 Task: Look for space in Fitchburg, United States from 10th June, 2023 to 25th June, 2023 for 4 adults in price range Rs.10000 to Rs.15000. Place can be private room with 4 bedrooms having 4 beds and 4 bathrooms. Property type can be house, flat, guest house, hotel. Amenities needed are: wifi, TV, free parkinig on premises, gym, breakfast. Booking option can be shelf check-in. Required host language is English.
Action: Mouse moved to (546, 122)
Screenshot: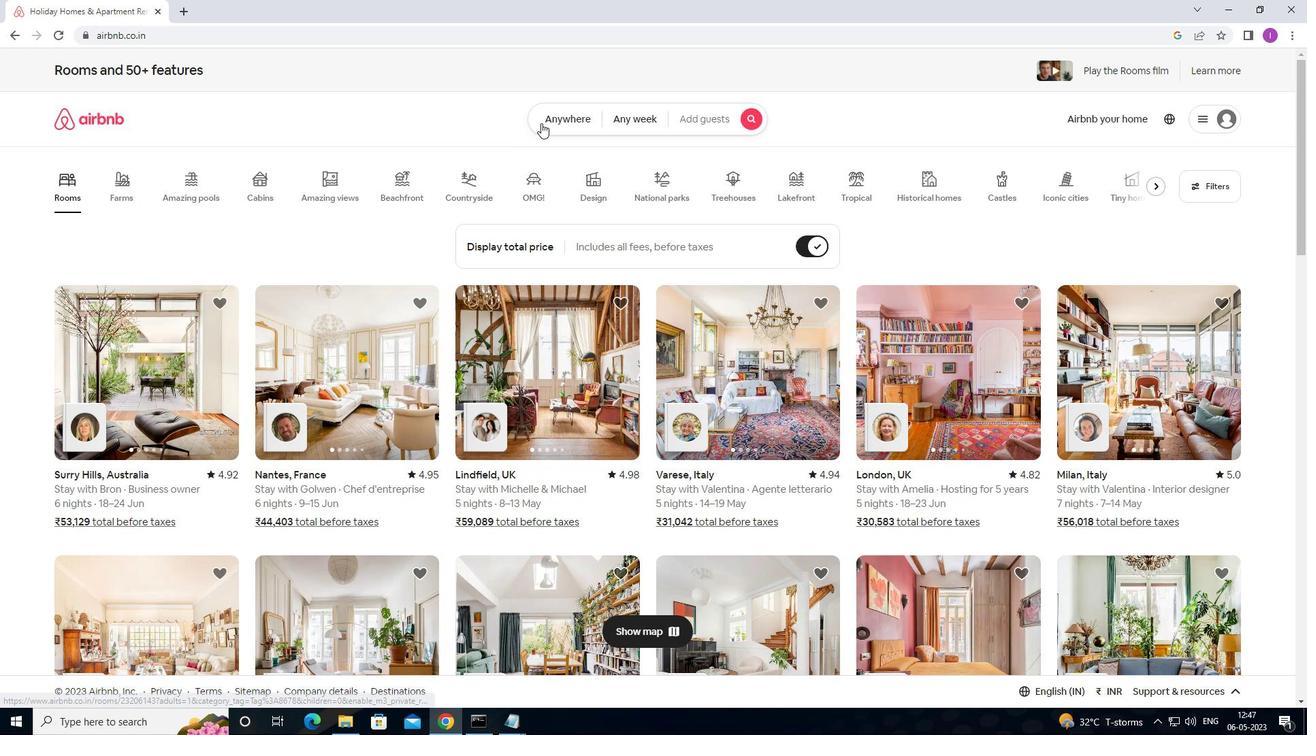 
Action: Mouse pressed left at (546, 122)
Screenshot: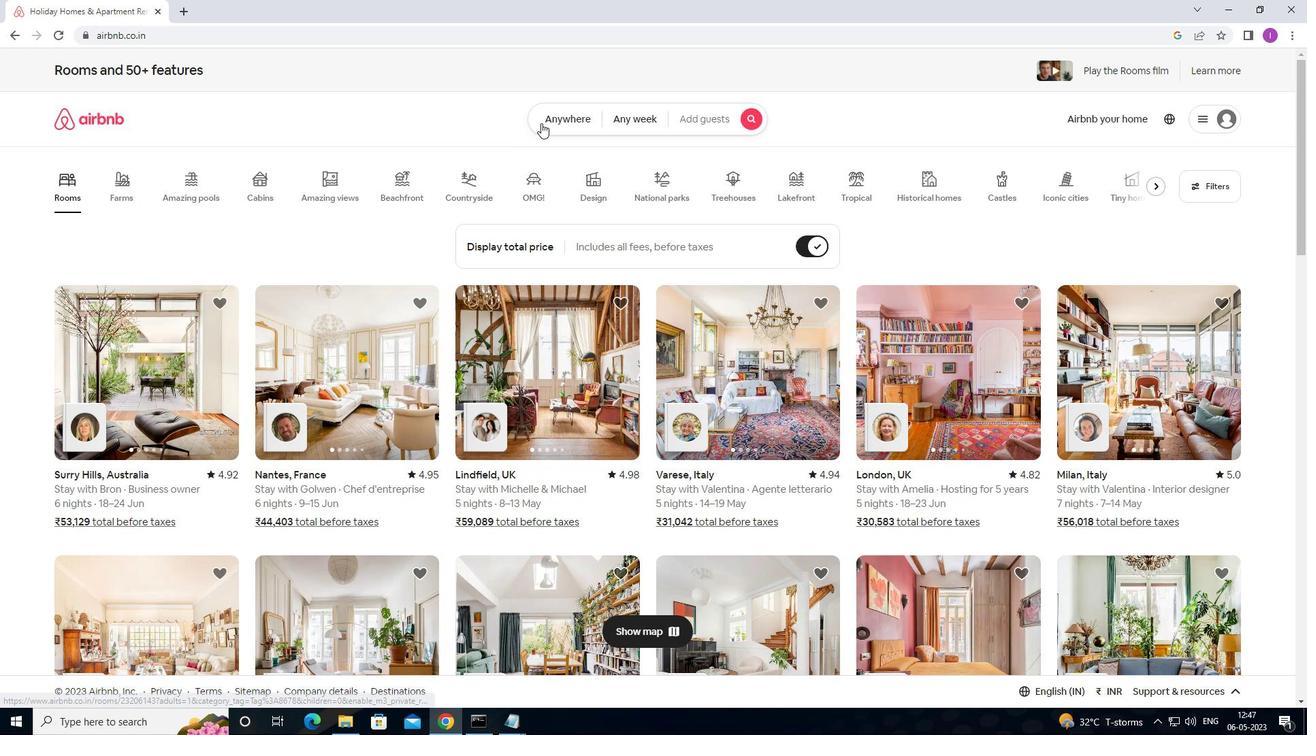 
Action: Mouse moved to (409, 172)
Screenshot: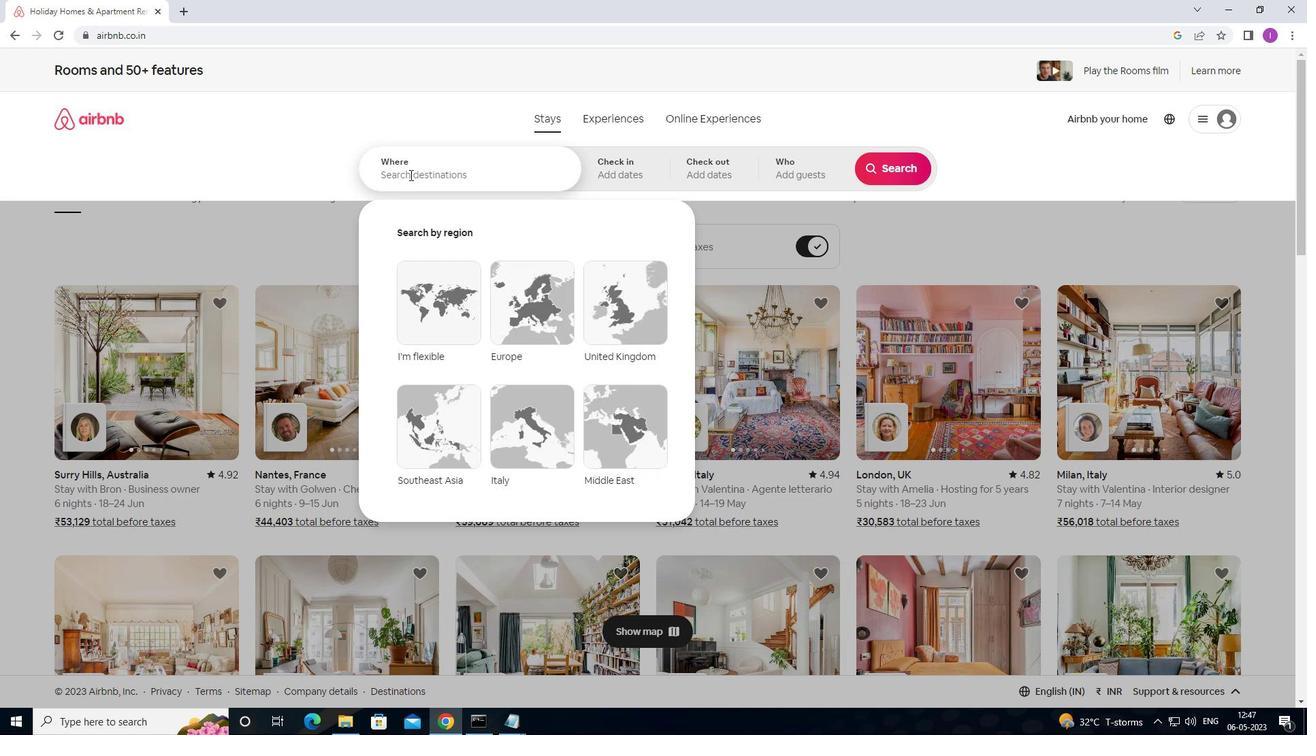 
Action: Mouse pressed left at (409, 172)
Screenshot: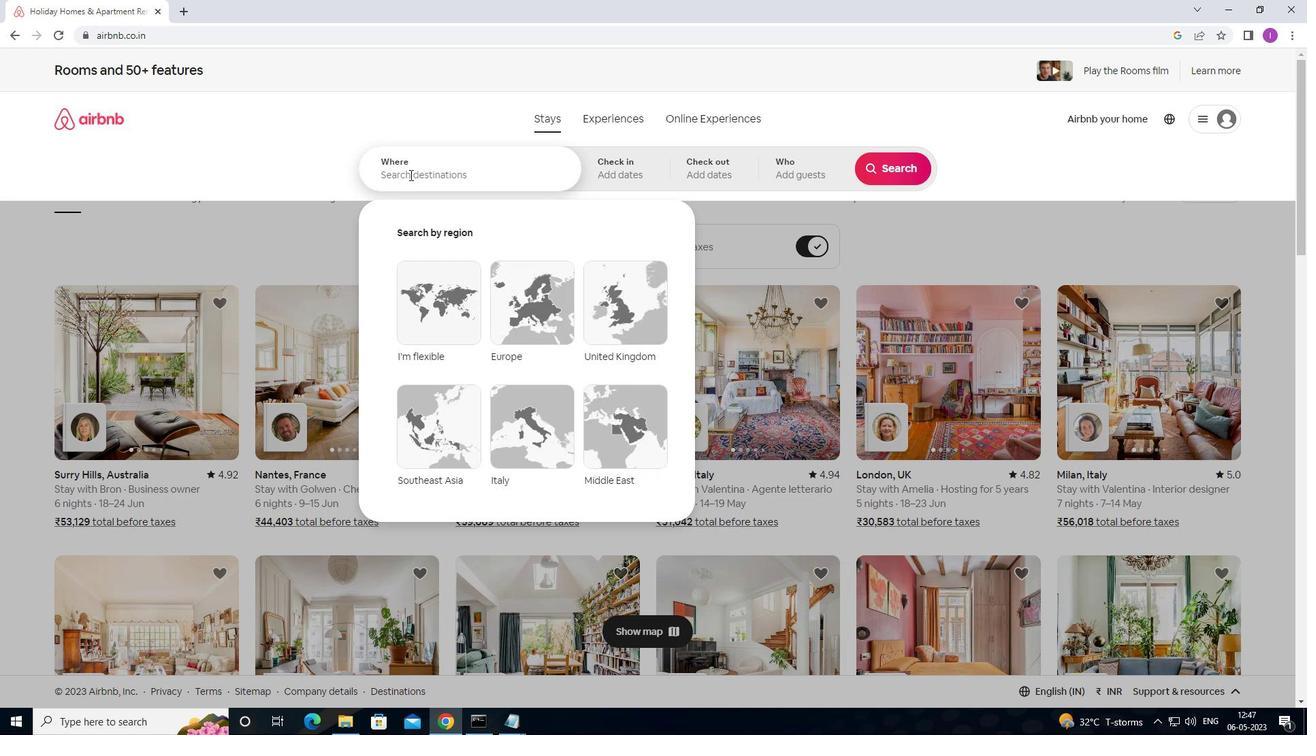 
Action: Mouse moved to (524, 196)
Screenshot: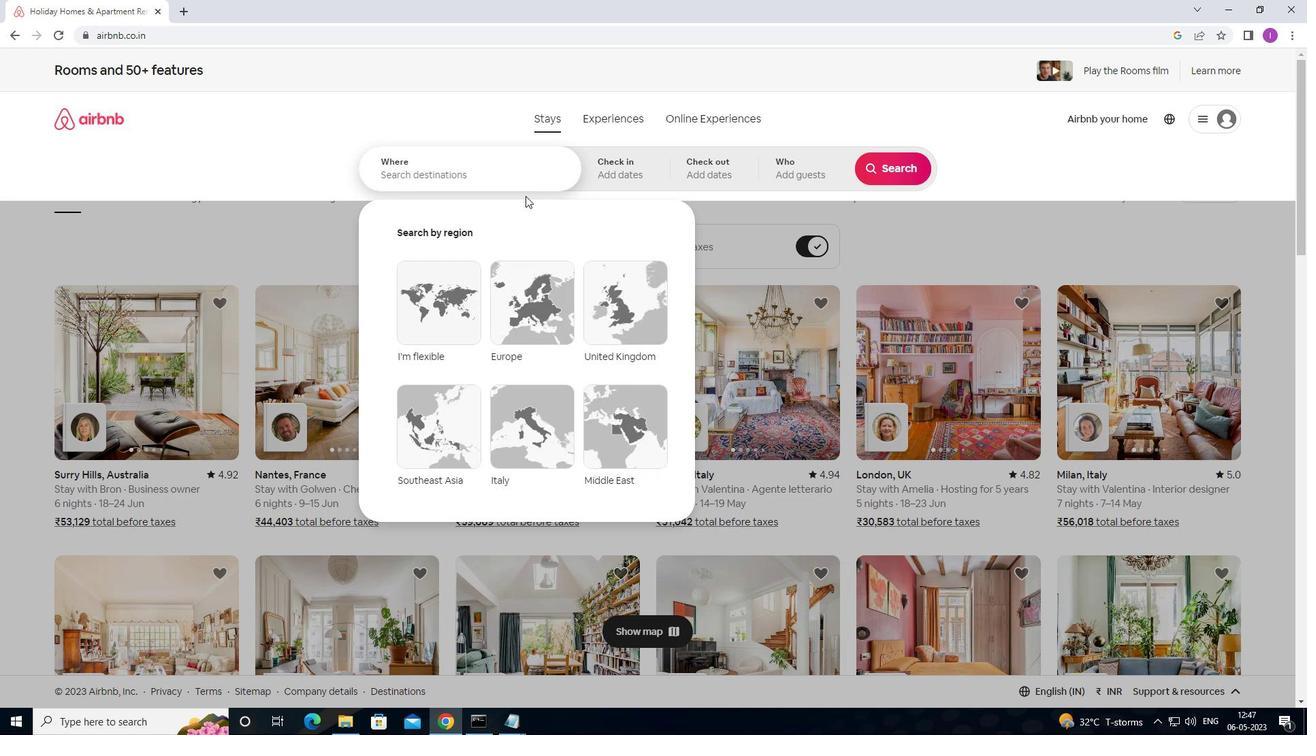 
Action: Key pressed <Key.shift><Key.shift><Key.shift><Key.shift><Key.shift><Key.shift><Key.shift><Key.shift><Key.shift><Key.shift><Key.shift><Key.shift><Key.shift><Key.shift>FITCHBURG,<Key.shift>UNITED<Key.space><Key.shift>STATES
Screenshot: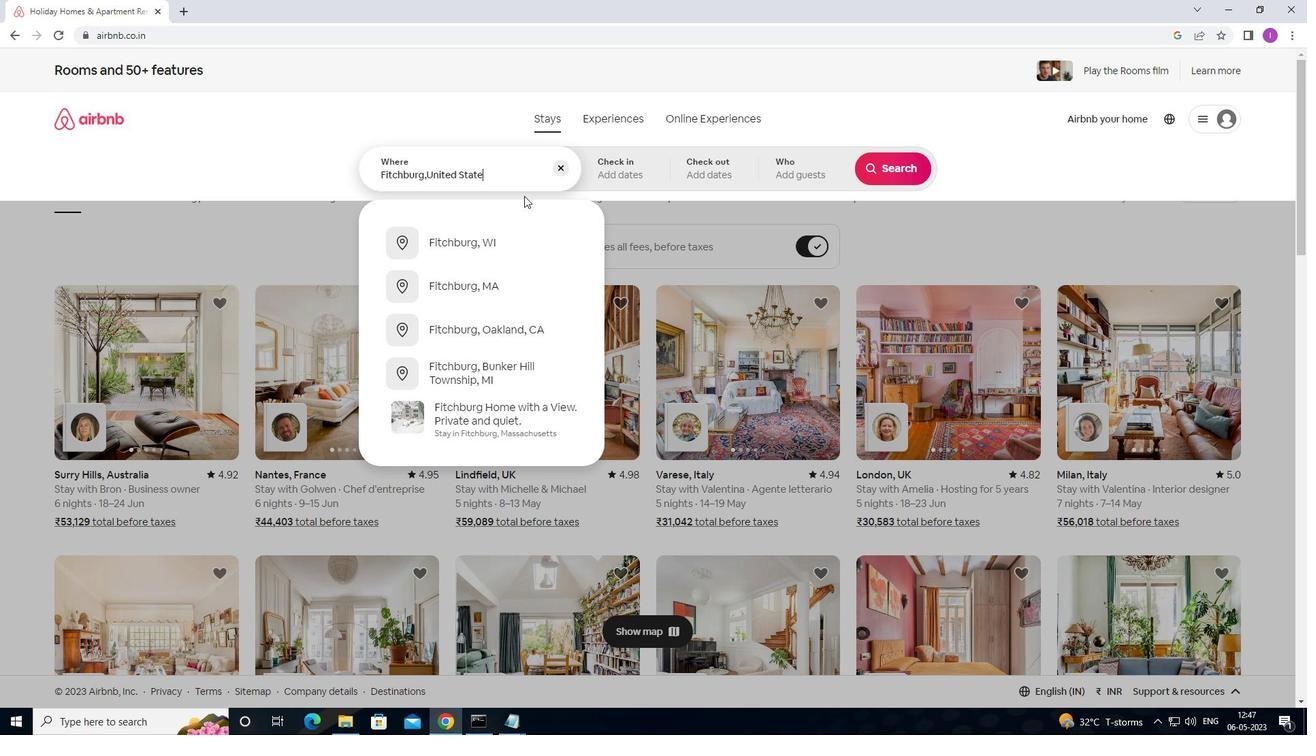 
Action: Mouse moved to (611, 164)
Screenshot: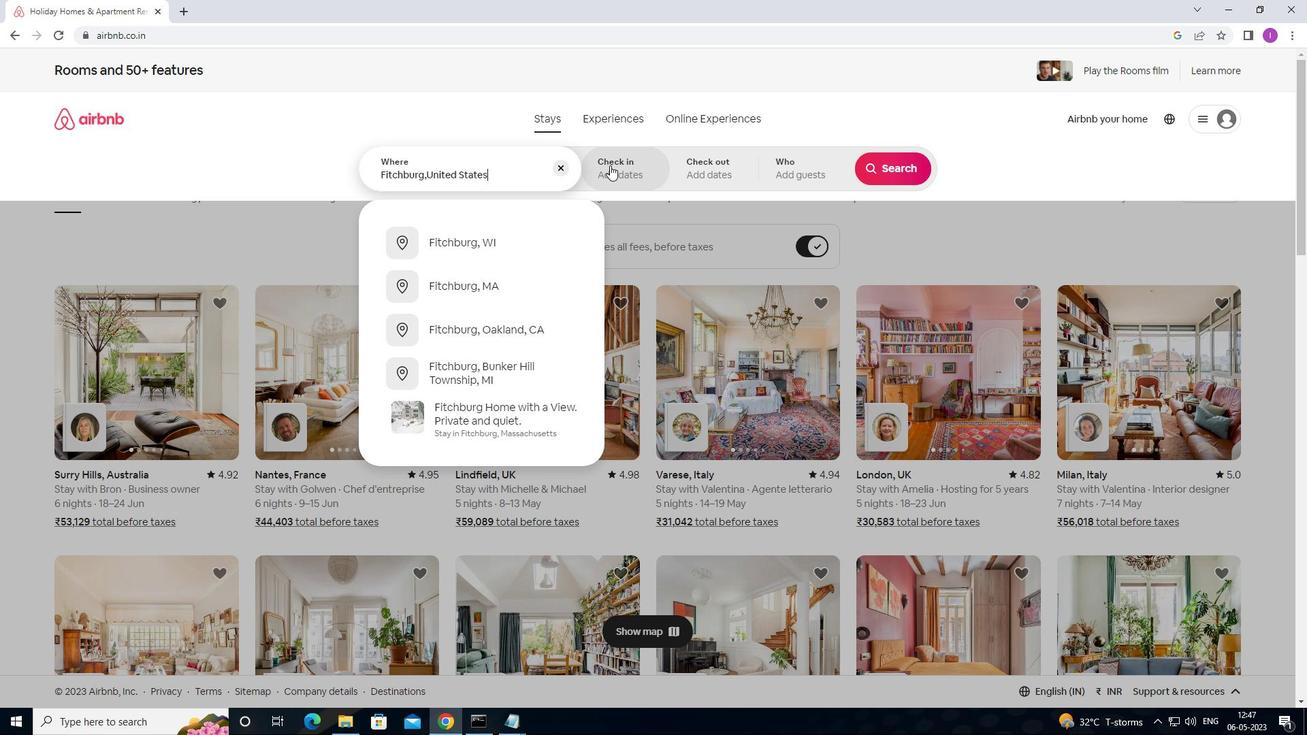 
Action: Mouse pressed left at (611, 164)
Screenshot: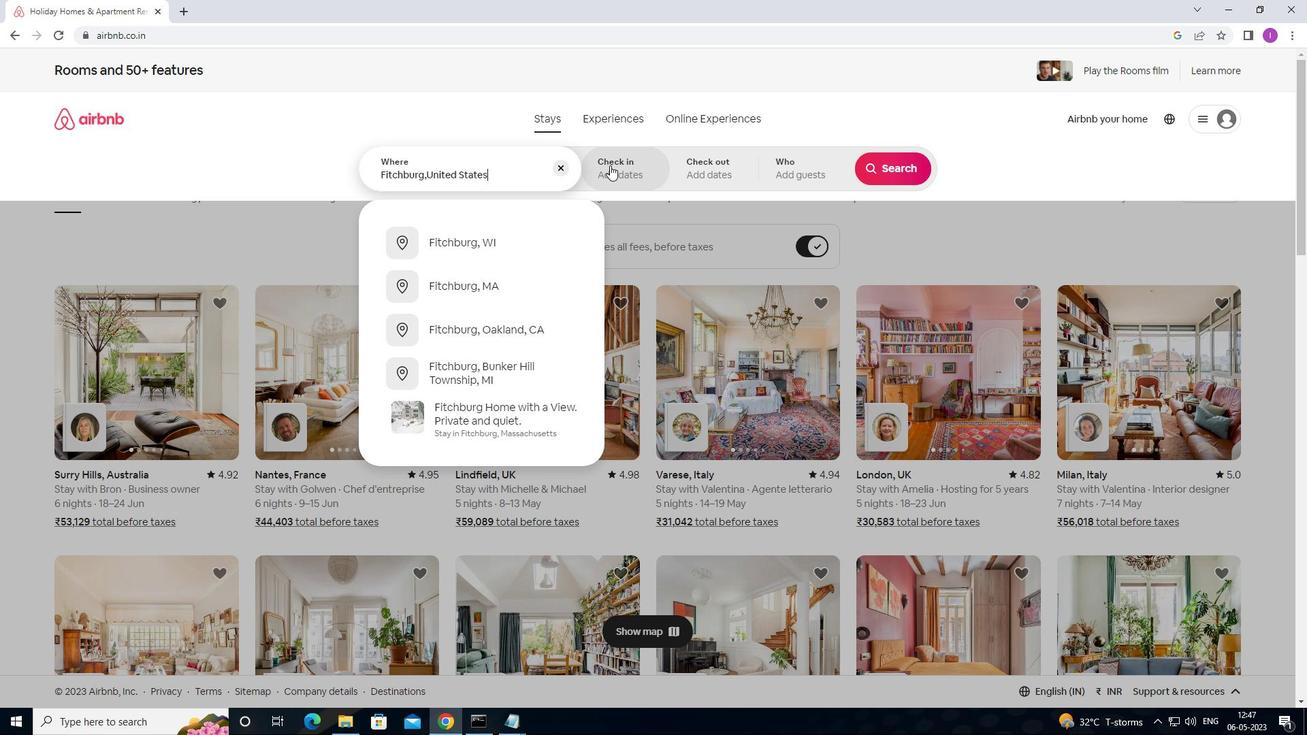 
Action: Mouse moved to (882, 367)
Screenshot: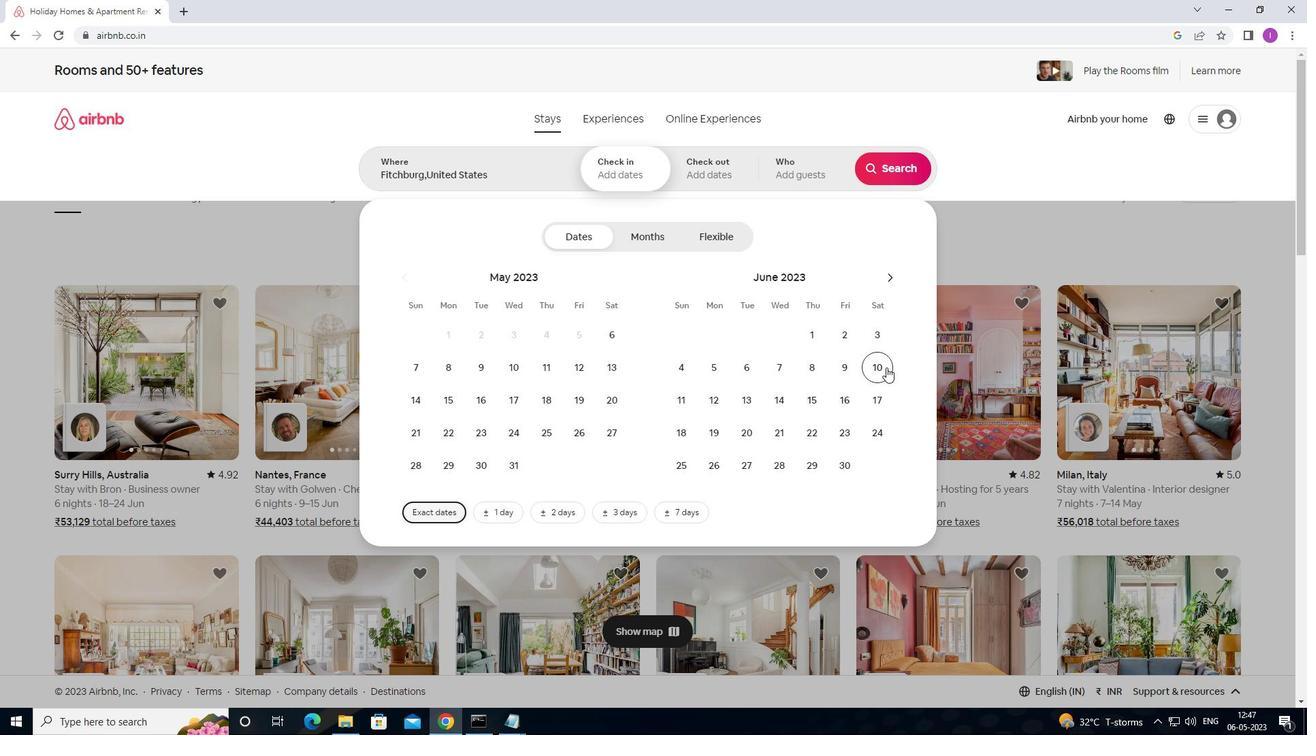 
Action: Mouse pressed left at (882, 367)
Screenshot: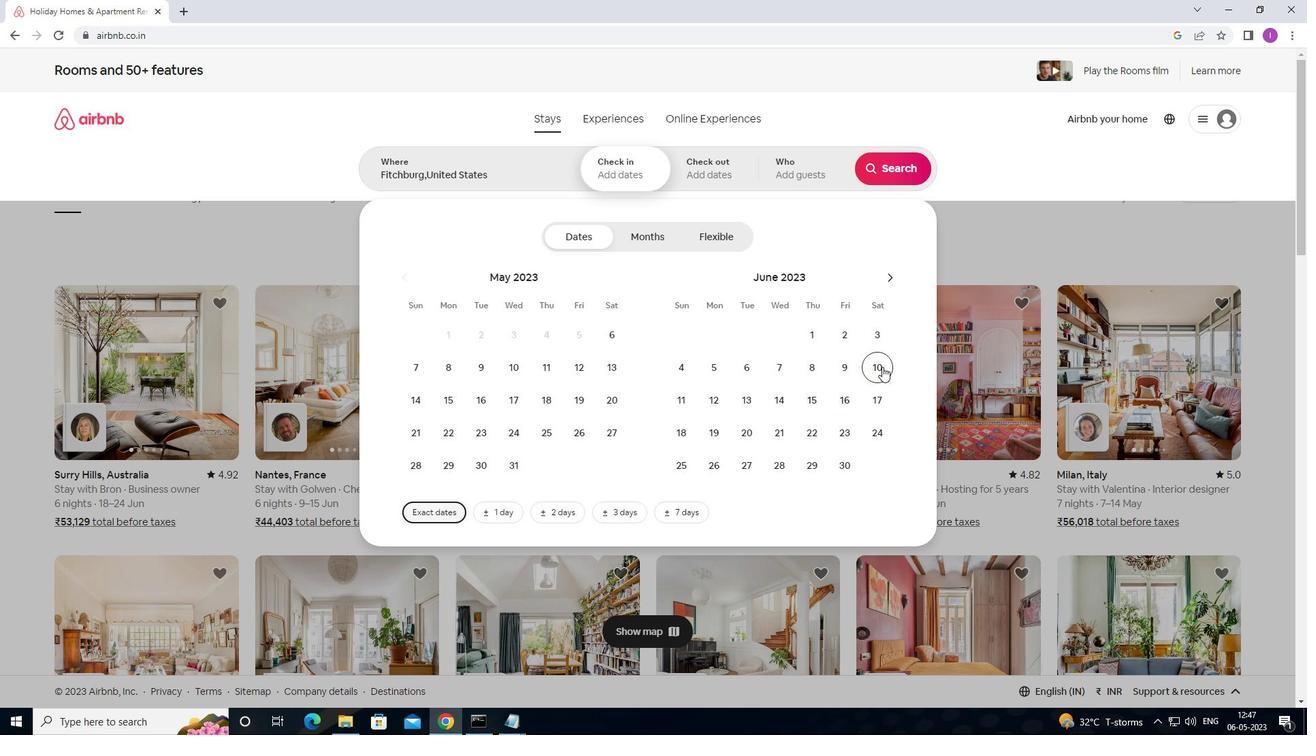 
Action: Mouse moved to (686, 472)
Screenshot: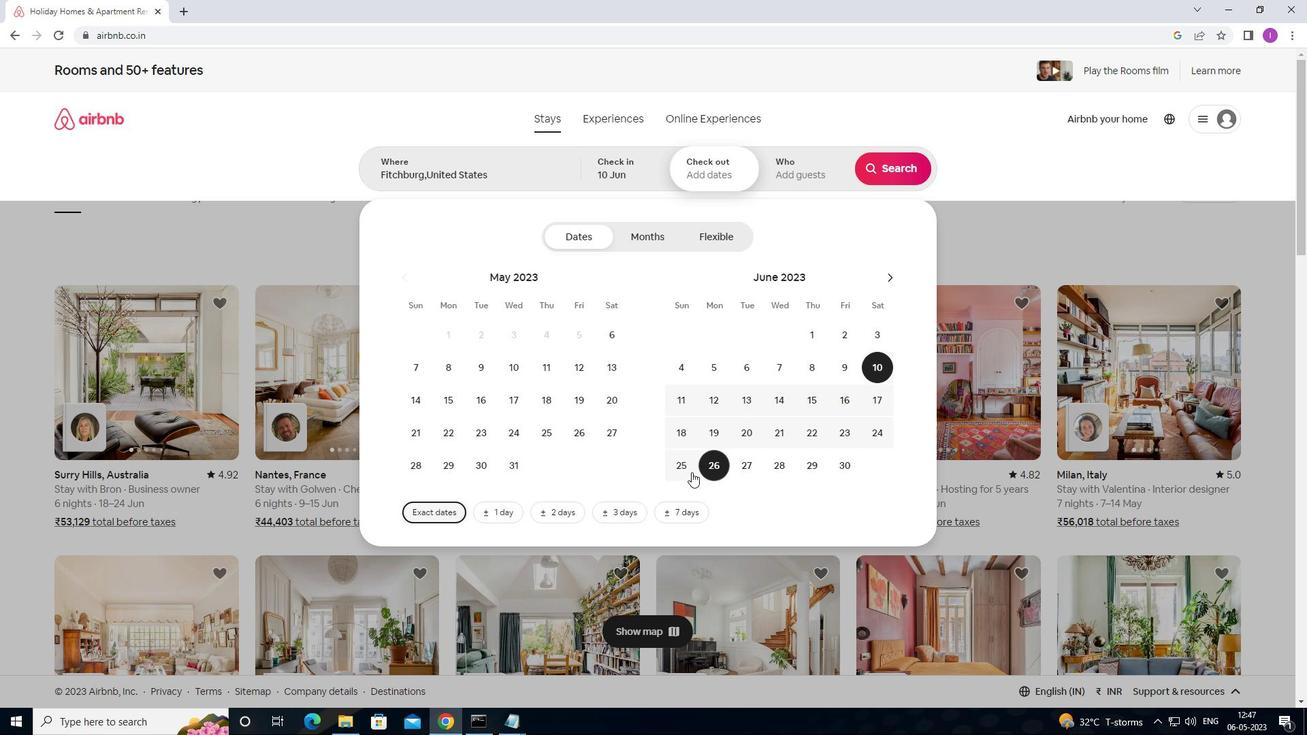 
Action: Mouse pressed left at (686, 472)
Screenshot: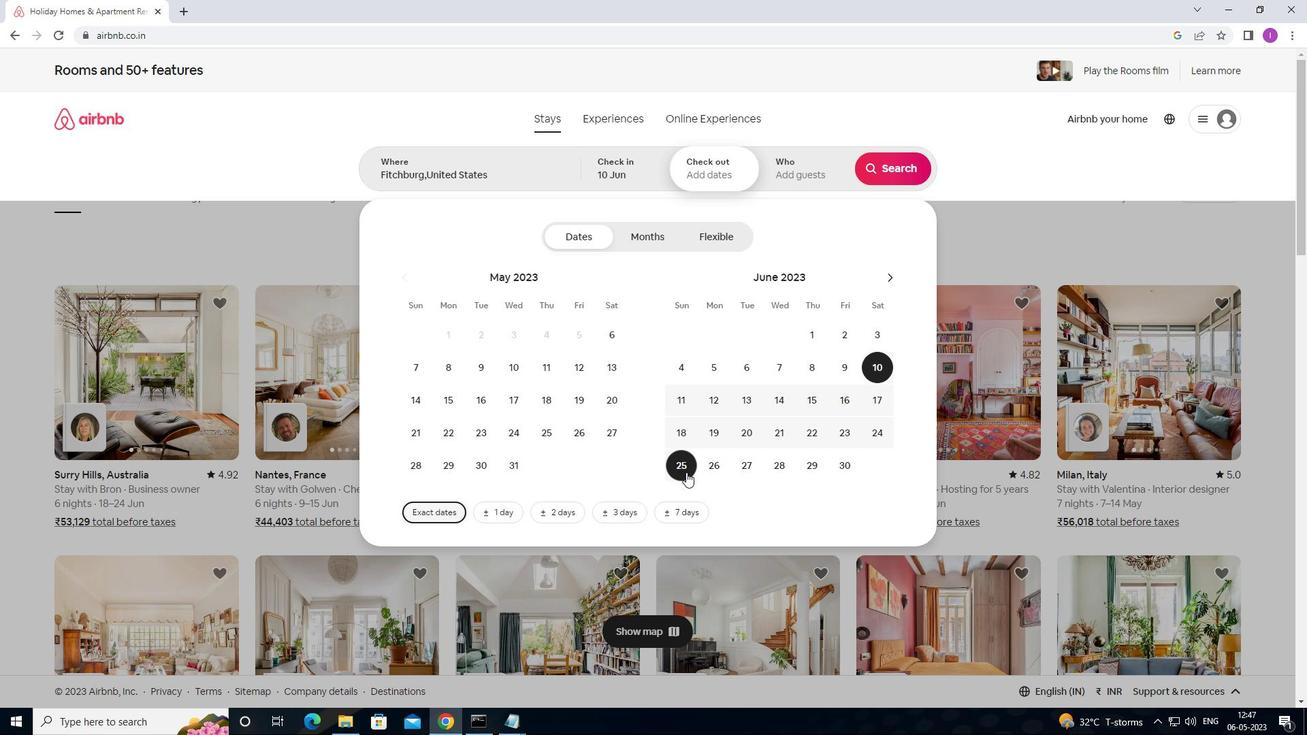 
Action: Mouse moved to (798, 179)
Screenshot: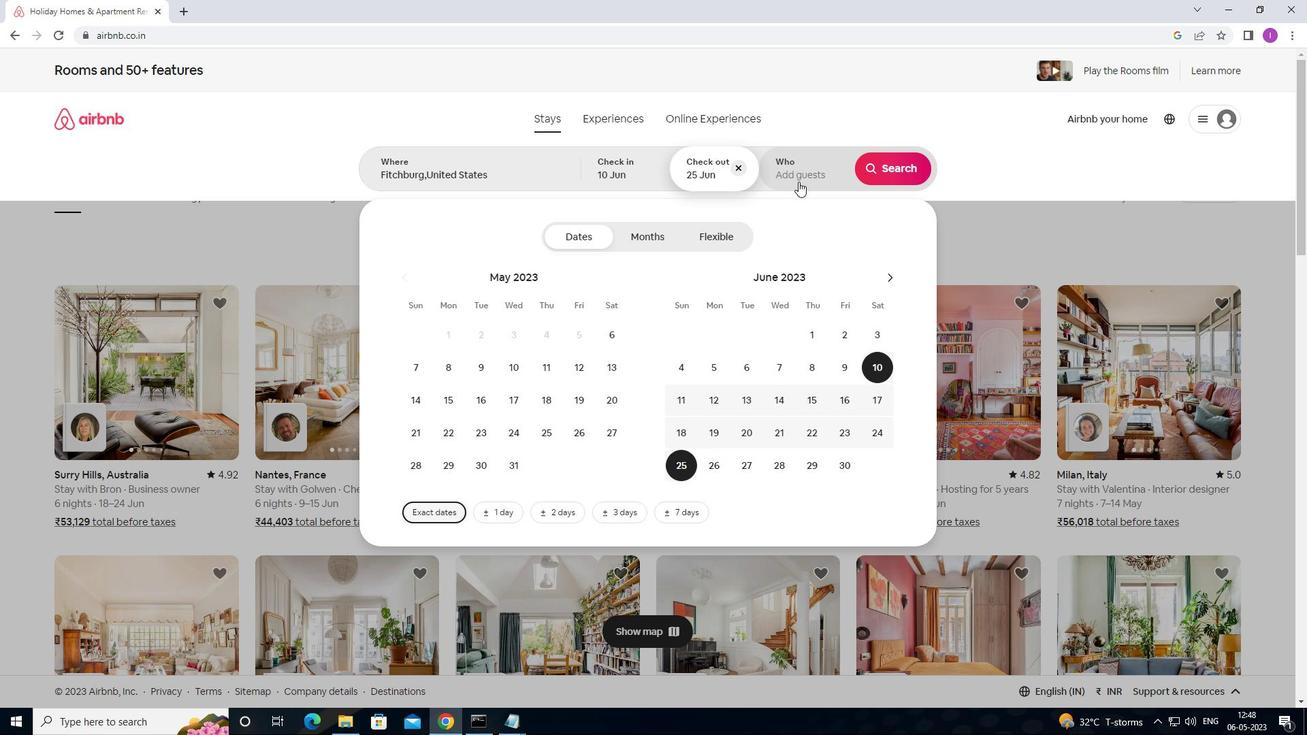 
Action: Mouse pressed left at (798, 179)
Screenshot: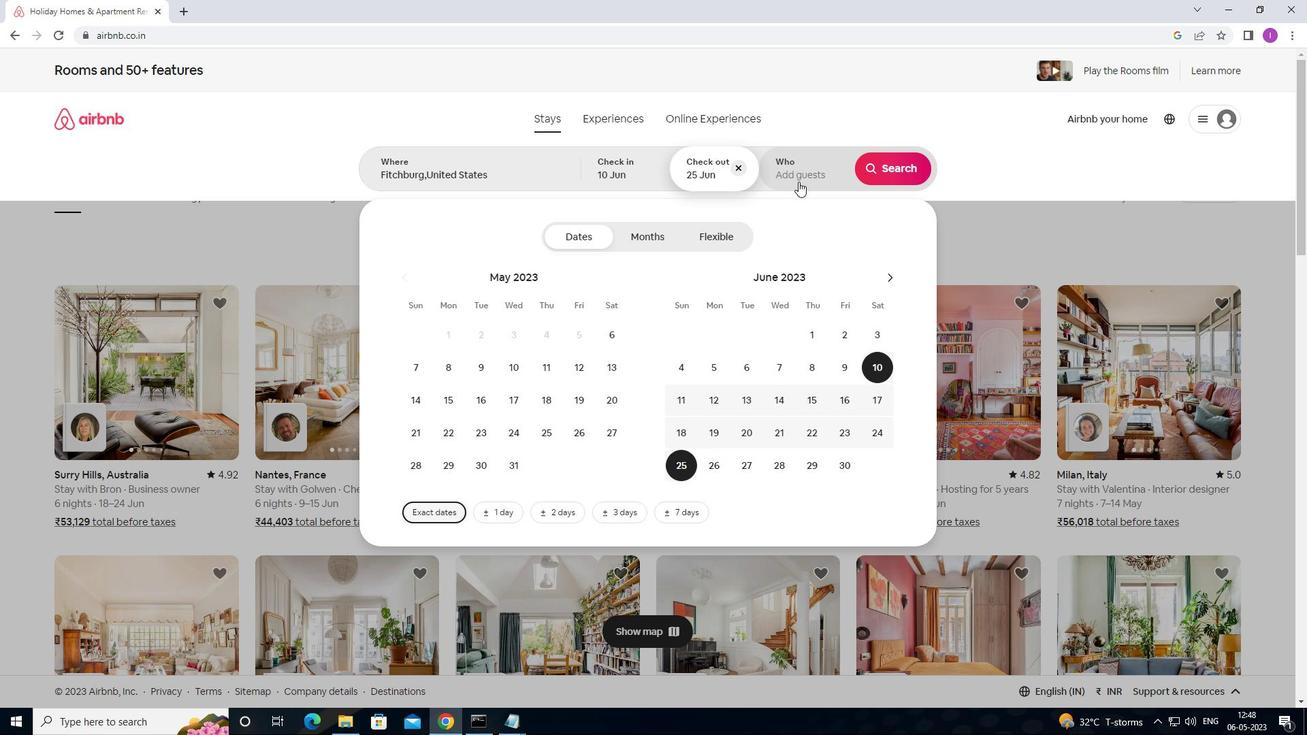 
Action: Mouse moved to (898, 245)
Screenshot: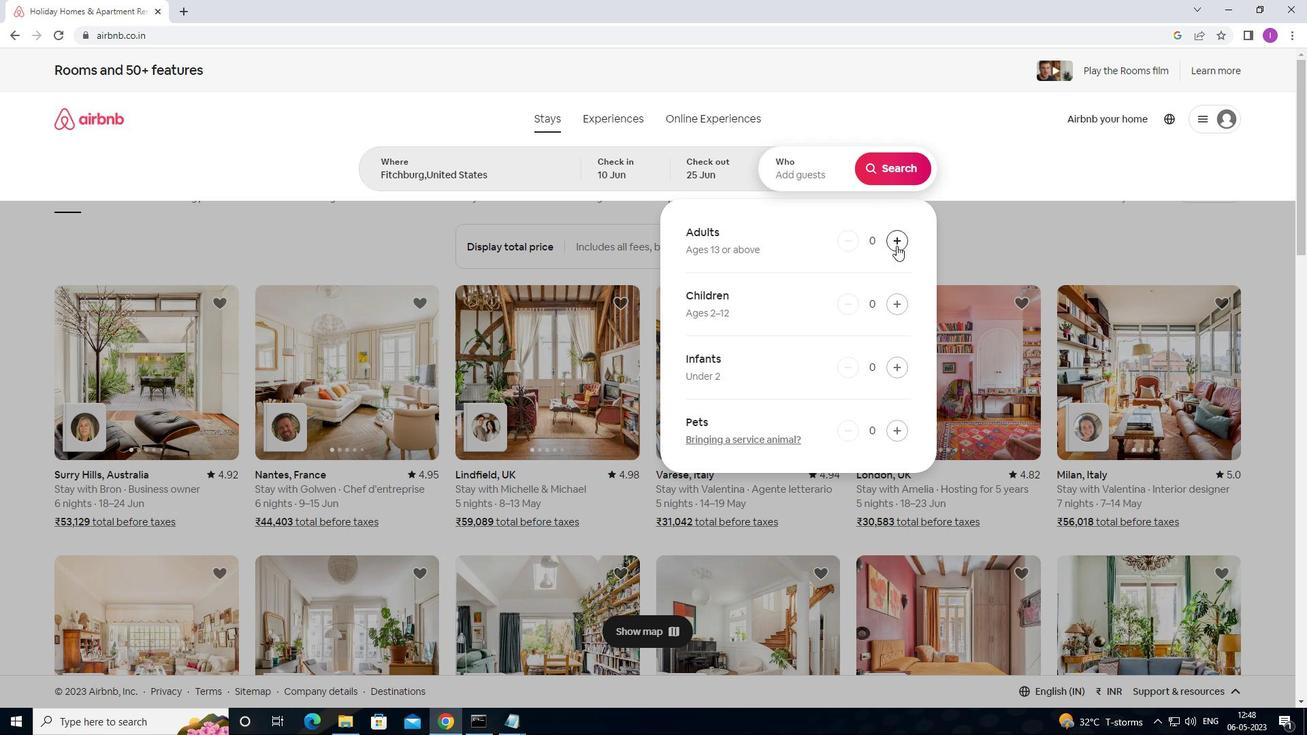 
Action: Mouse pressed left at (898, 245)
Screenshot: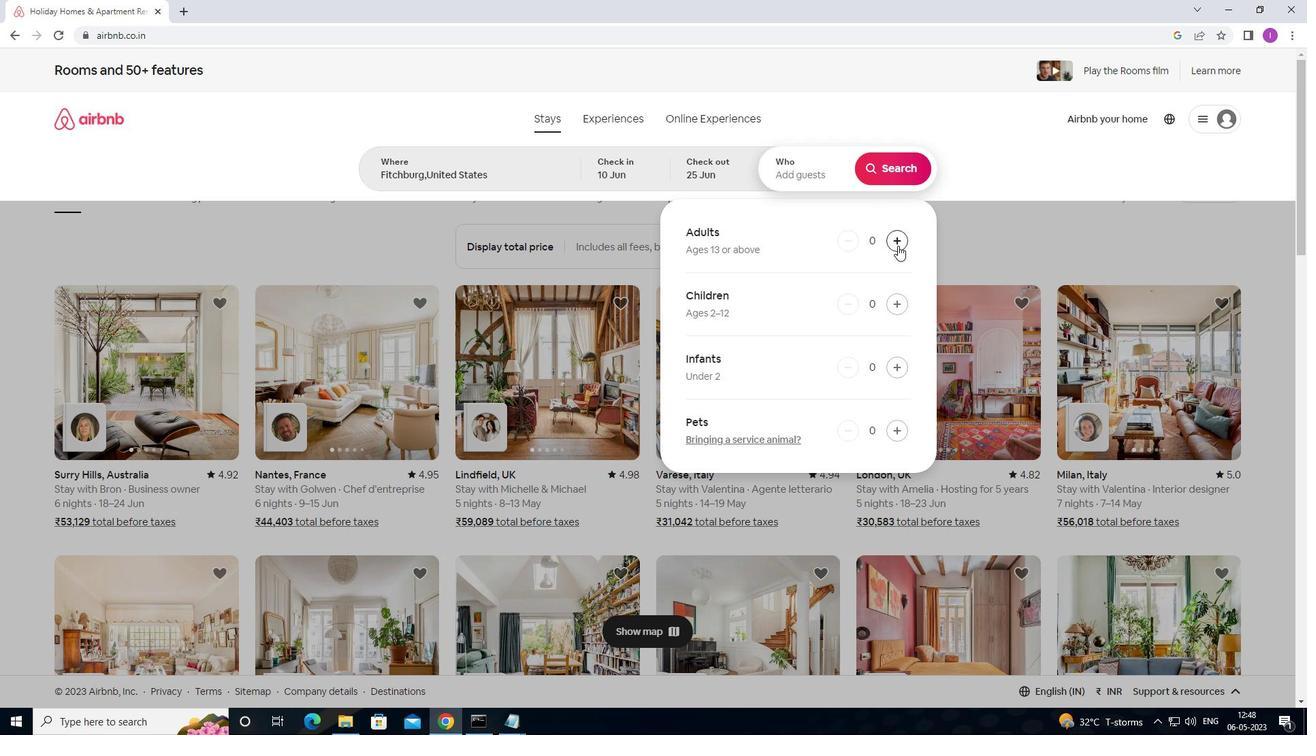 
Action: Mouse moved to (899, 245)
Screenshot: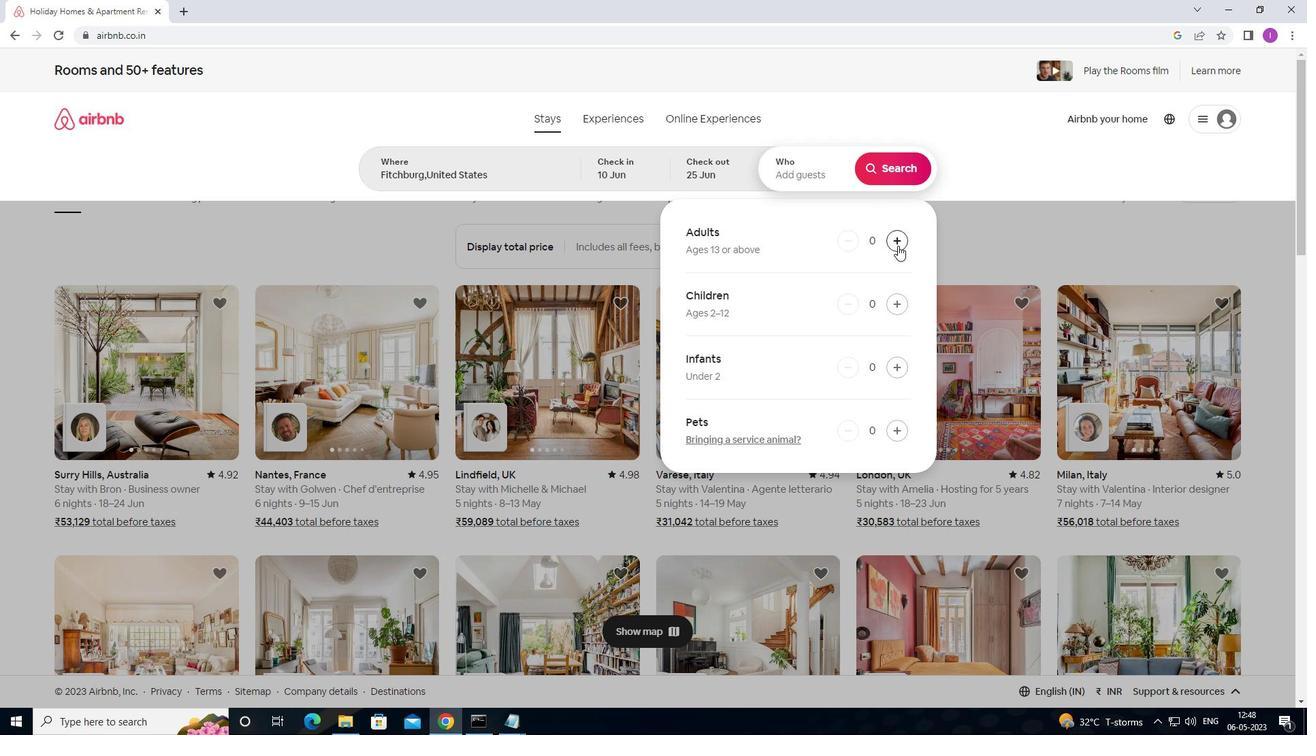 
Action: Mouse pressed left at (899, 245)
Screenshot: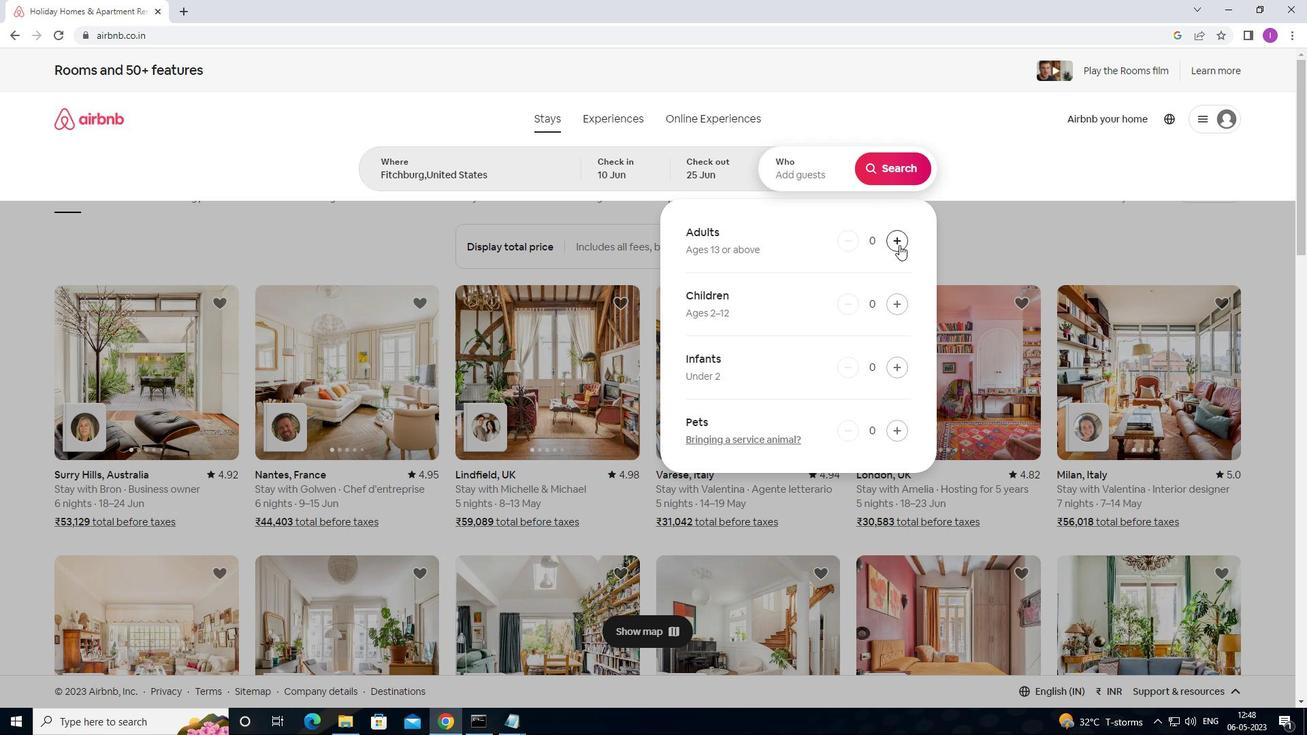 
Action: Mouse pressed left at (899, 245)
Screenshot: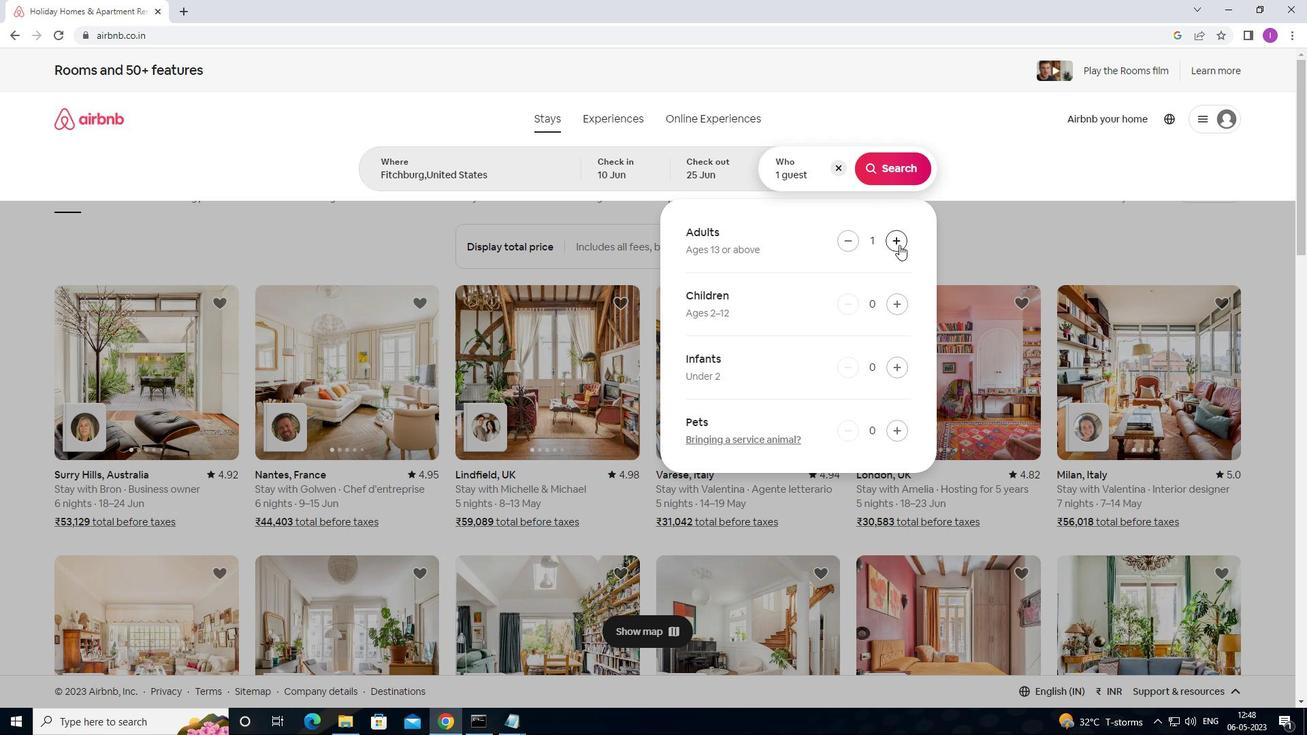 
Action: Mouse pressed left at (899, 245)
Screenshot: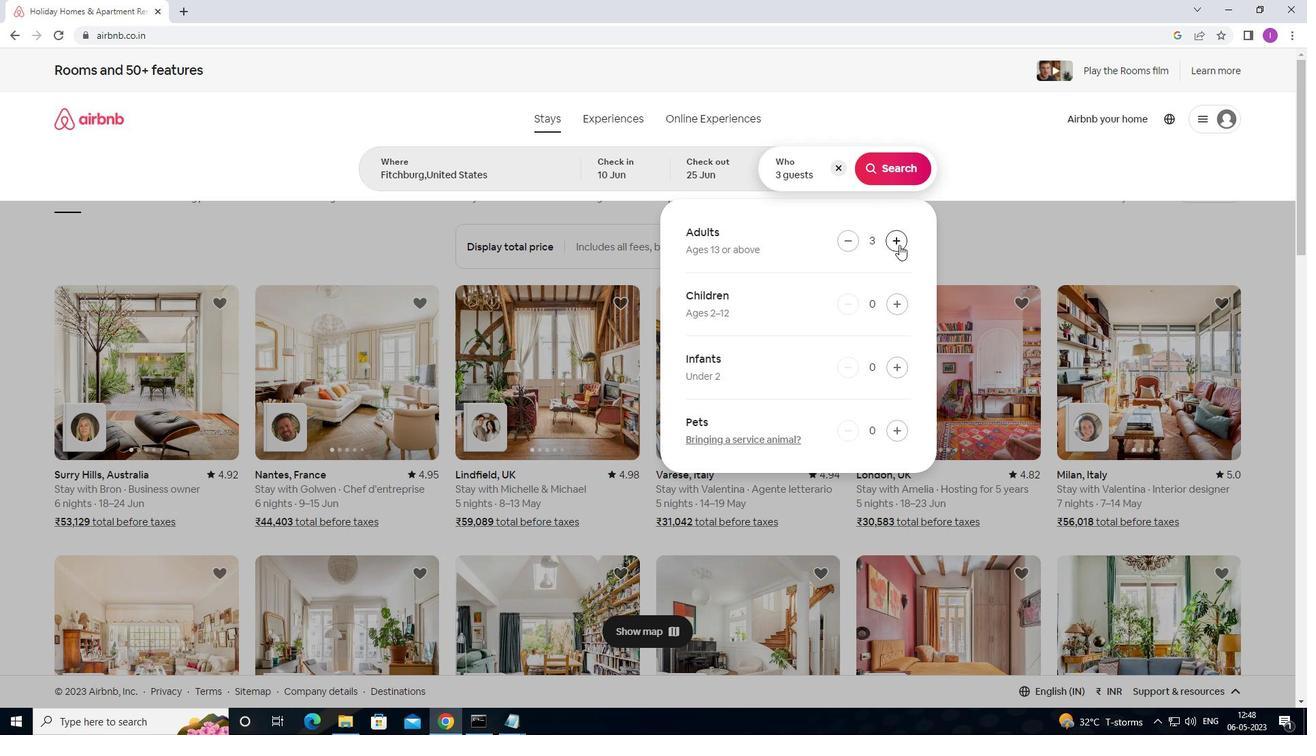 
Action: Mouse moved to (885, 162)
Screenshot: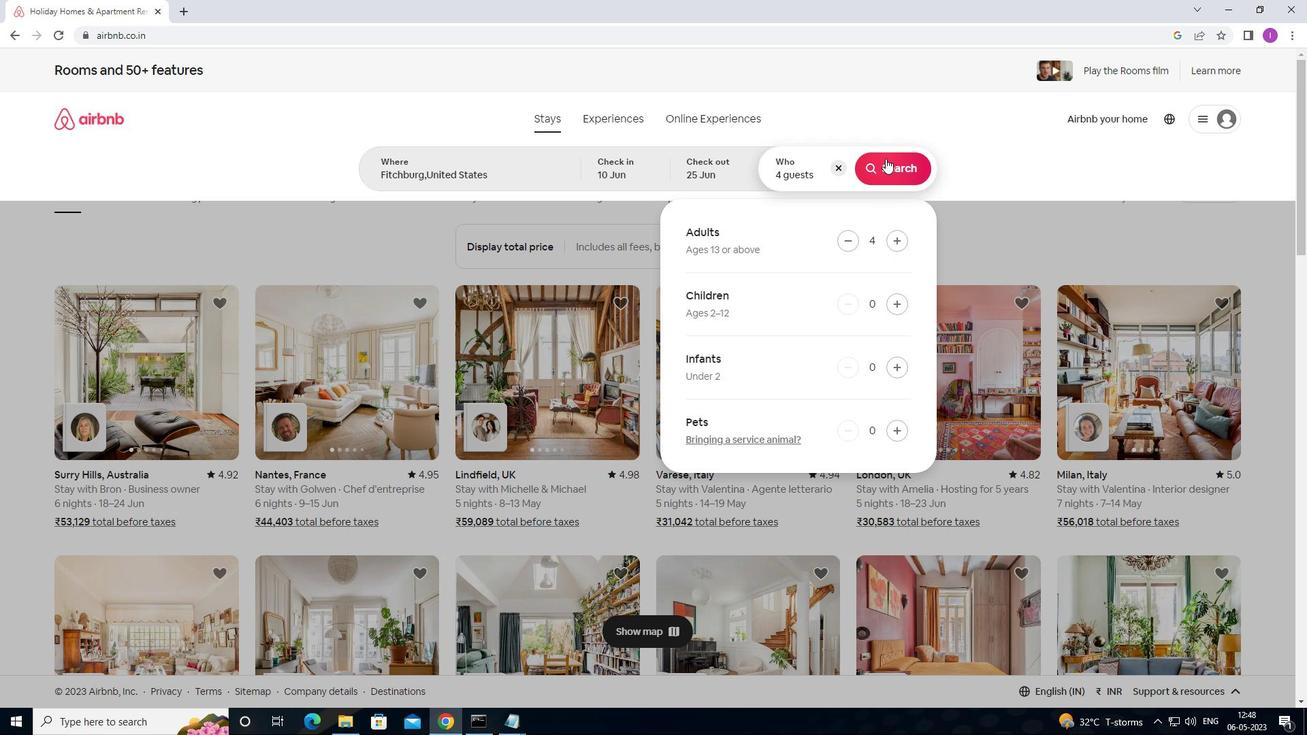 
Action: Mouse pressed left at (885, 162)
Screenshot: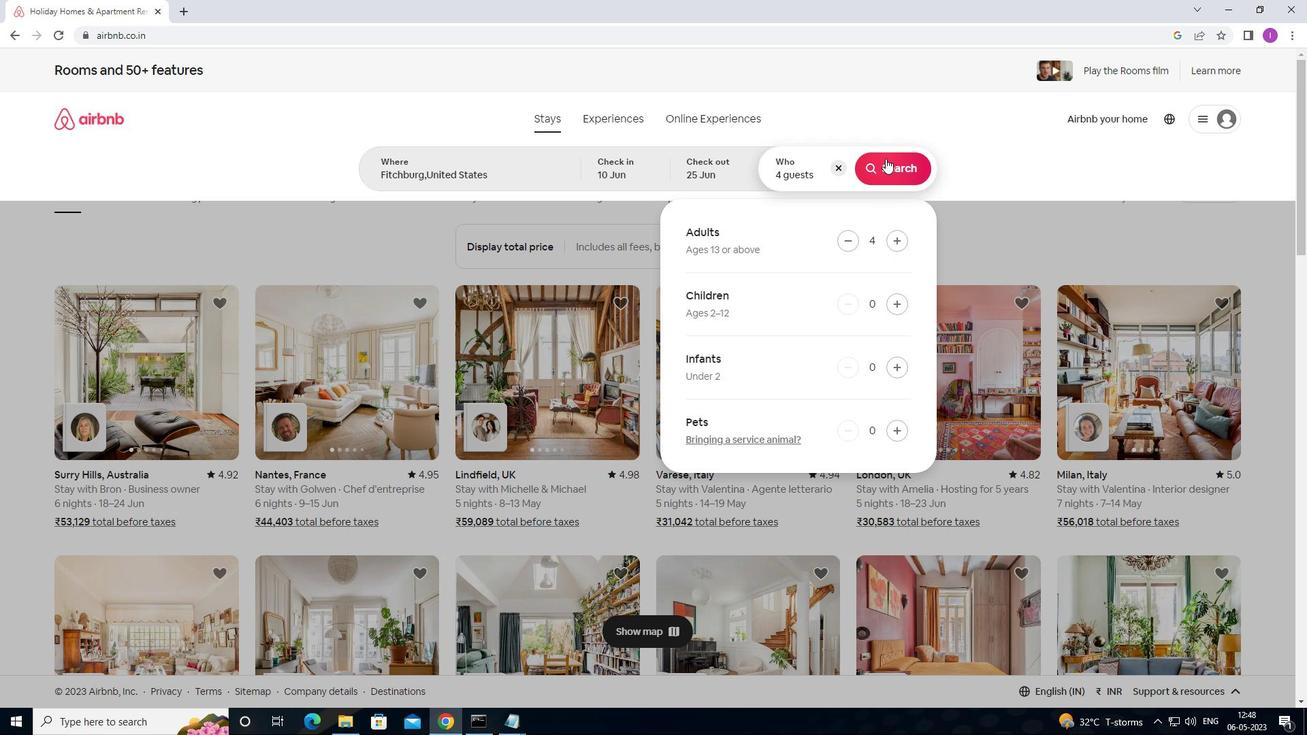 
Action: Mouse moved to (1224, 131)
Screenshot: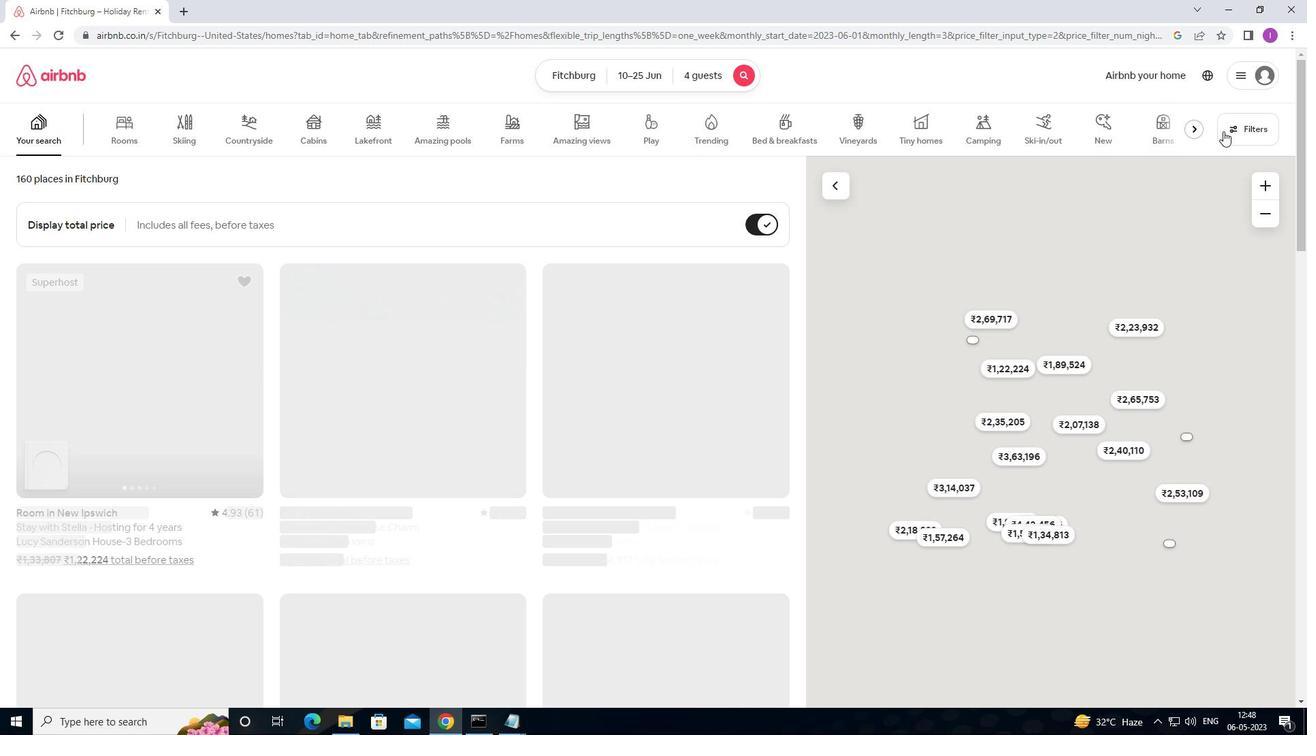 
Action: Mouse pressed left at (1224, 131)
Screenshot: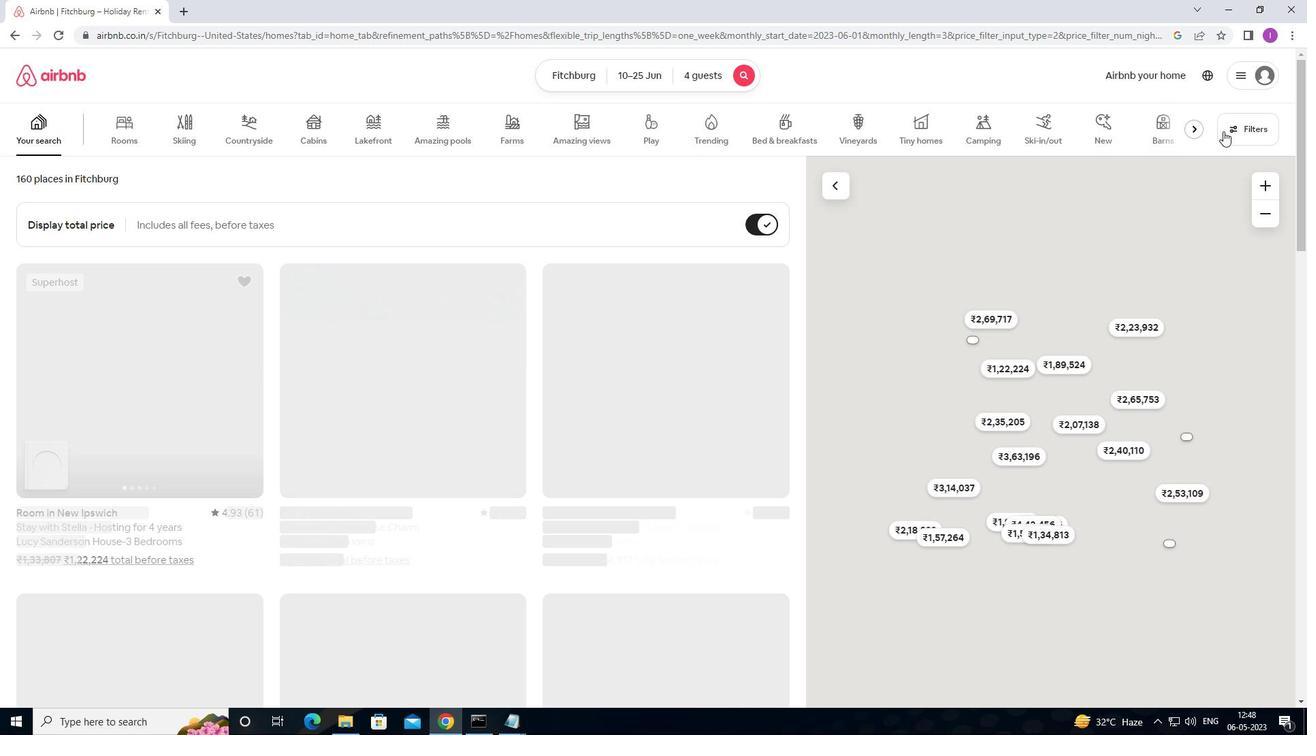 
Action: Mouse moved to (518, 467)
Screenshot: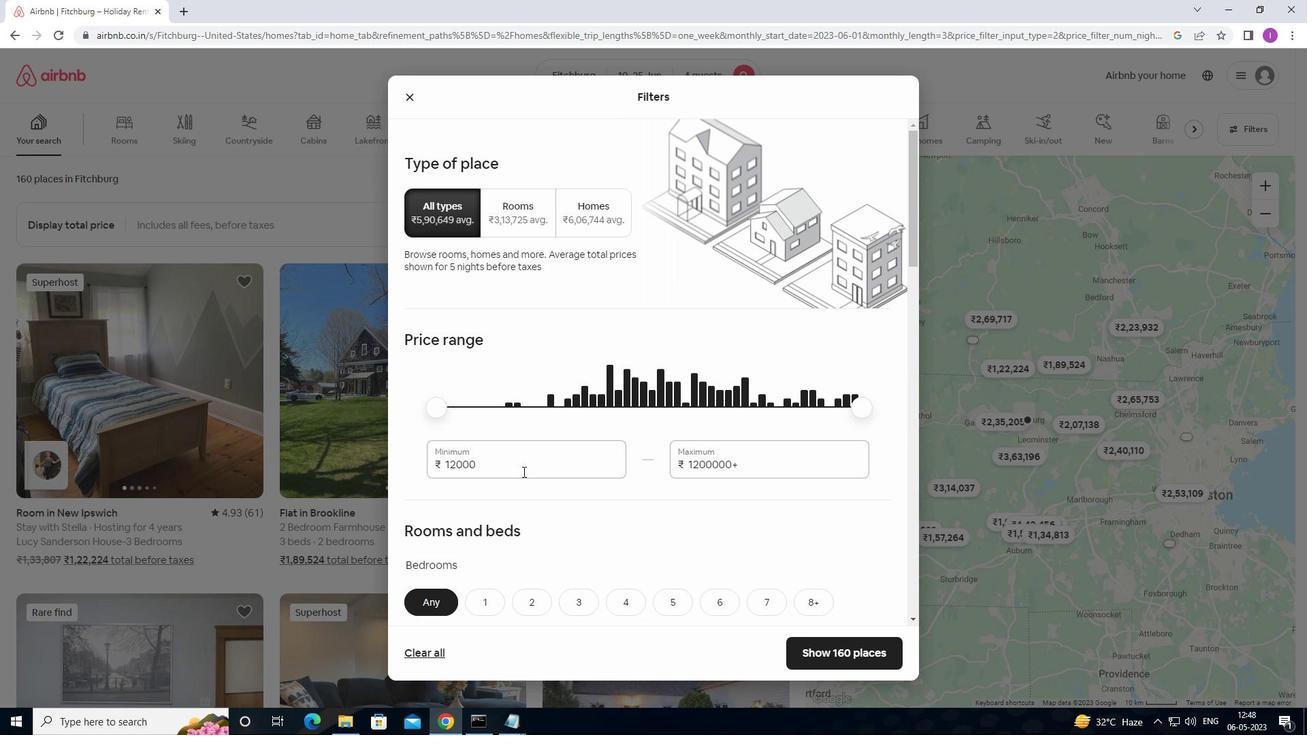 
Action: Mouse pressed left at (518, 467)
Screenshot: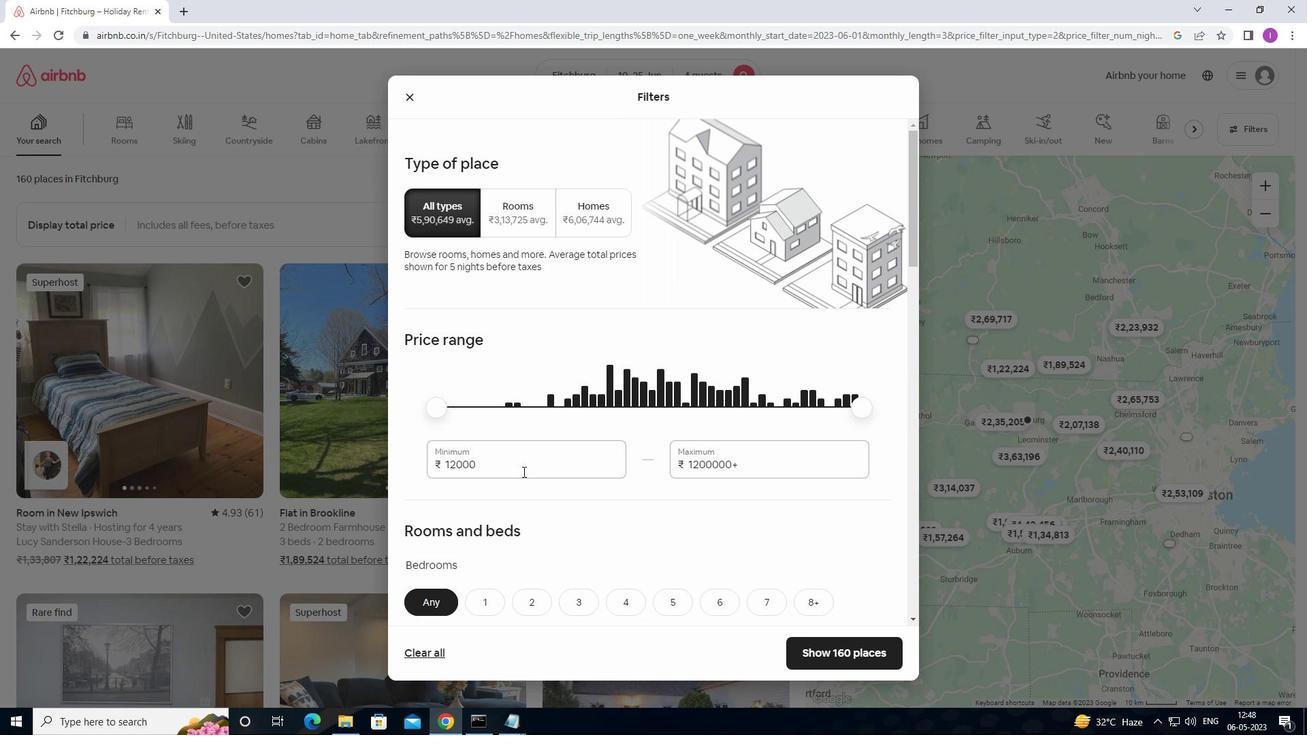 
Action: Mouse moved to (770, 407)
Screenshot: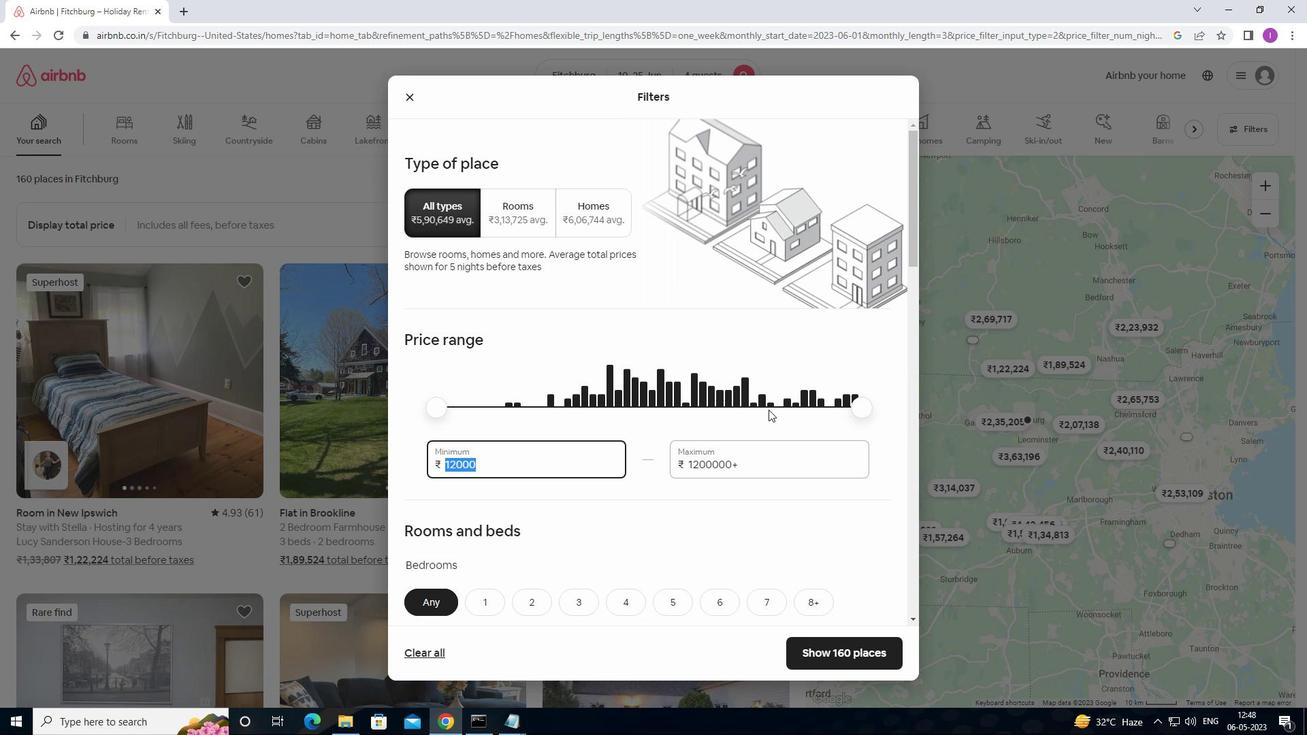 
Action: Key pressed 1
Screenshot: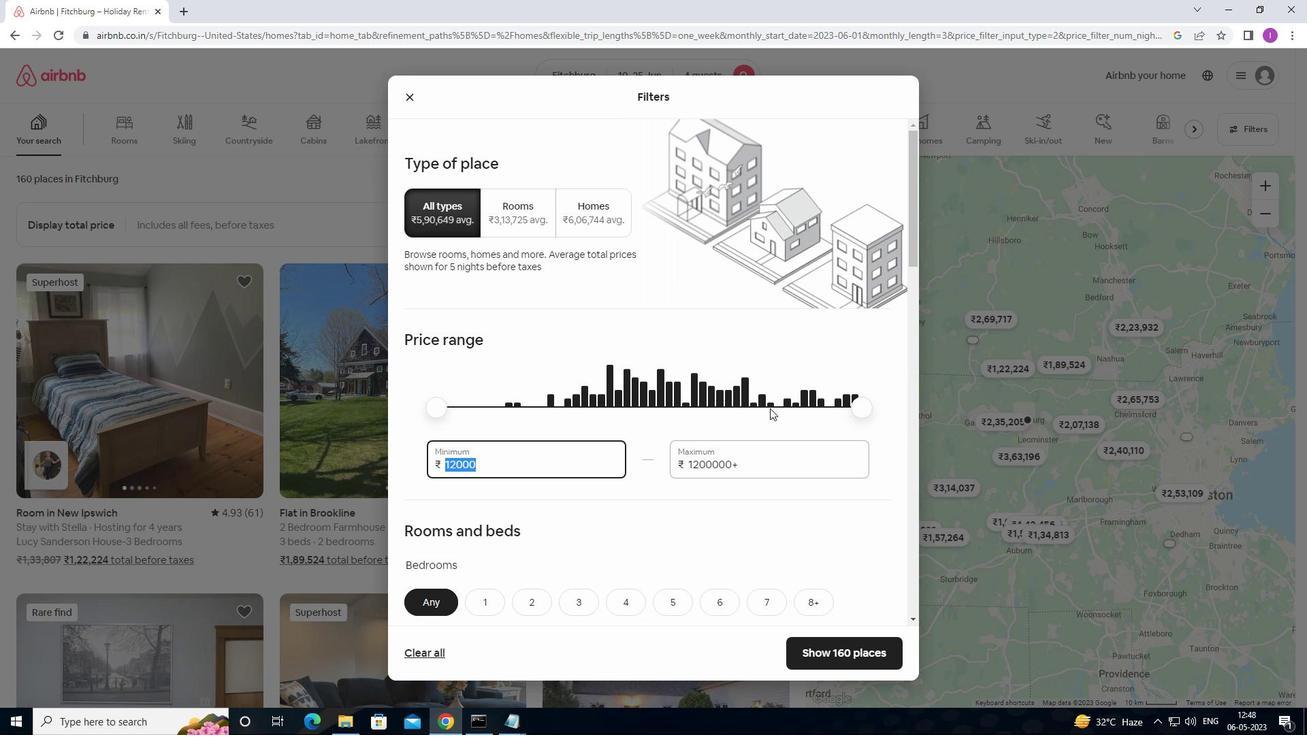 
Action: Mouse moved to (772, 406)
Screenshot: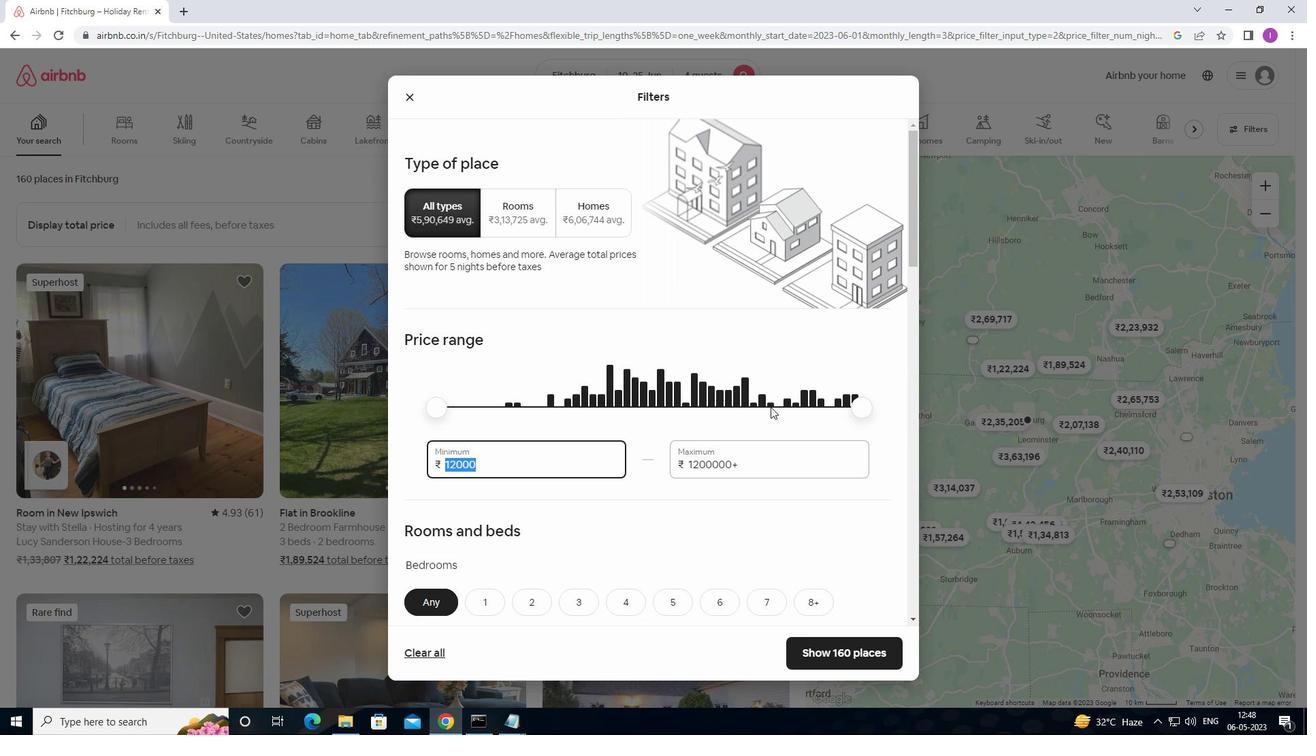 
Action: Key pressed 0
Screenshot: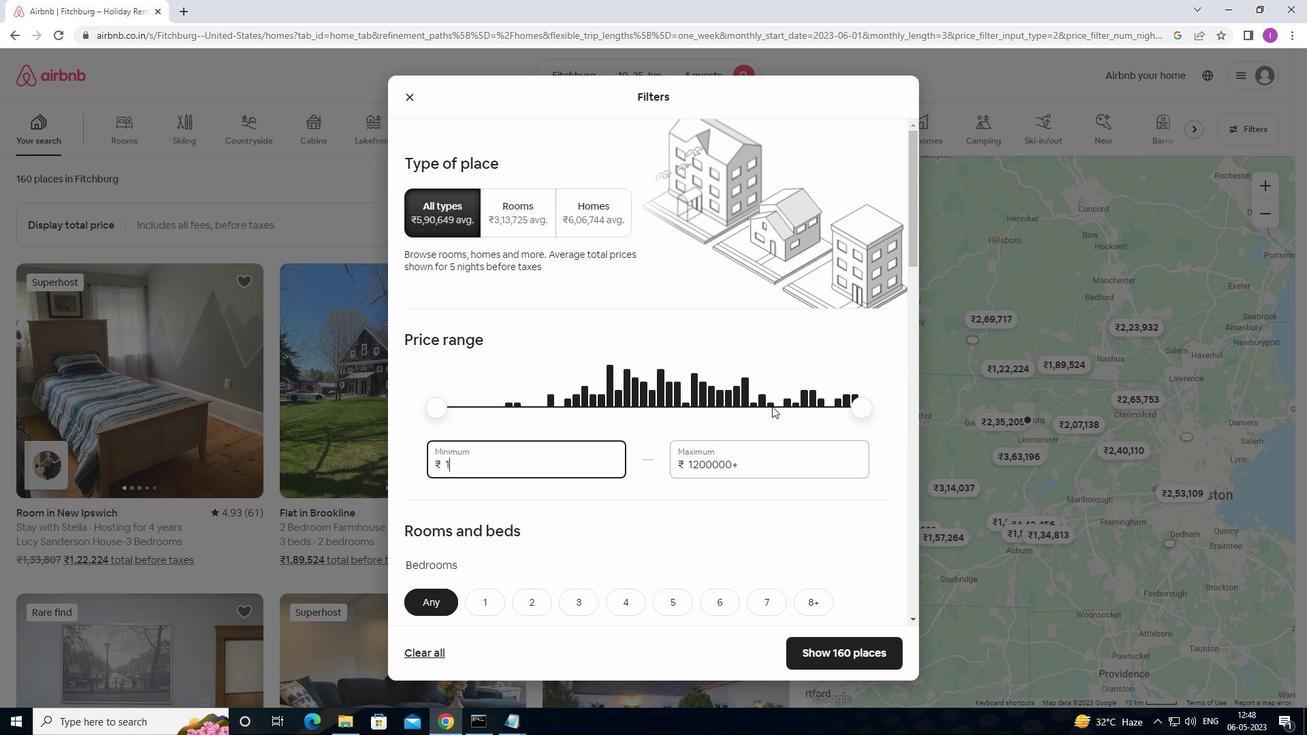 
Action: Mouse moved to (772, 405)
Screenshot: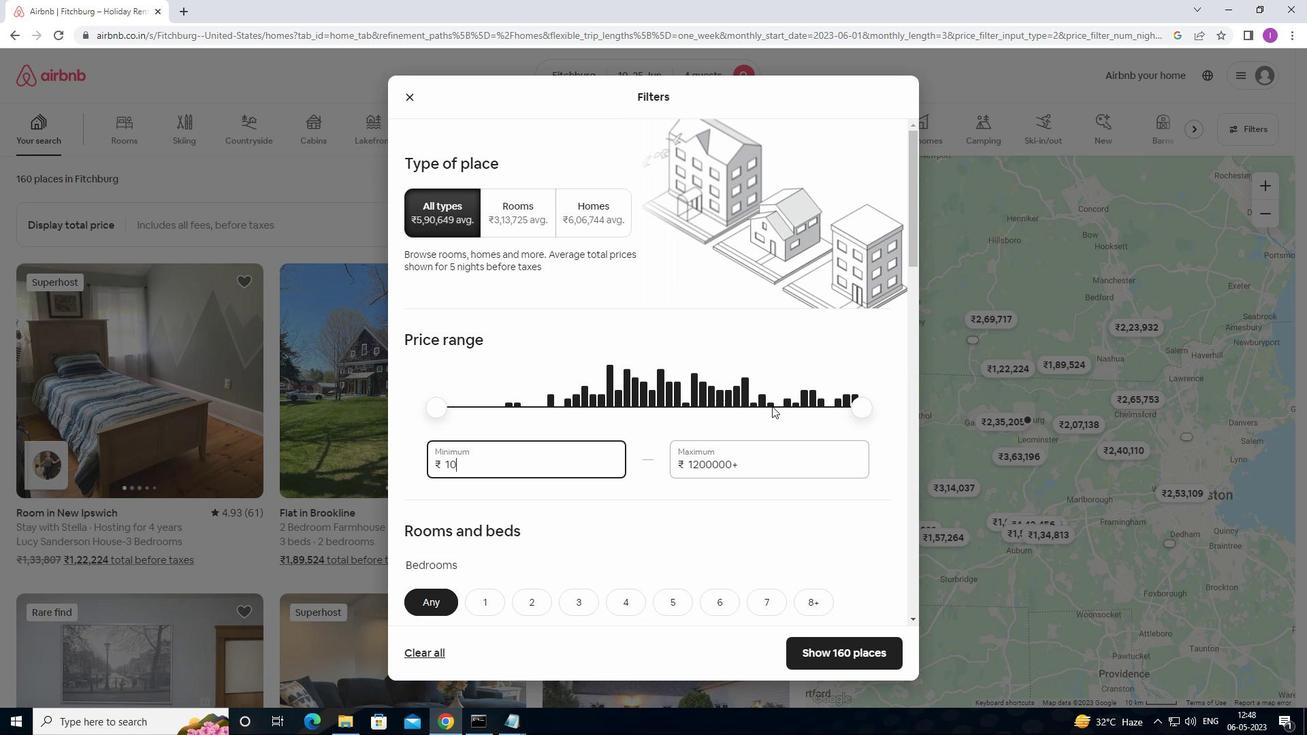 
Action: Key pressed 0
Screenshot: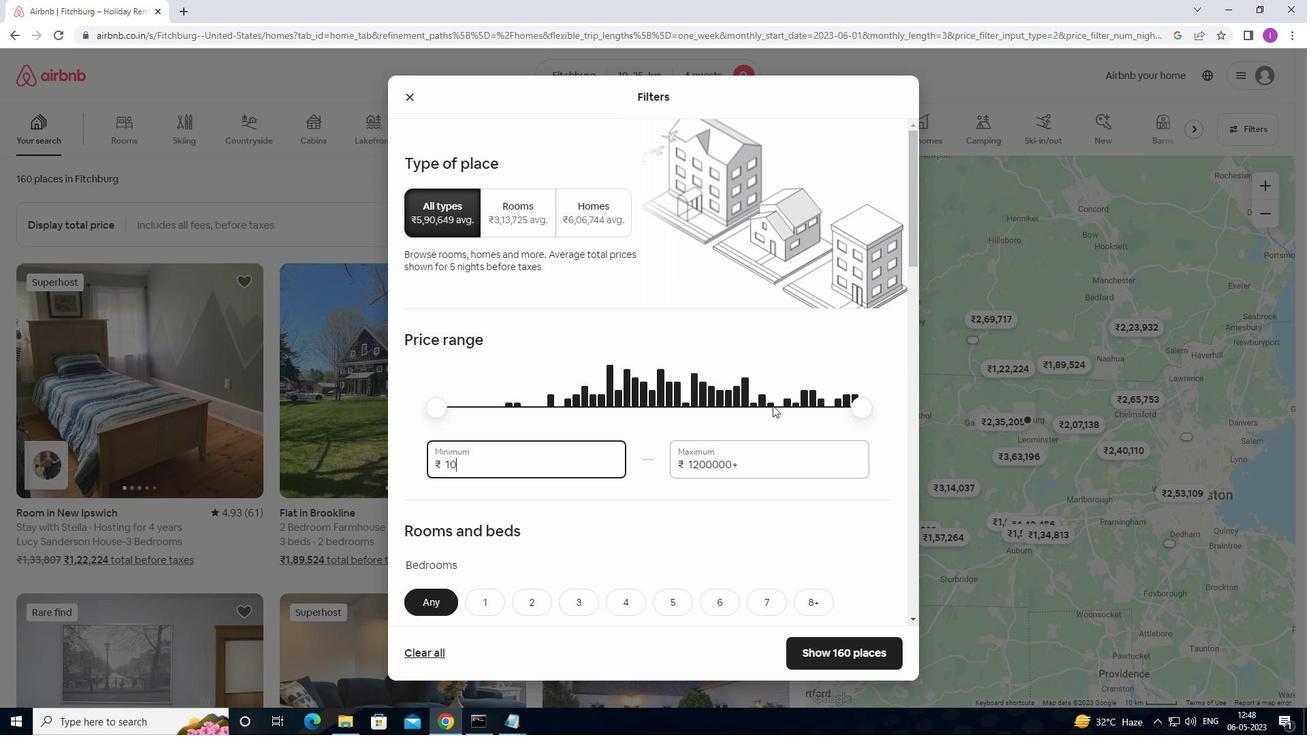 
Action: Mouse moved to (776, 403)
Screenshot: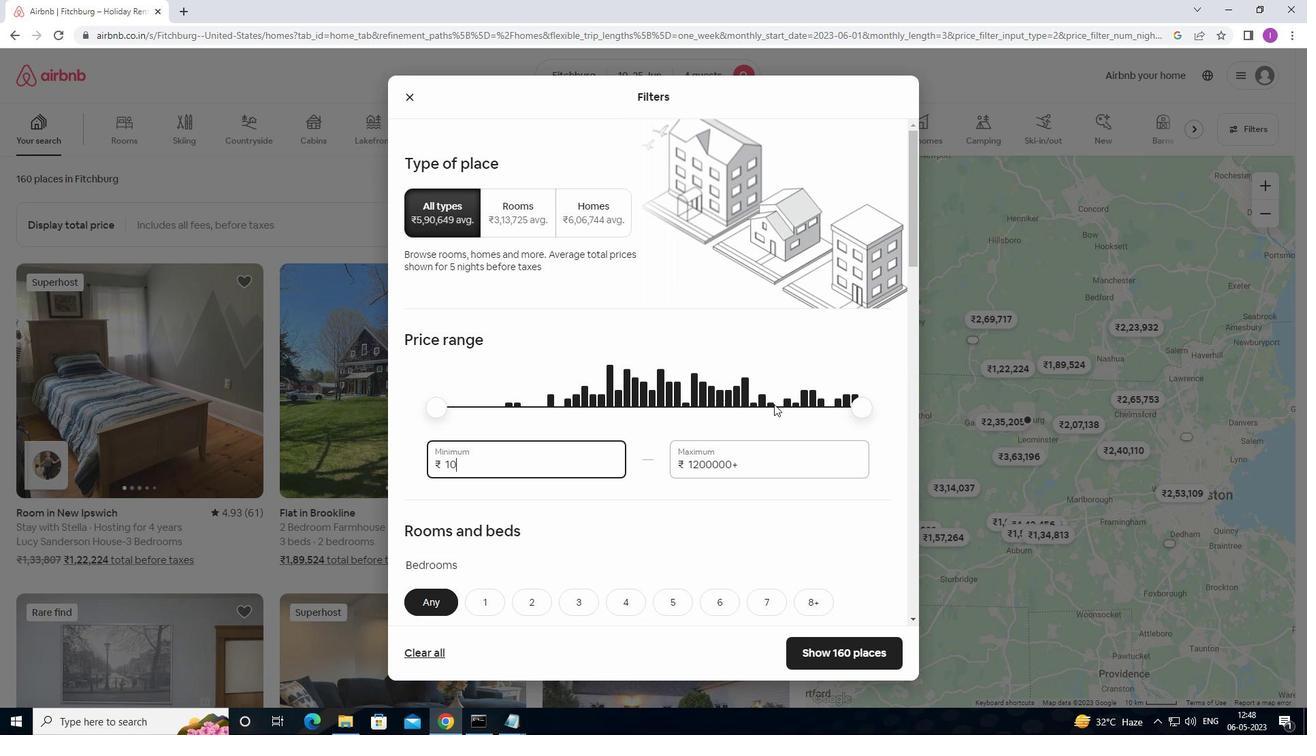 
Action: Key pressed 0
Screenshot: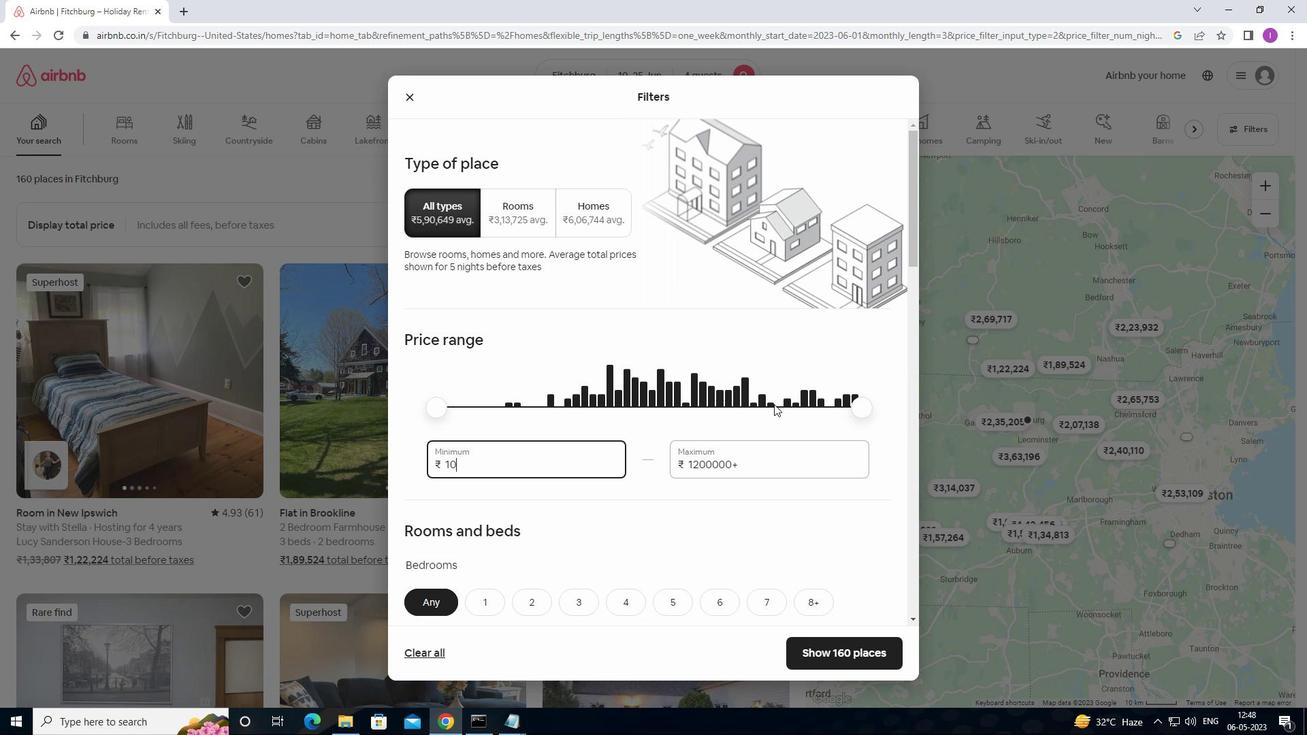 
Action: Mouse moved to (777, 401)
Screenshot: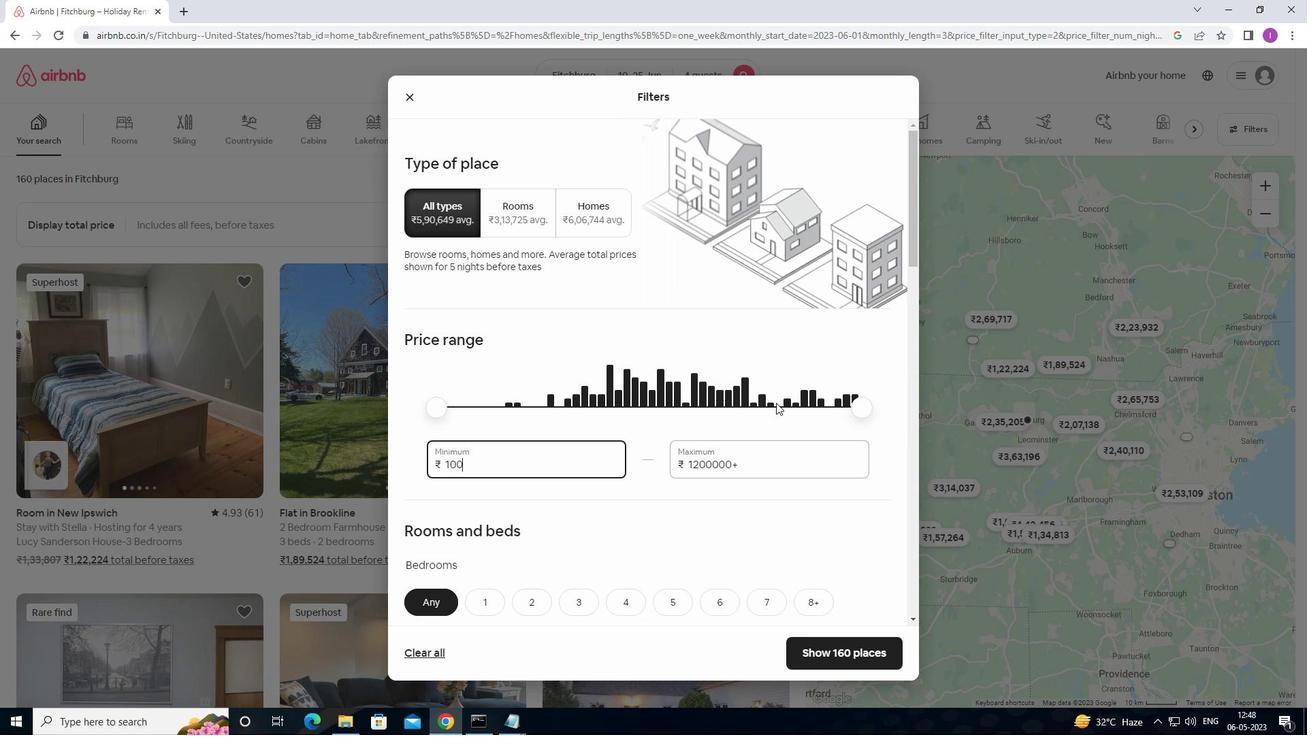 
Action: Key pressed 0
Screenshot: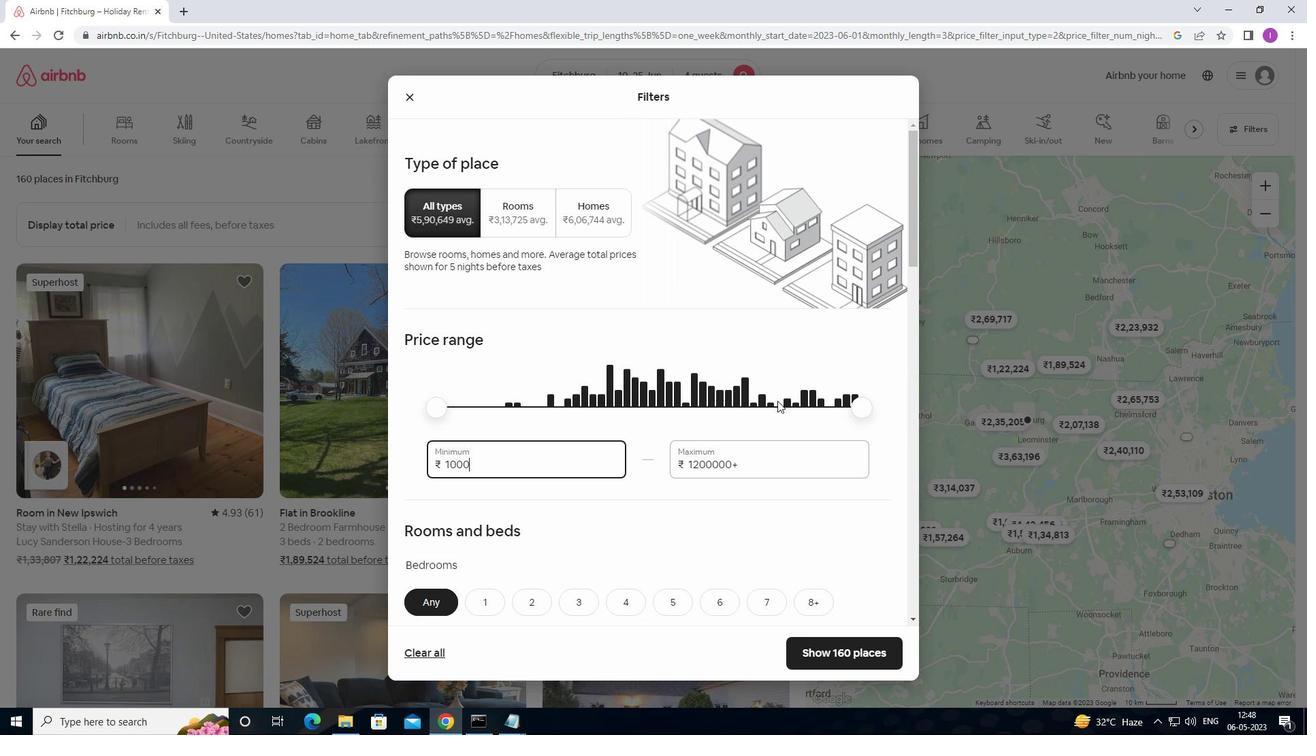 
Action: Mouse moved to (763, 465)
Screenshot: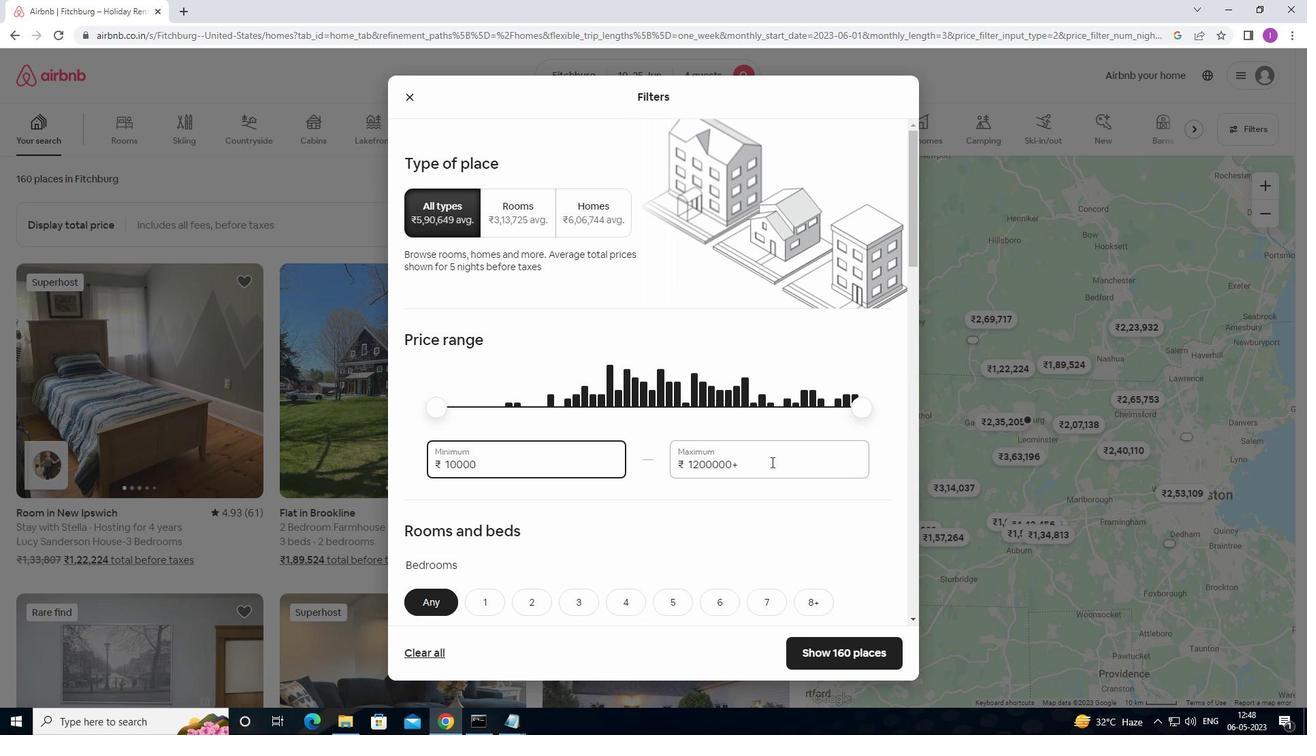 
Action: Mouse pressed left at (763, 465)
Screenshot: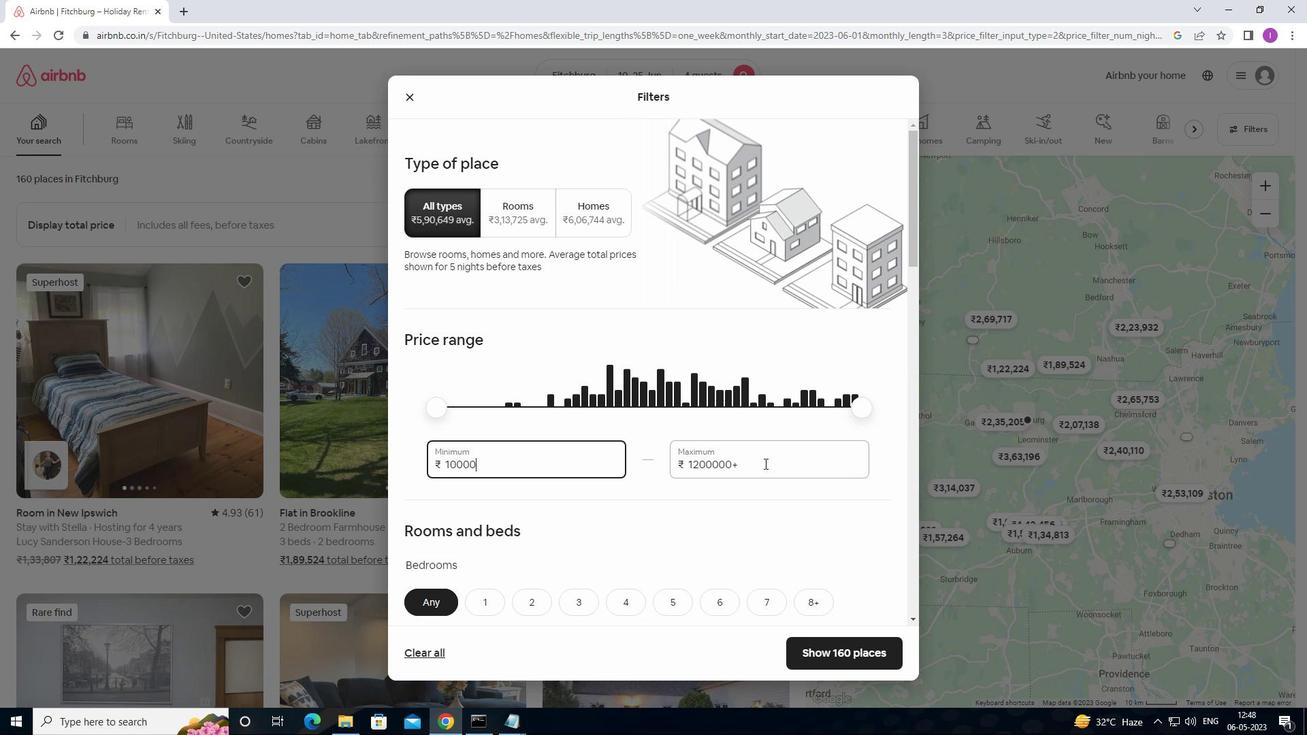 
Action: Mouse moved to (1037, 434)
Screenshot: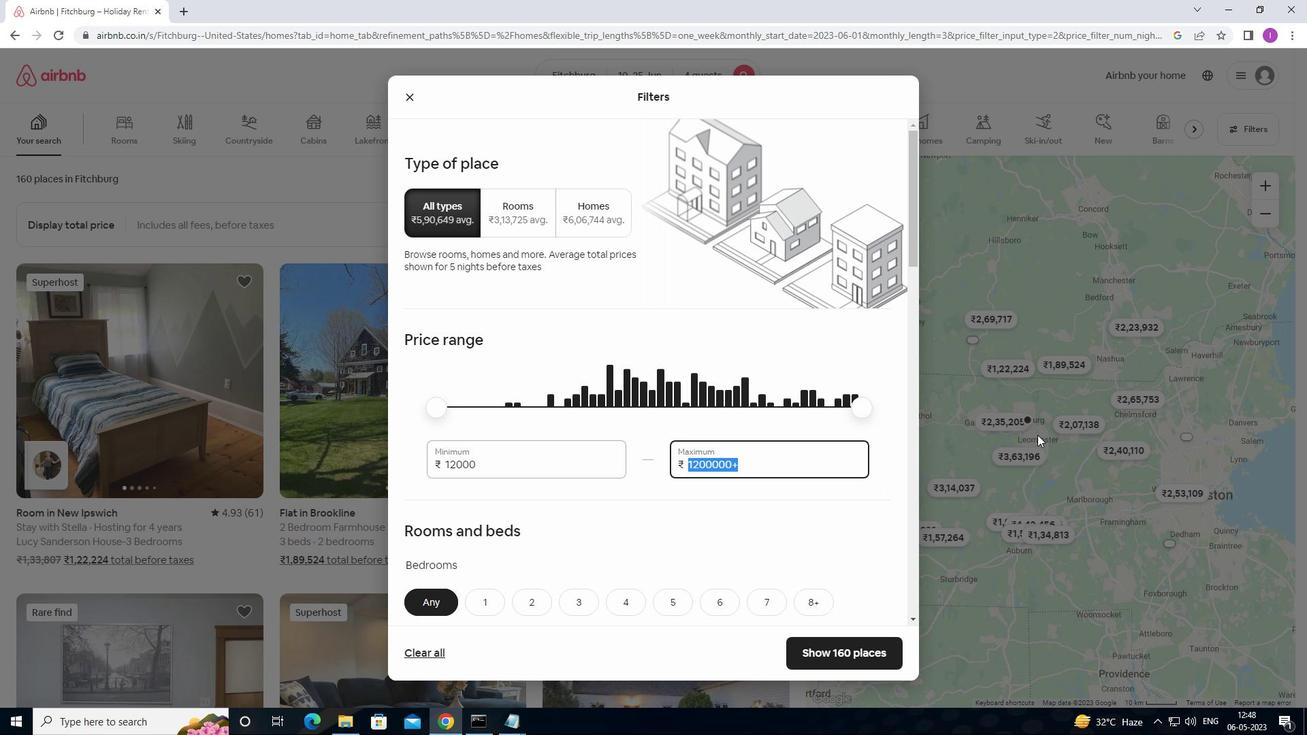 
Action: Key pressed 1
Screenshot: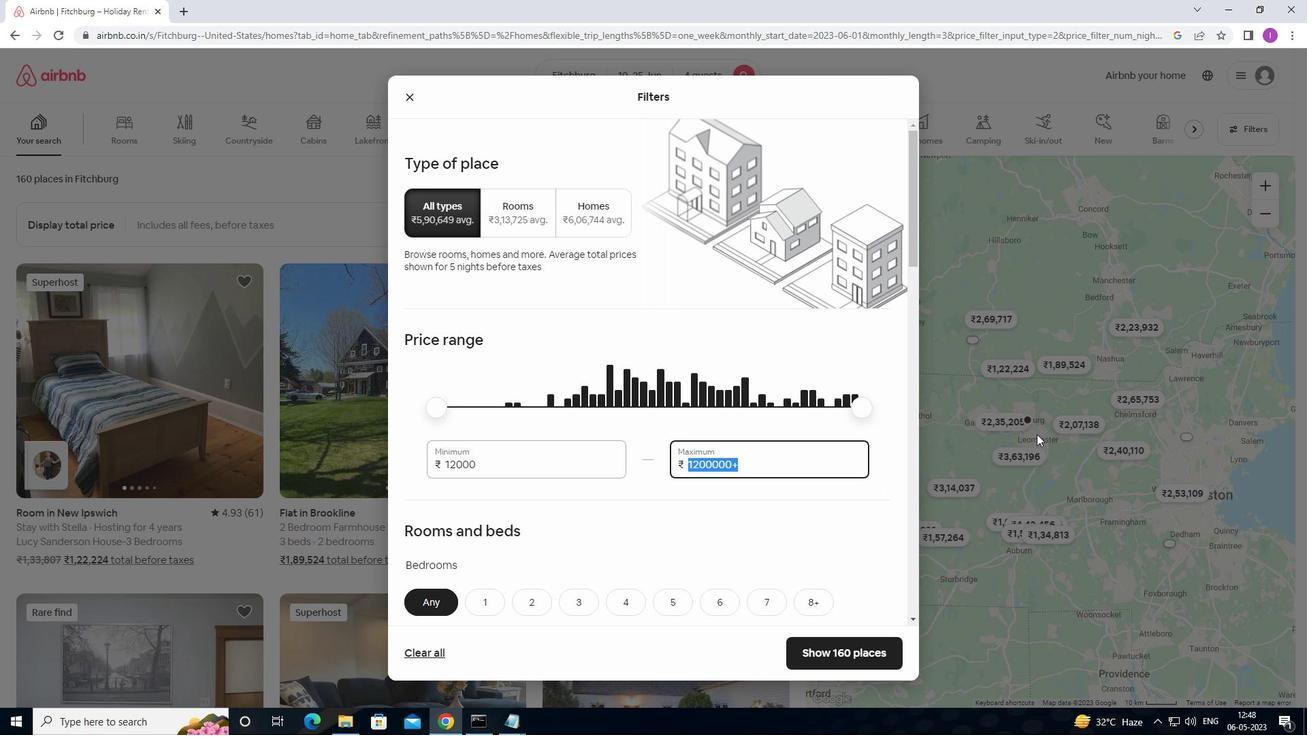 
Action: Mouse moved to (1035, 429)
Screenshot: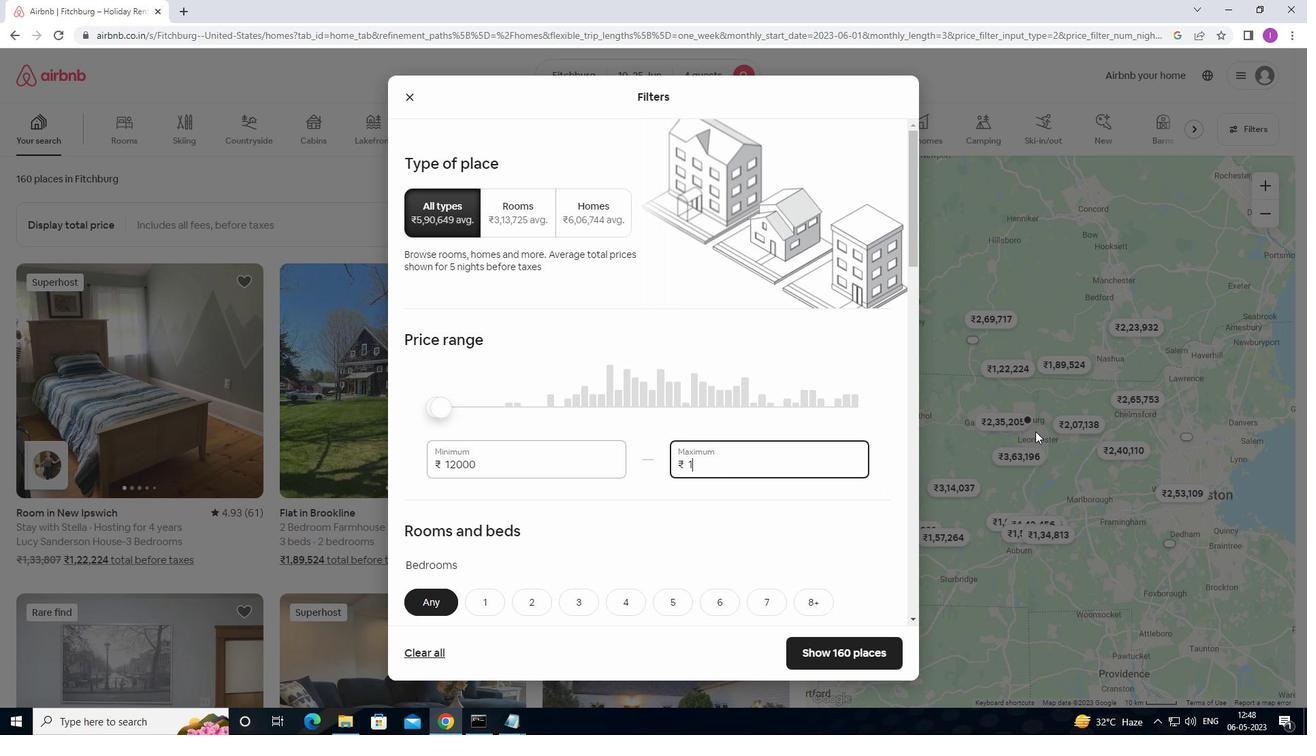 
Action: Key pressed 5
Screenshot: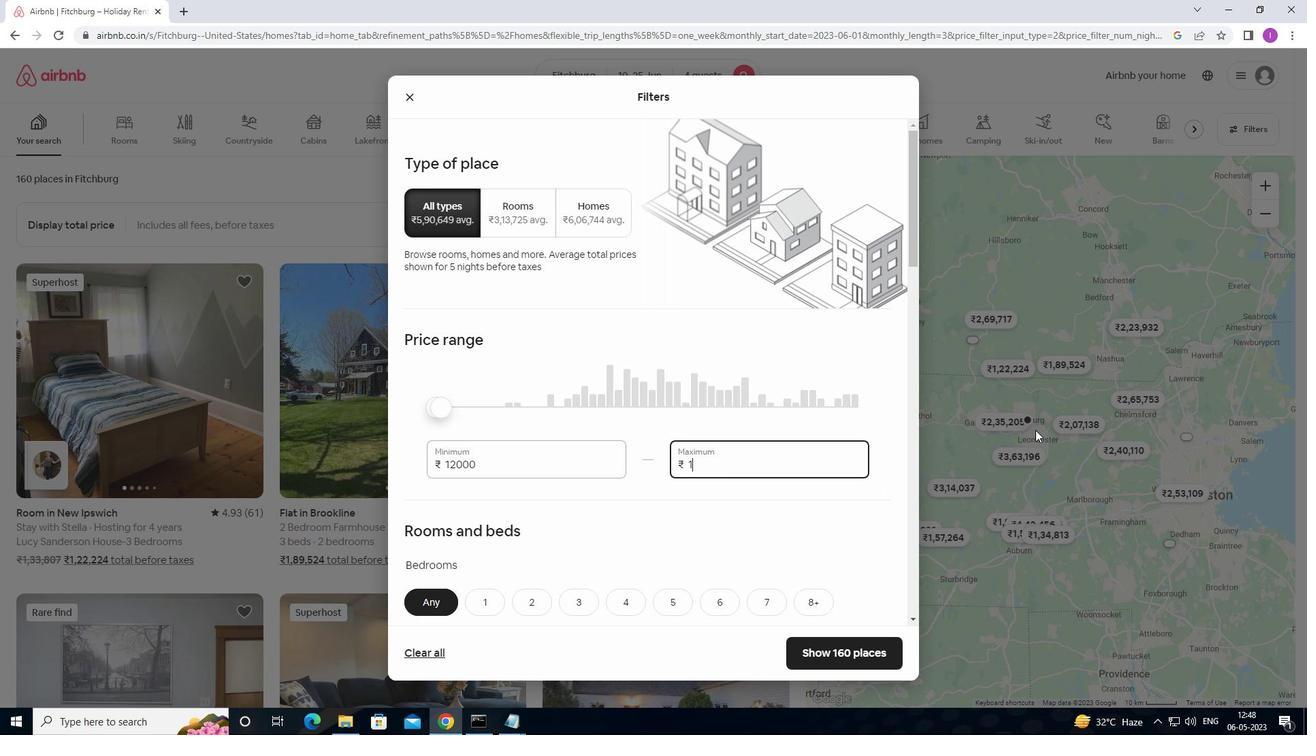 
Action: Mouse moved to (1035, 429)
Screenshot: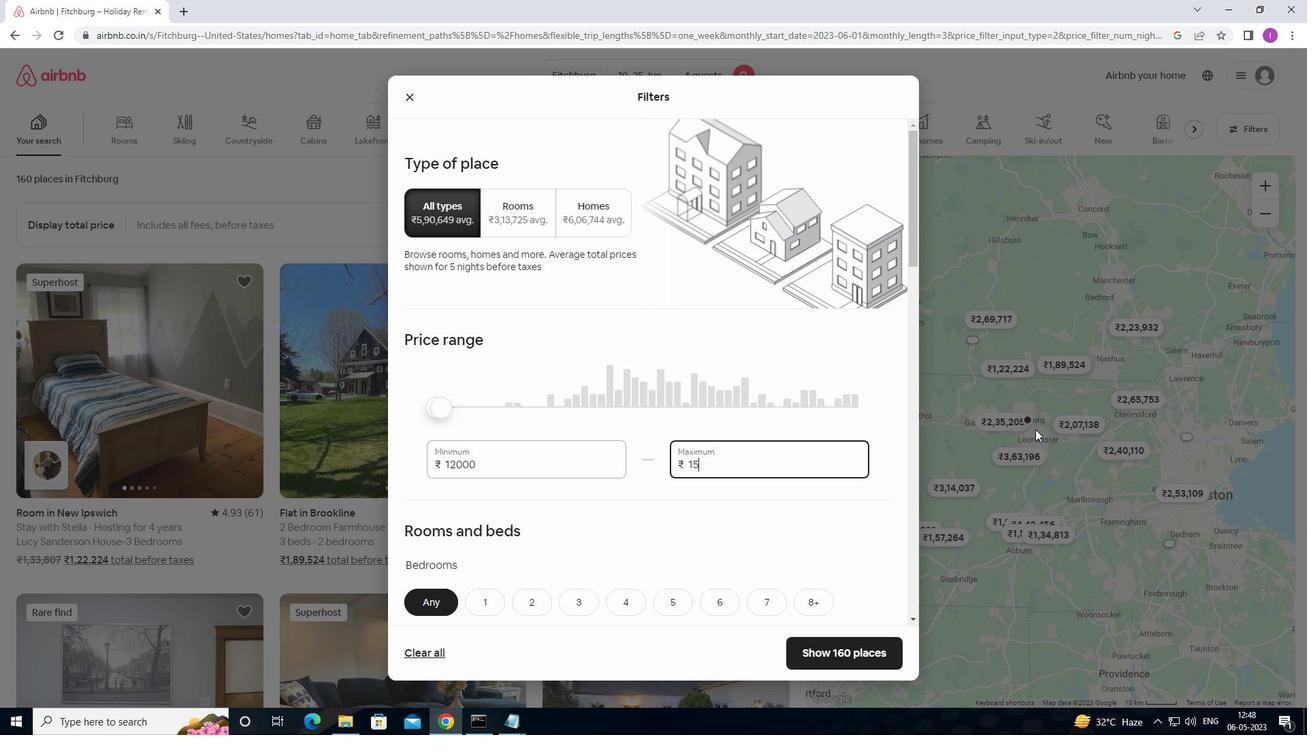 
Action: Key pressed 00
Screenshot: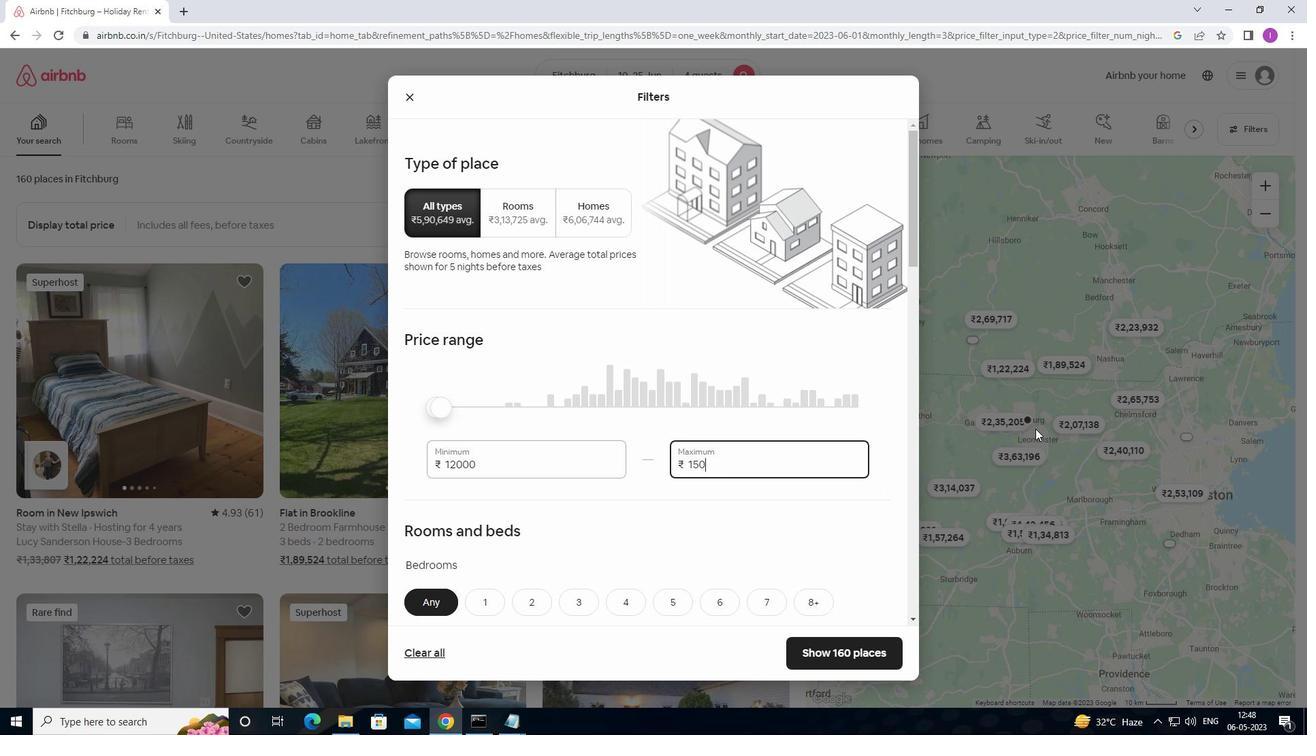 
Action: Mouse moved to (1035, 428)
Screenshot: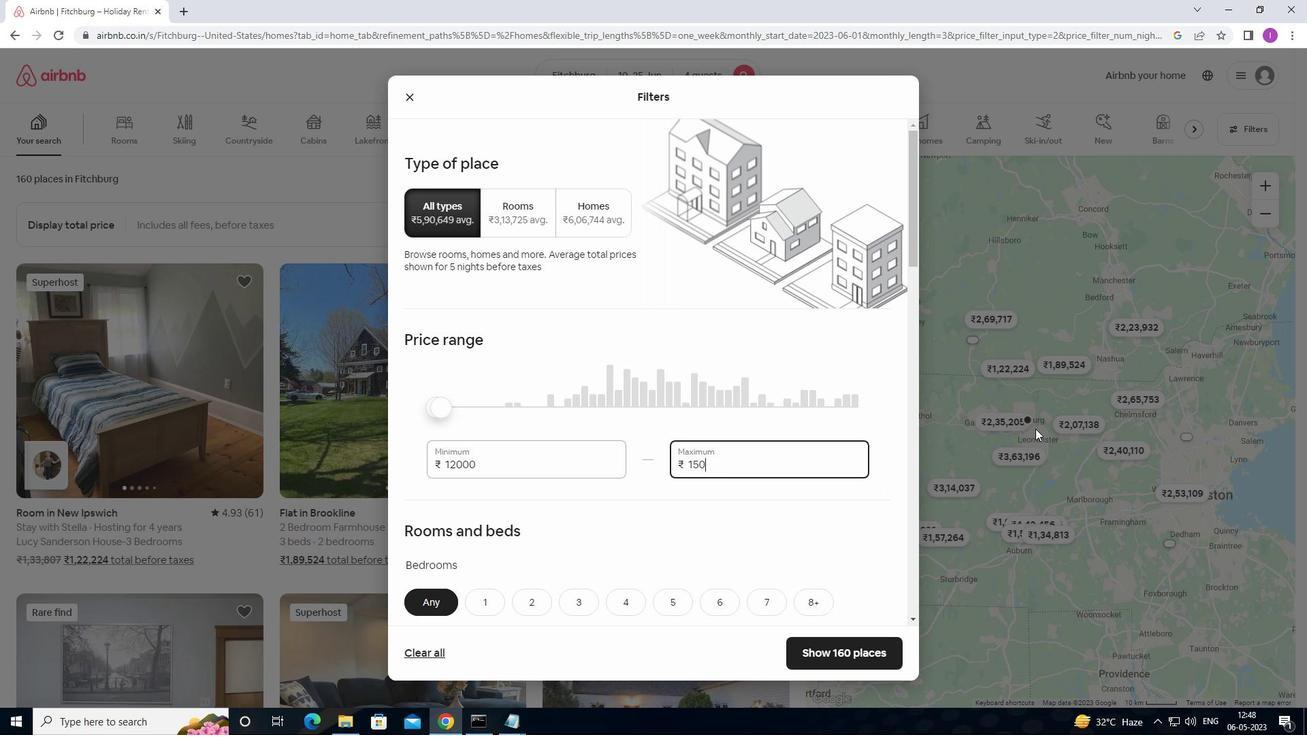 
Action: Key pressed 0
Screenshot: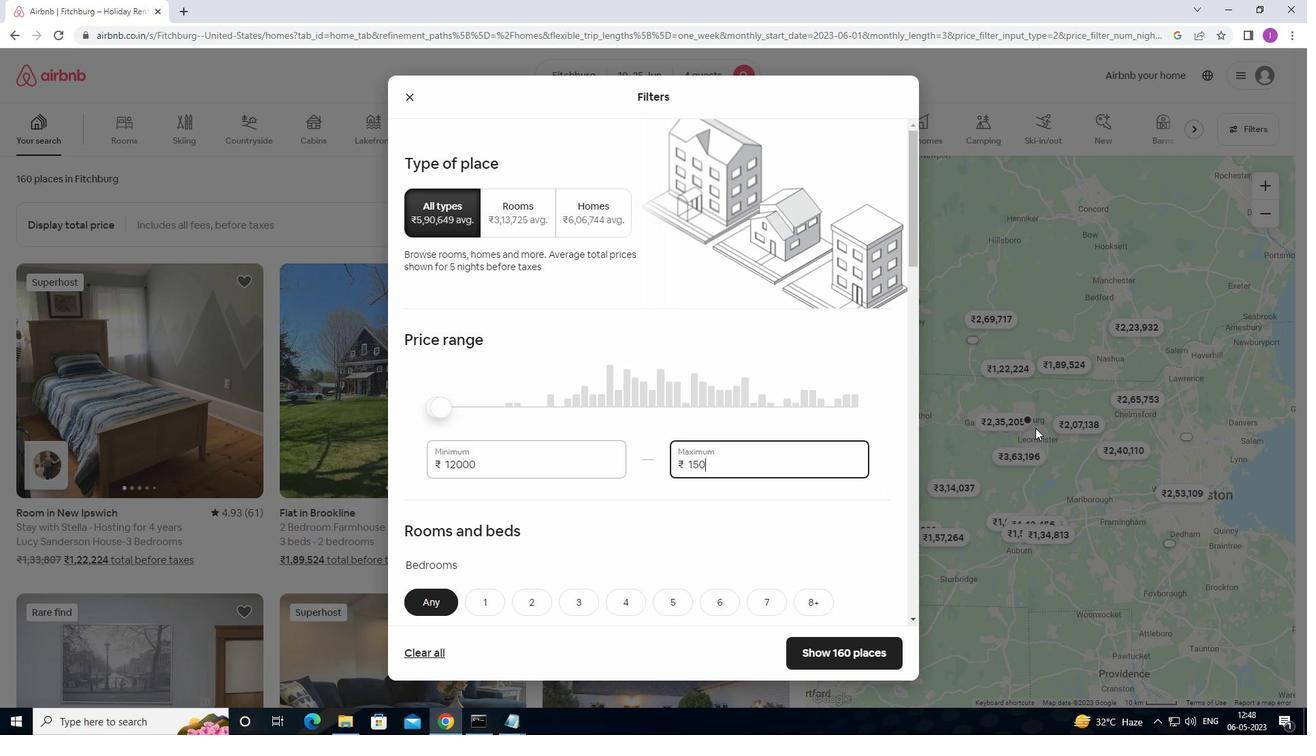 
Action: Mouse moved to (919, 484)
Screenshot: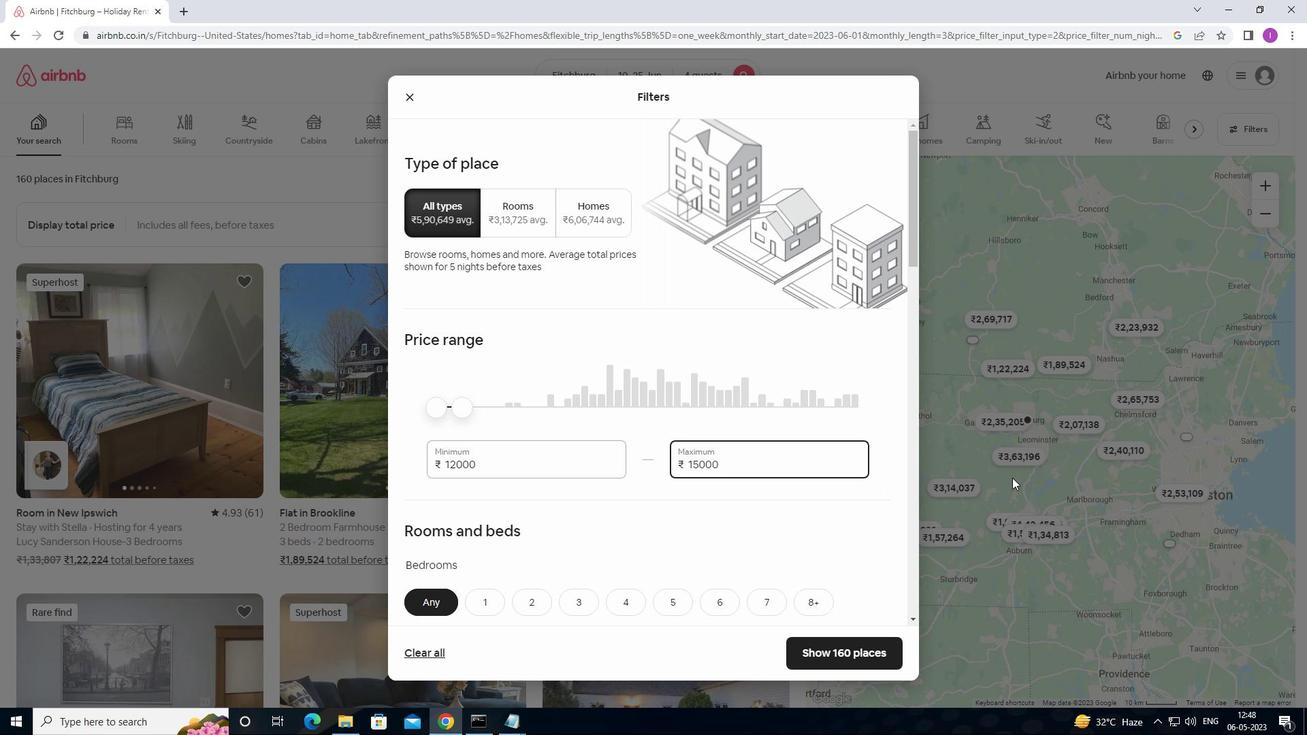 
Action: Mouse scrolled (919, 483) with delta (0, 0)
Screenshot: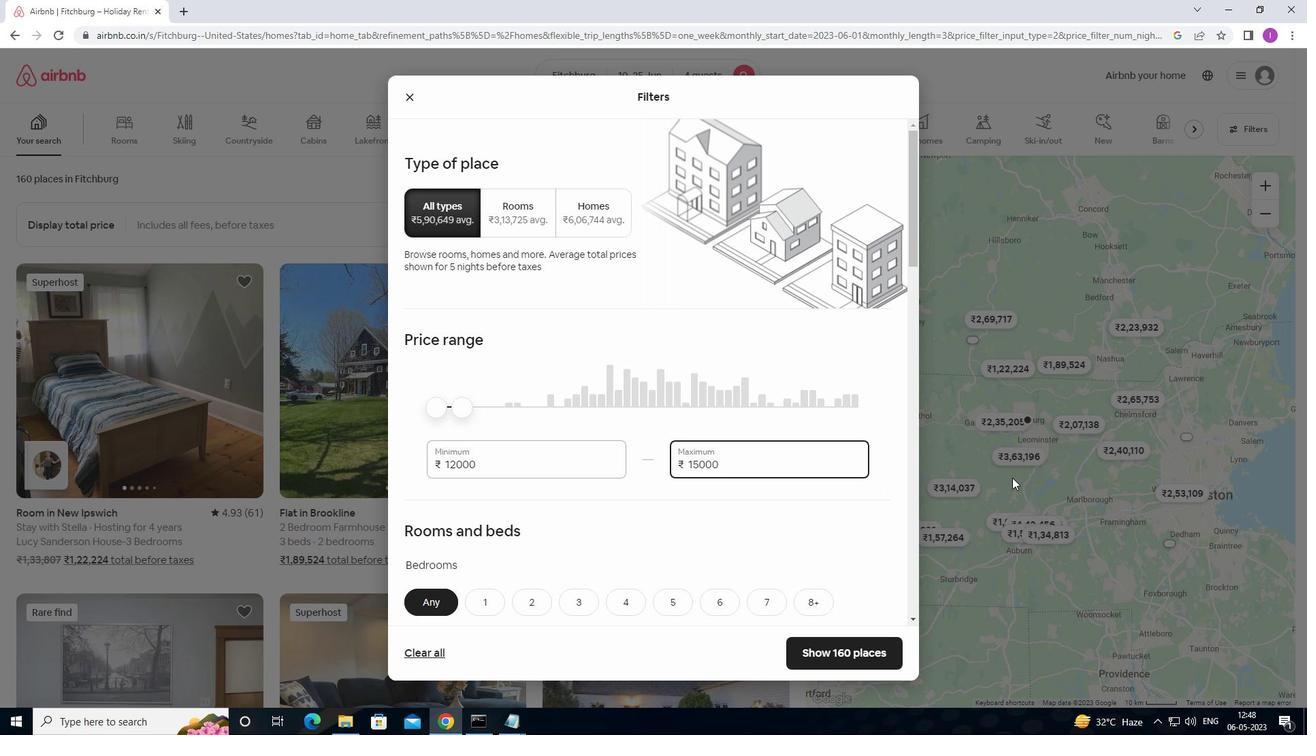 
Action: Mouse moved to (836, 497)
Screenshot: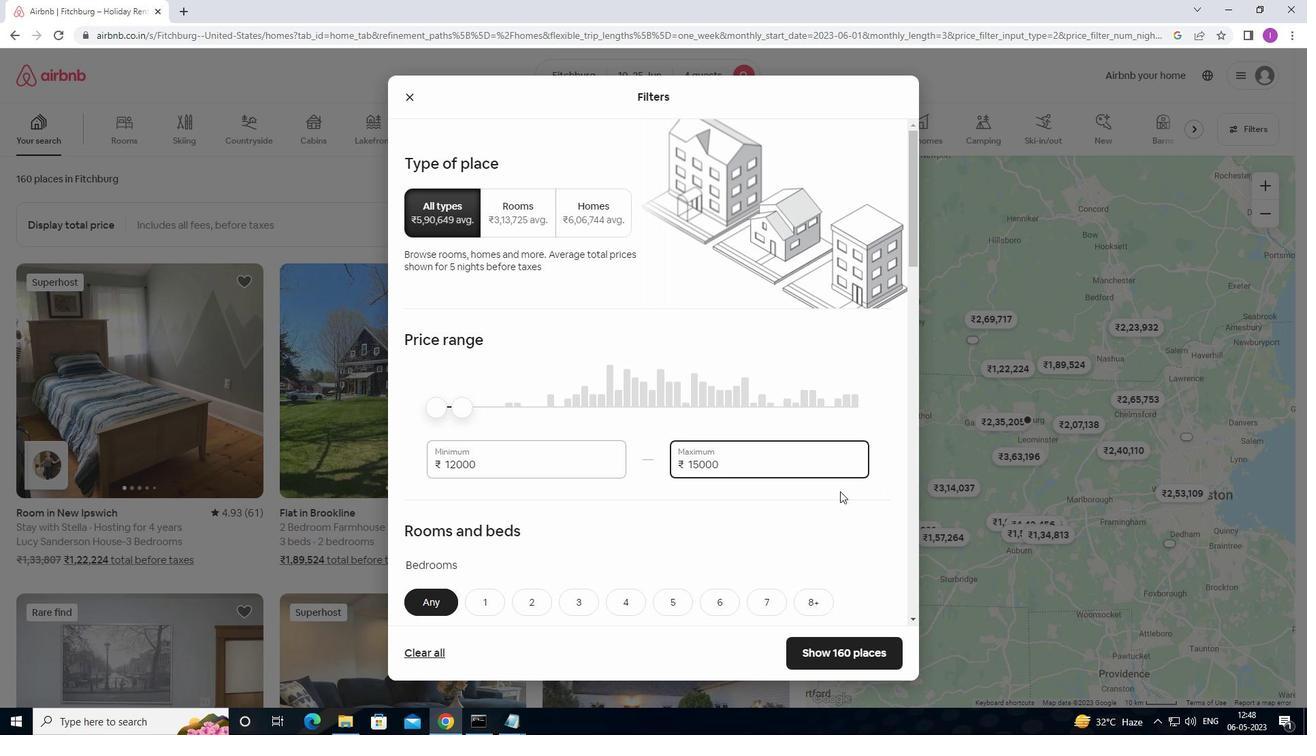 
Action: Mouse scrolled (836, 496) with delta (0, 0)
Screenshot: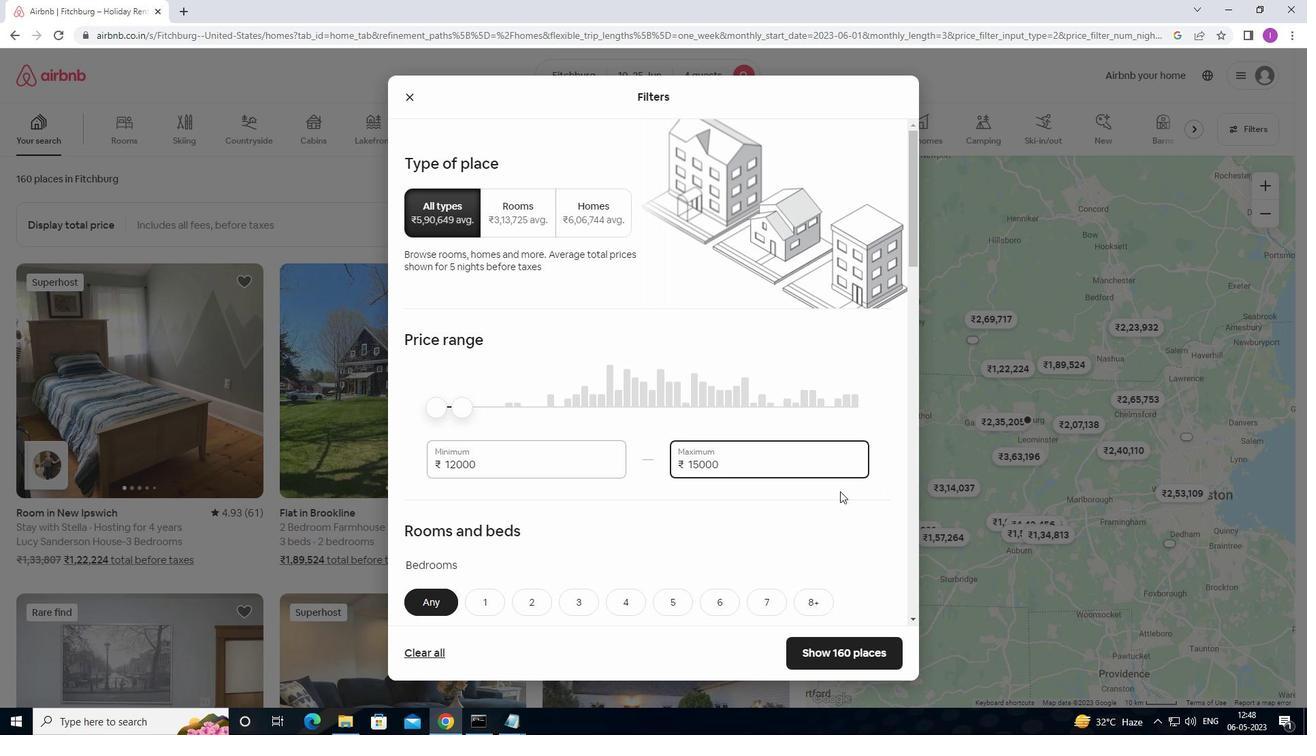 
Action: Mouse moved to (836, 498)
Screenshot: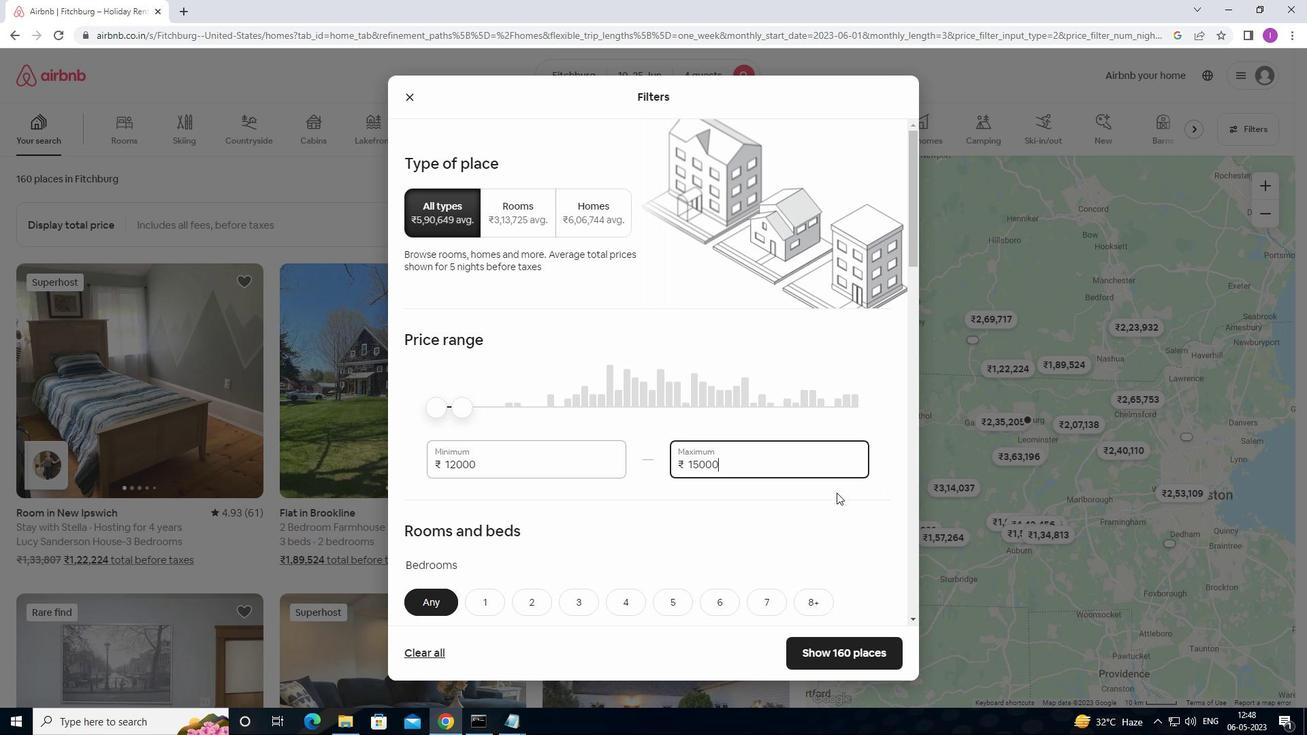 
Action: Mouse scrolled (836, 497) with delta (0, 0)
Screenshot: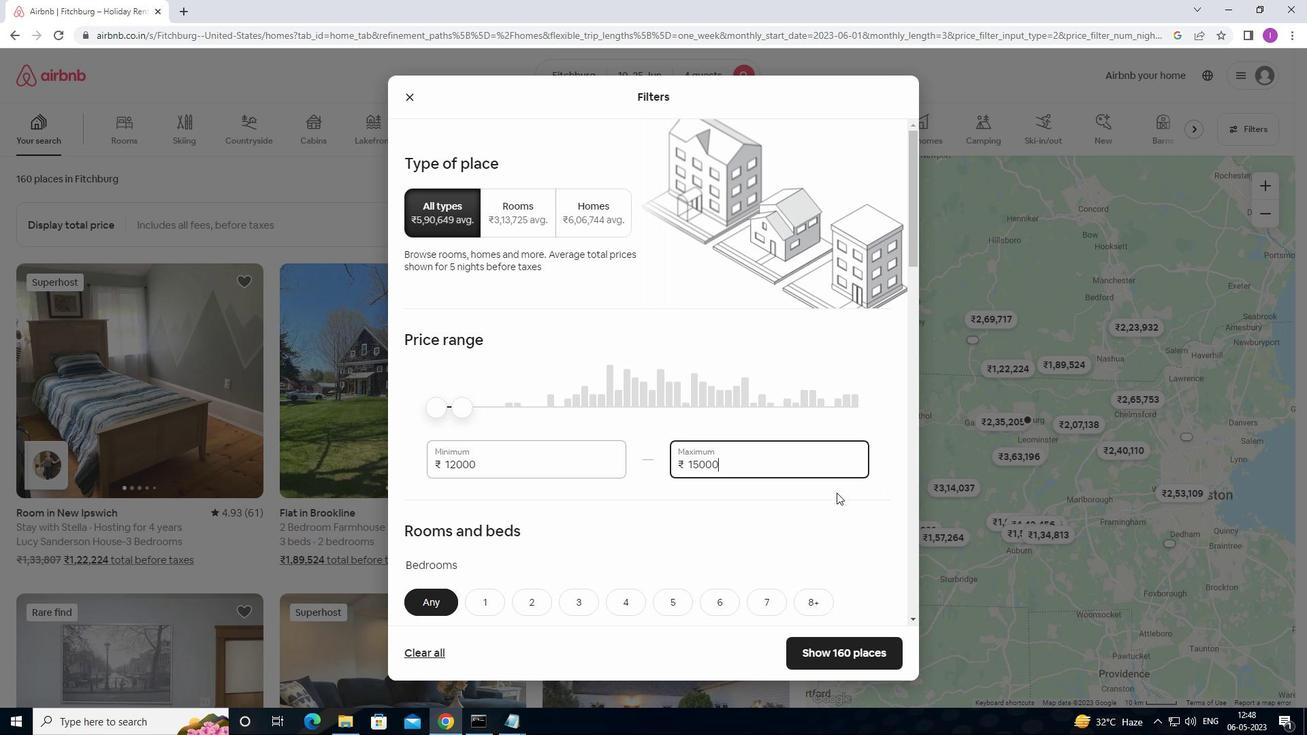 
Action: Mouse moved to (728, 514)
Screenshot: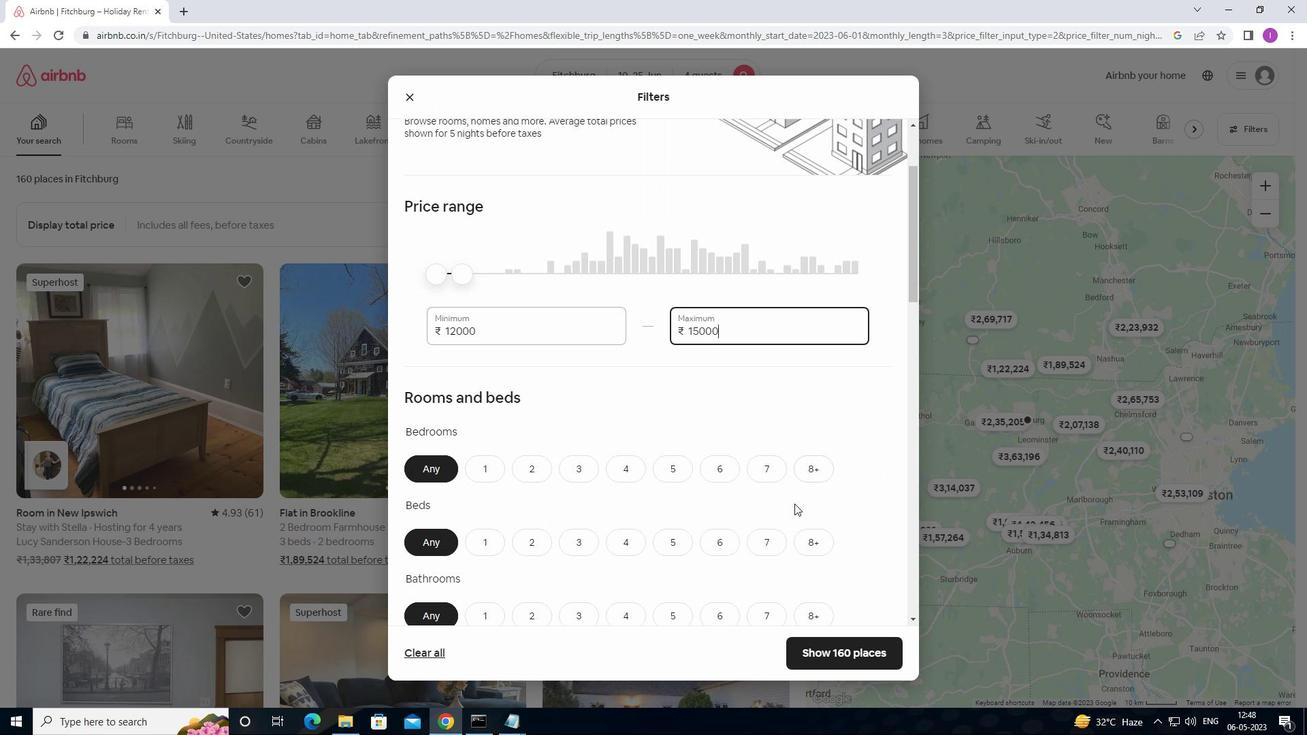 
Action: Mouse scrolled (728, 513) with delta (0, 0)
Screenshot: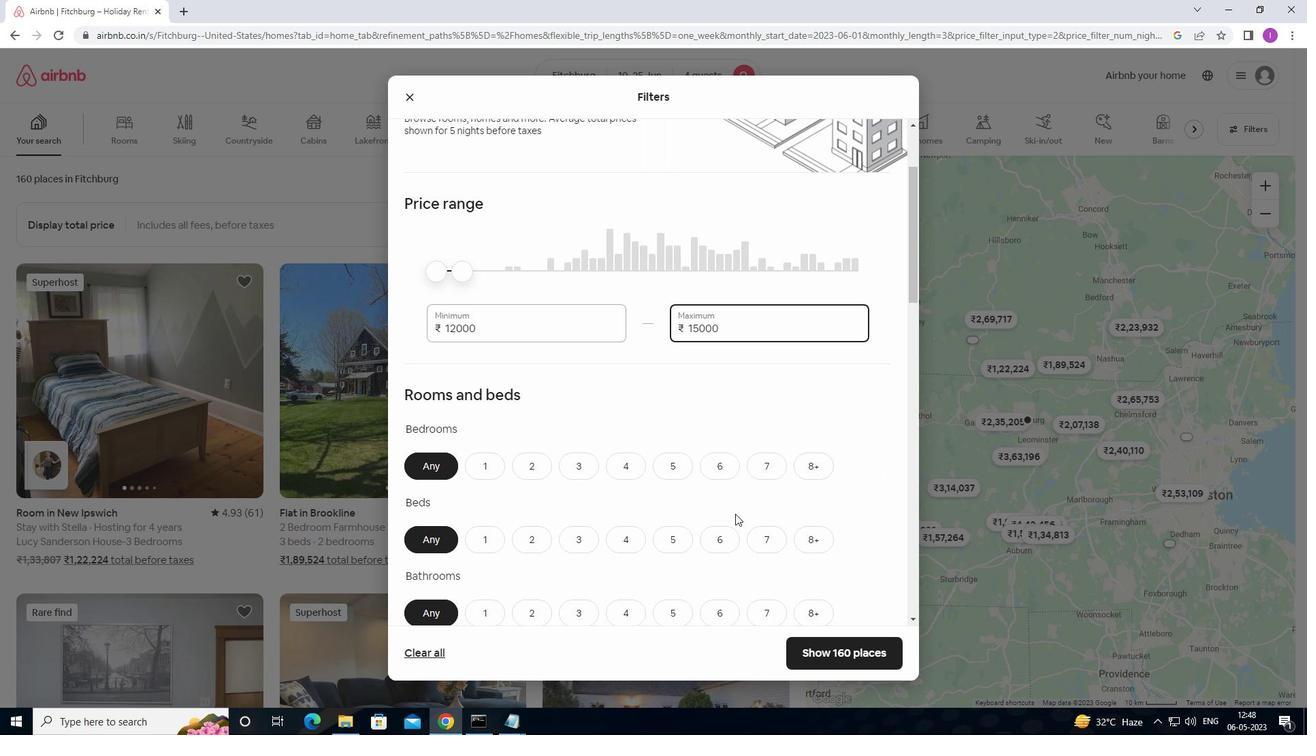 
Action: Mouse moved to (729, 508)
Screenshot: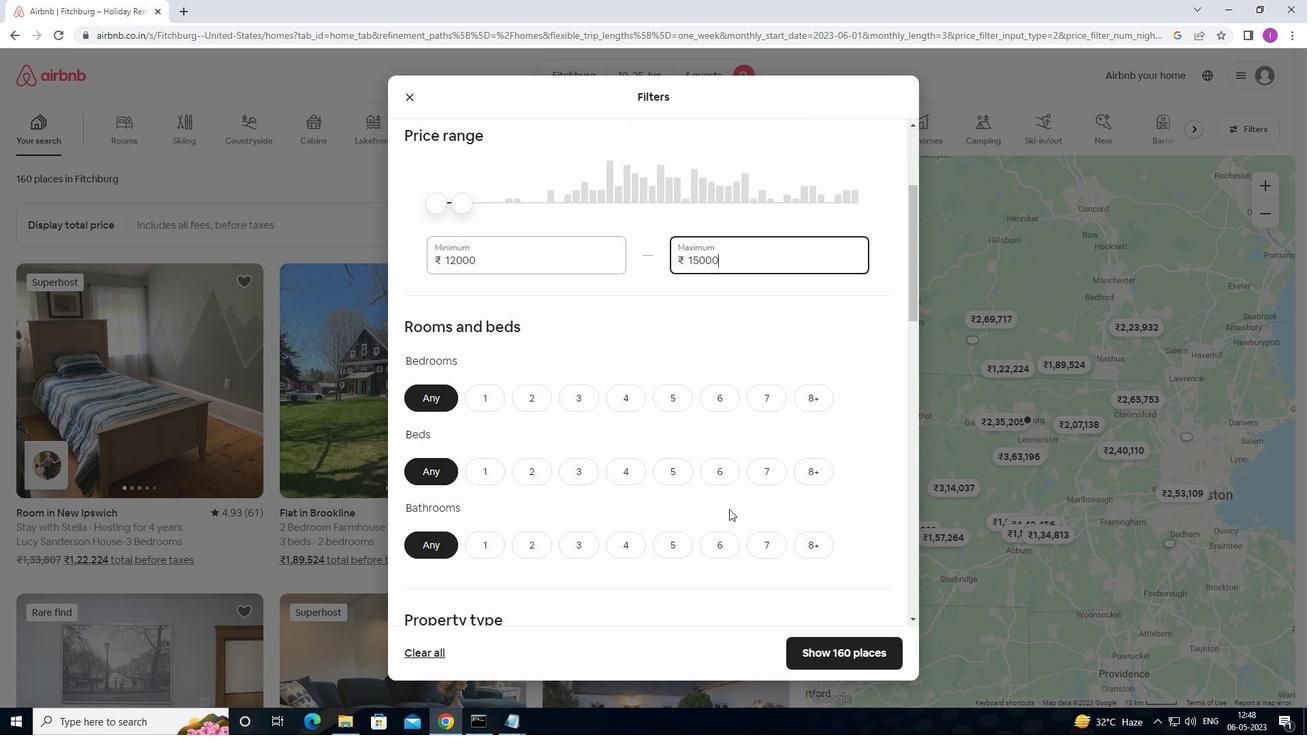 
Action: Mouse scrolled (729, 507) with delta (0, 0)
Screenshot: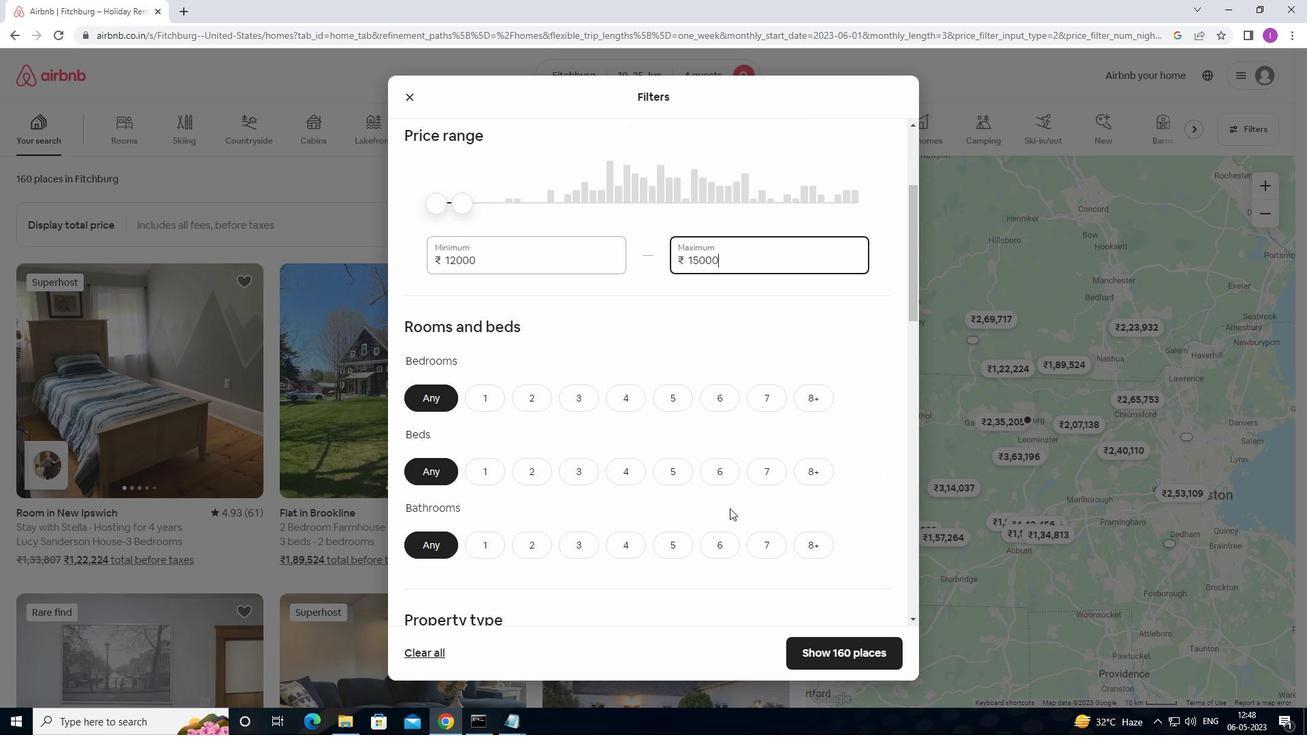 
Action: Mouse moved to (622, 330)
Screenshot: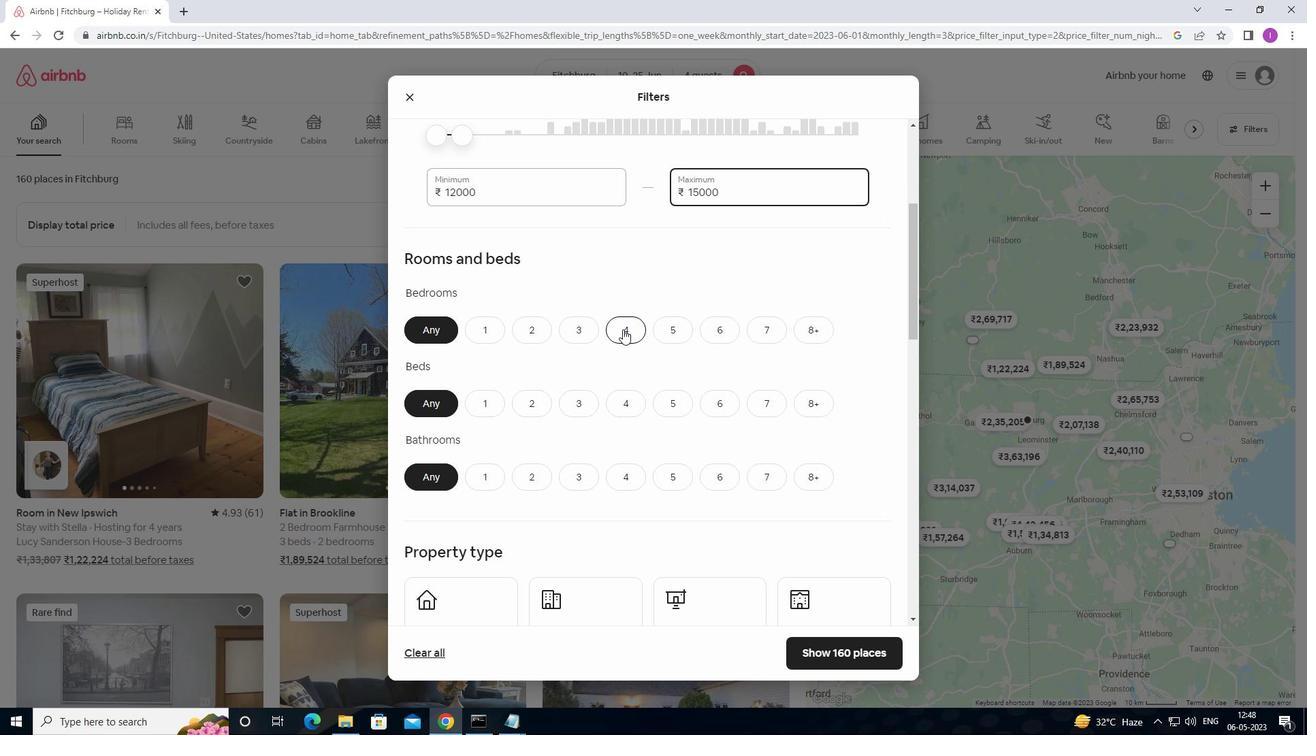 
Action: Mouse pressed left at (622, 330)
Screenshot: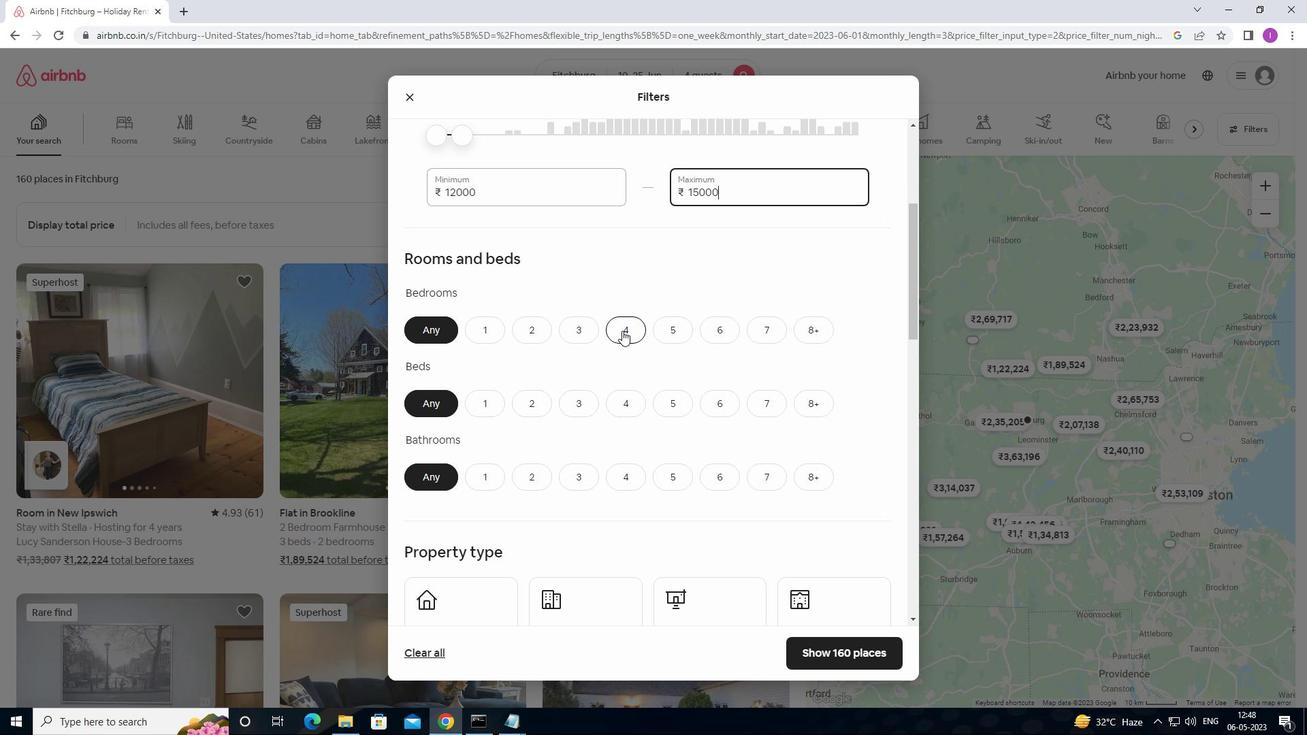 
Action: Mouse moved to (626, 401)
Screenshot: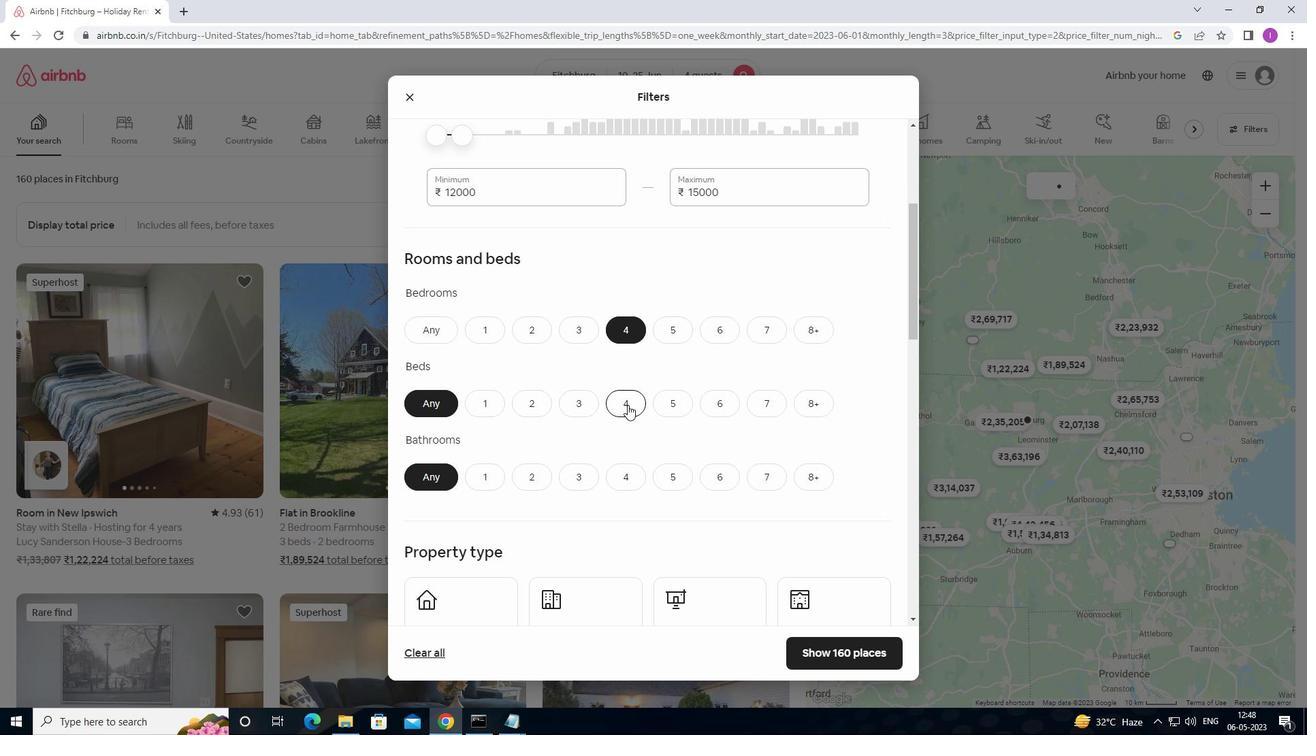 
Action: Mouse pressed left at (626, 401)
Screenshot: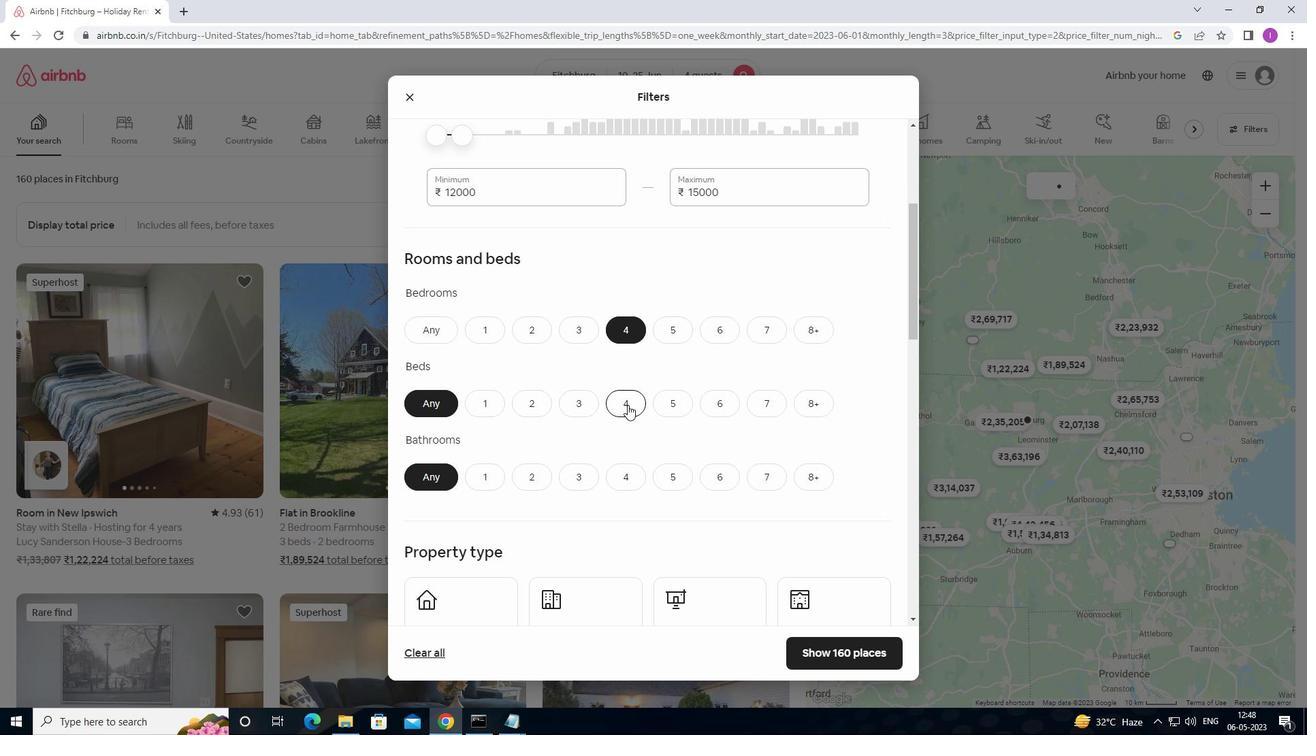 
Action: Mouse moved to (637, 479)
Screenshot: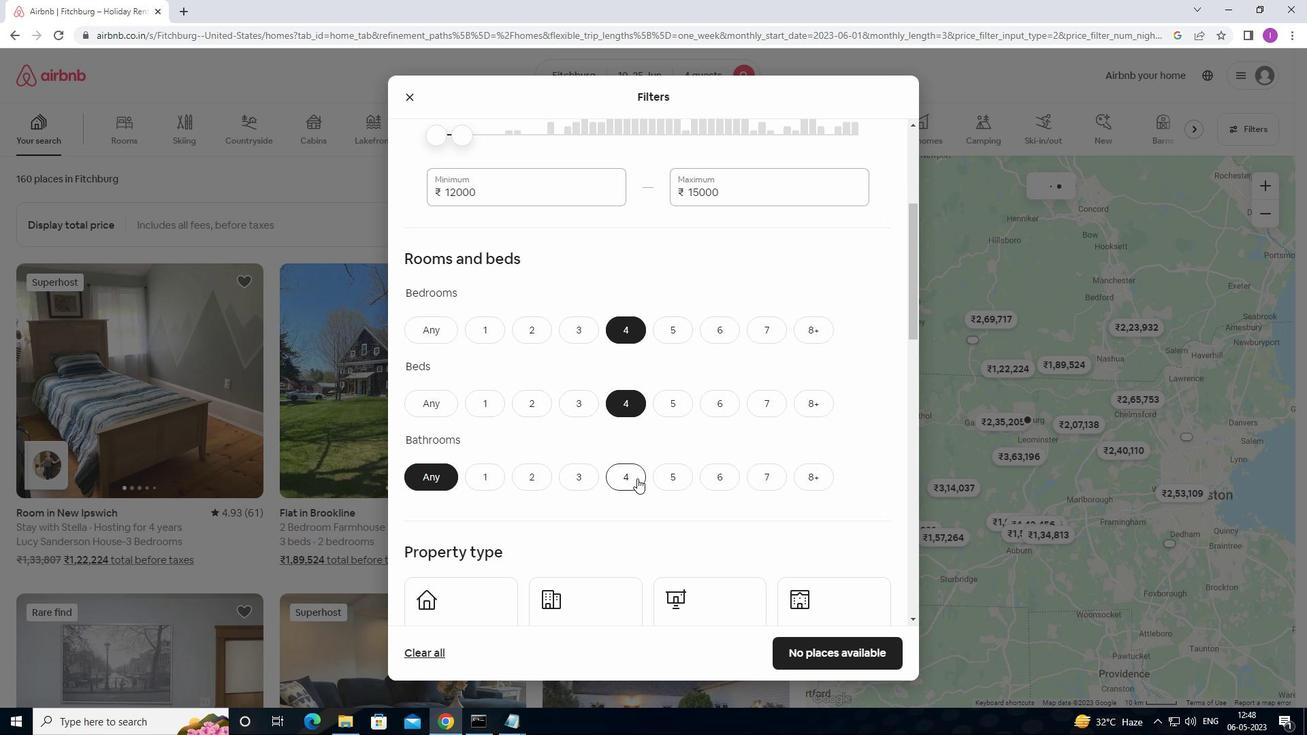 
Action: Mouse pressed left at (637, 479)
Screenshot: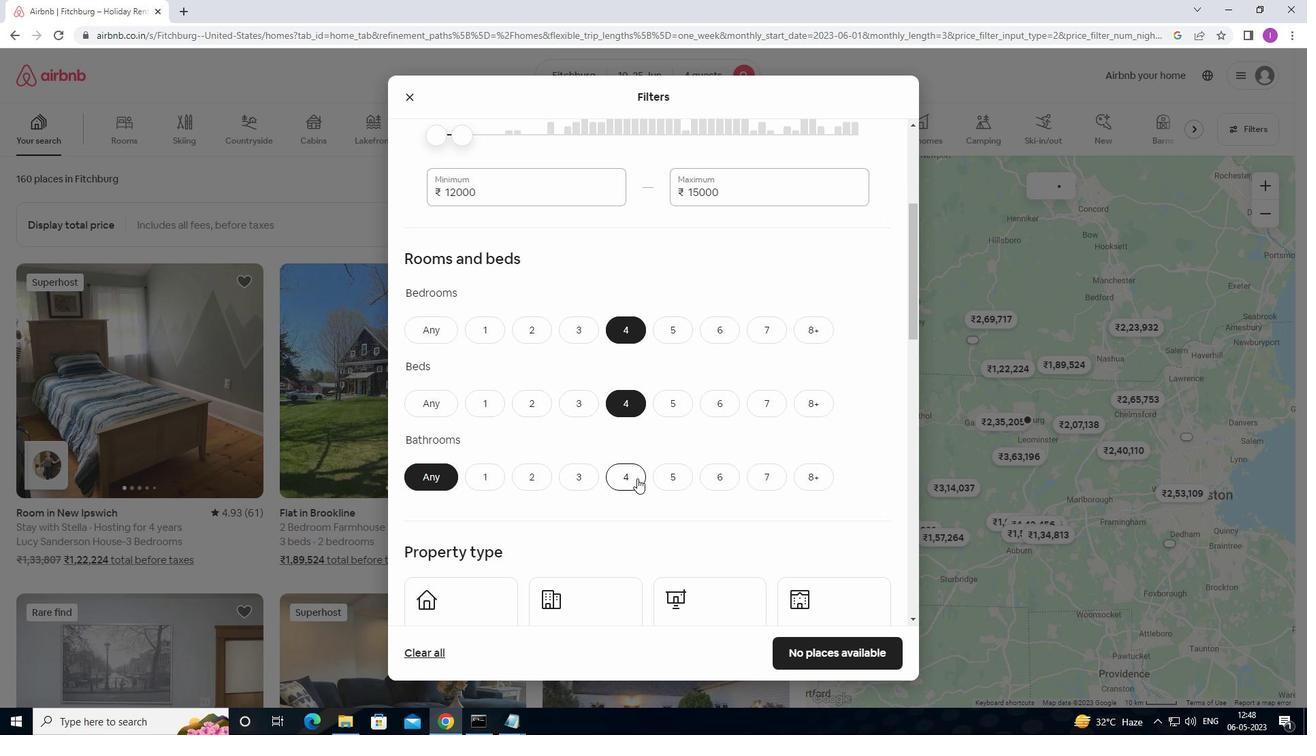 
Action: Mouse moved to (709, 462)
Screenshot: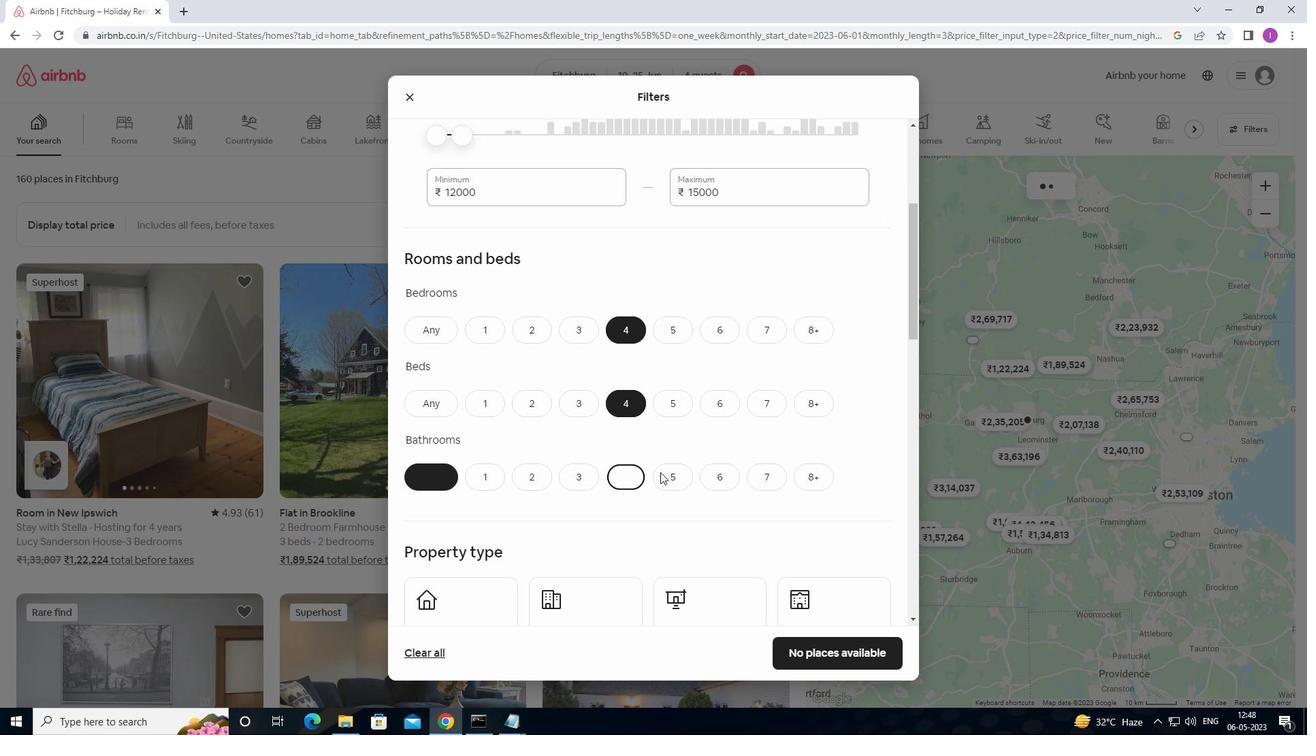 
Action: Mouse scrolled (709, 461) with delta (0, 0)
Screenshot: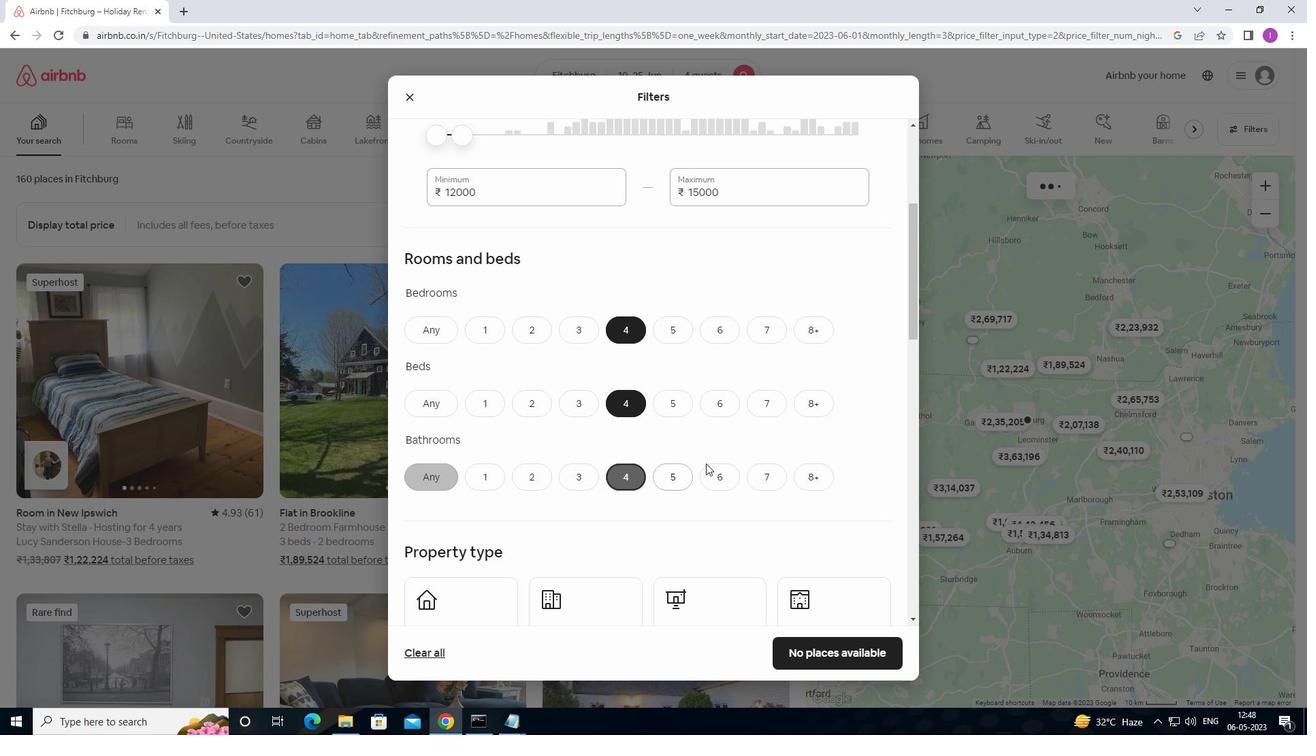 
Action: Mouse moved to (709, 462)
Screenshot: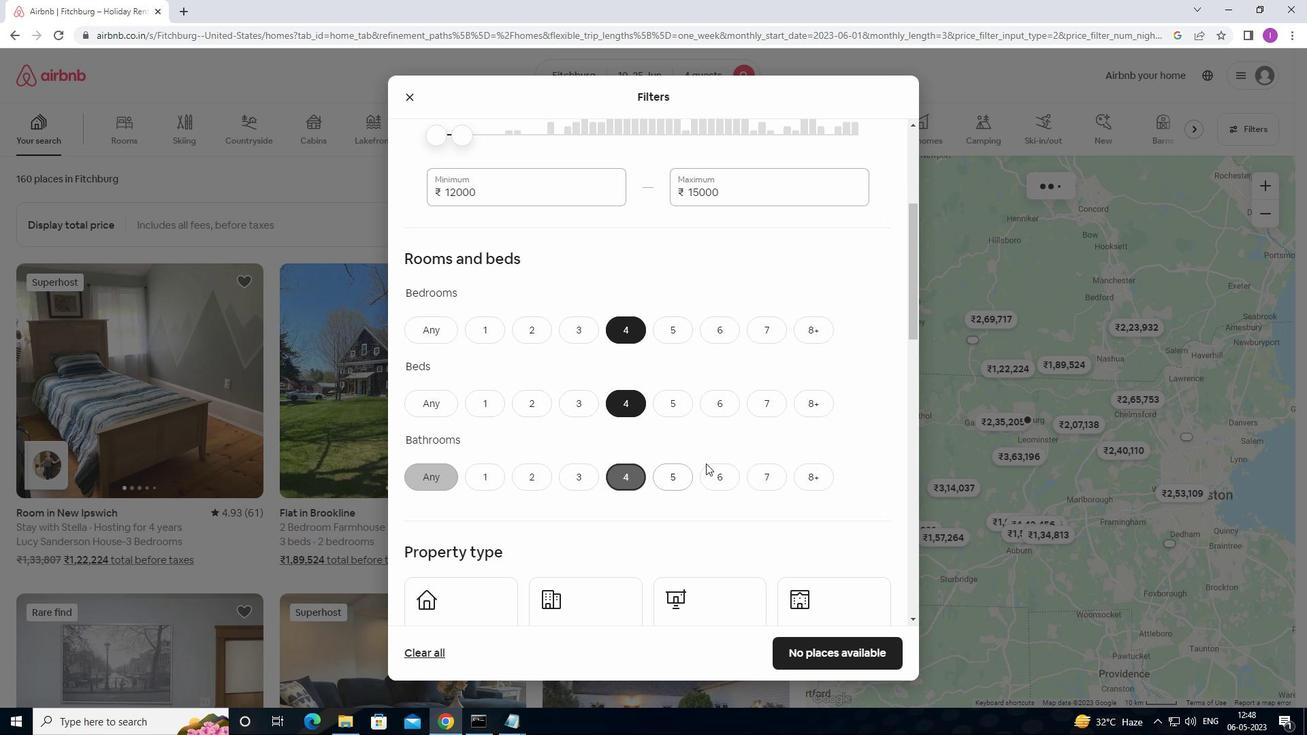 
Action: Mouse scrolled (709, 461) with delta (0, 0)
Screenshot: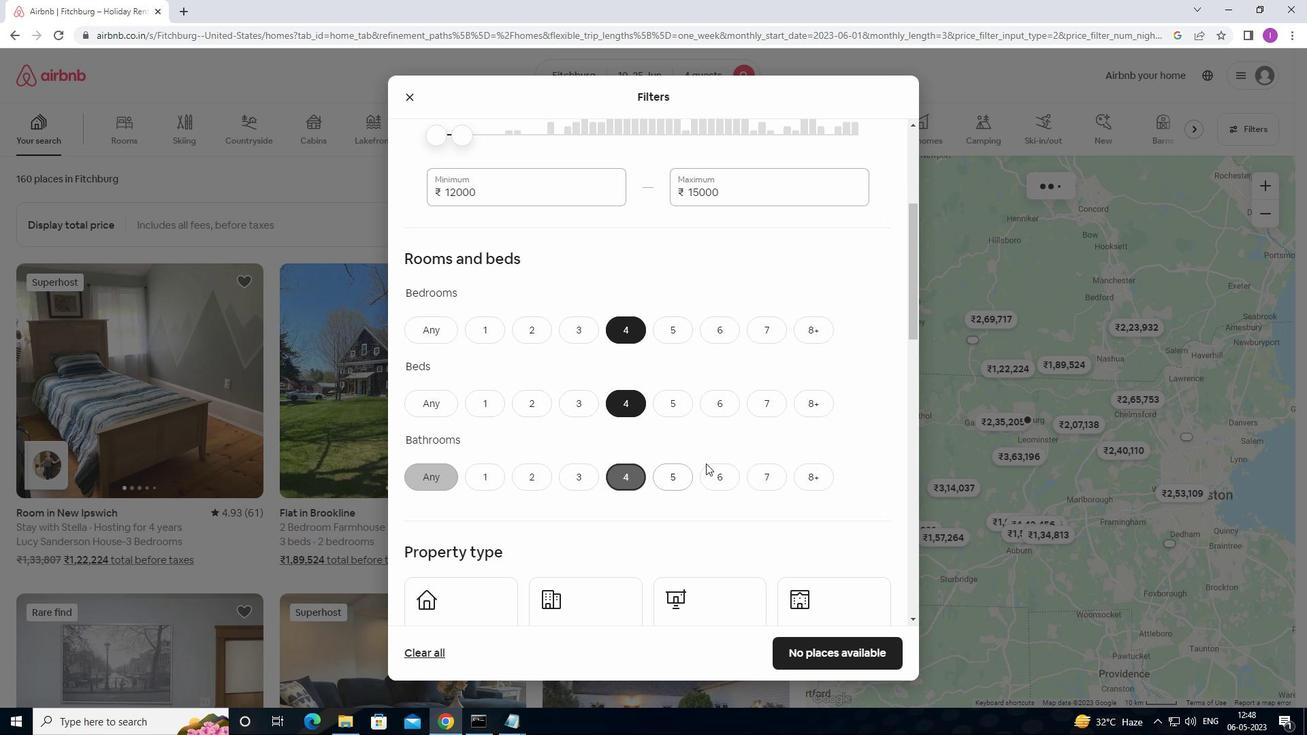 
Action: Mouse moved to (676, 469)
Screenshot: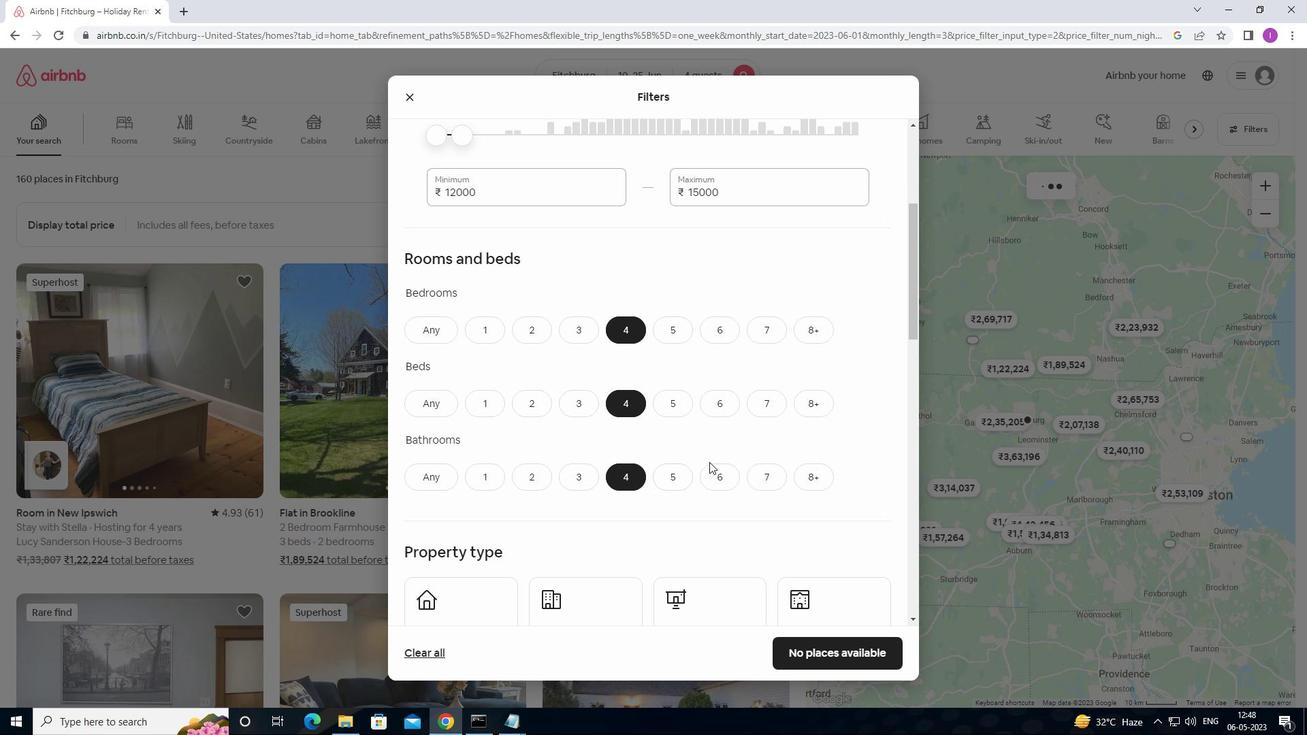 
Action: Mouse scrolled (676, 468) with delta (0, 0)
Screenshot: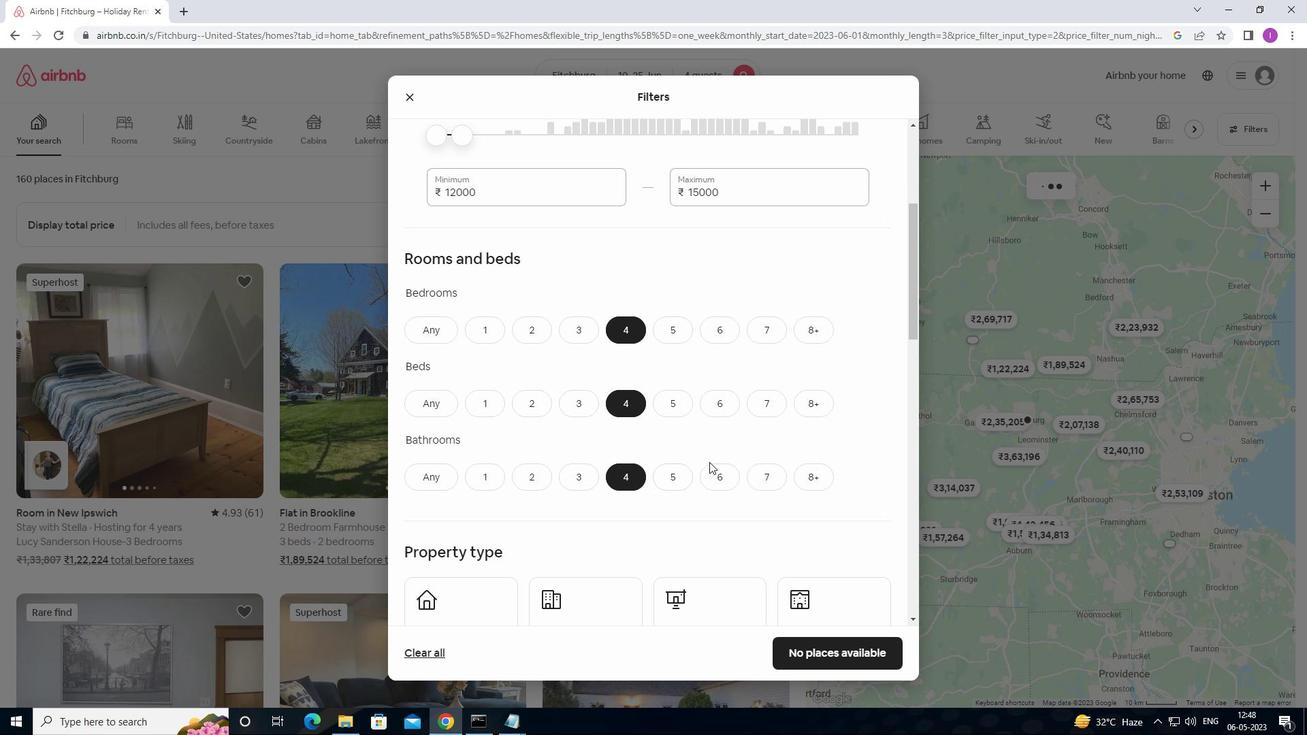 
Action: Mouse moved to (508, 431)
Screenshot: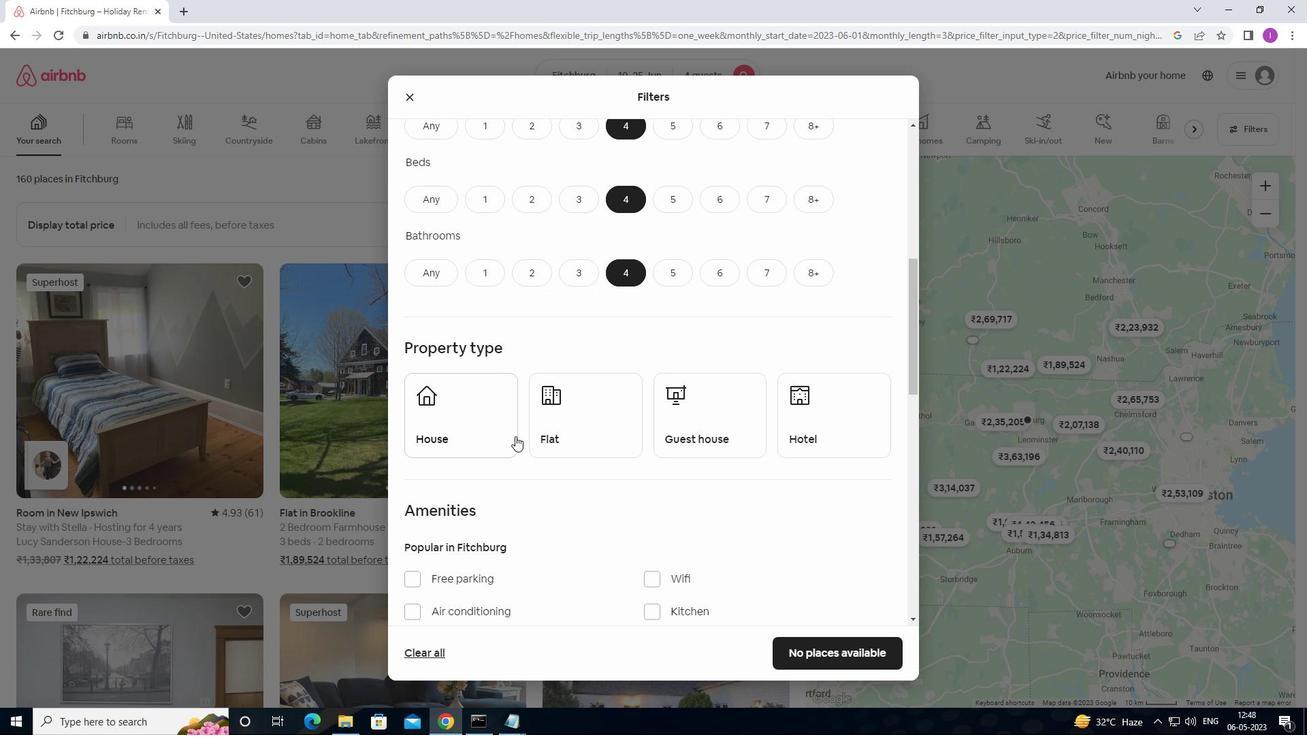 
Action: Mouse pressed left at (508, 431)
Screenshot: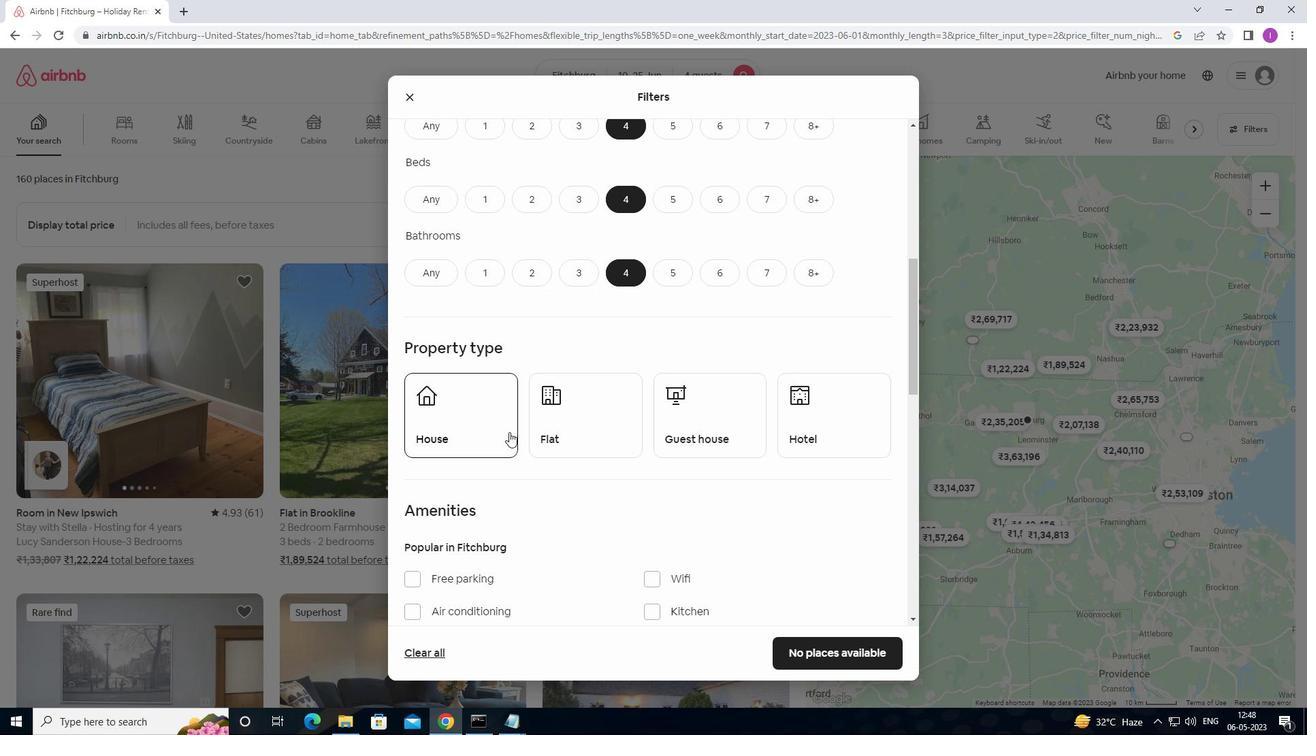 
Action: Mouse moved to (570, 437)
Screenshot: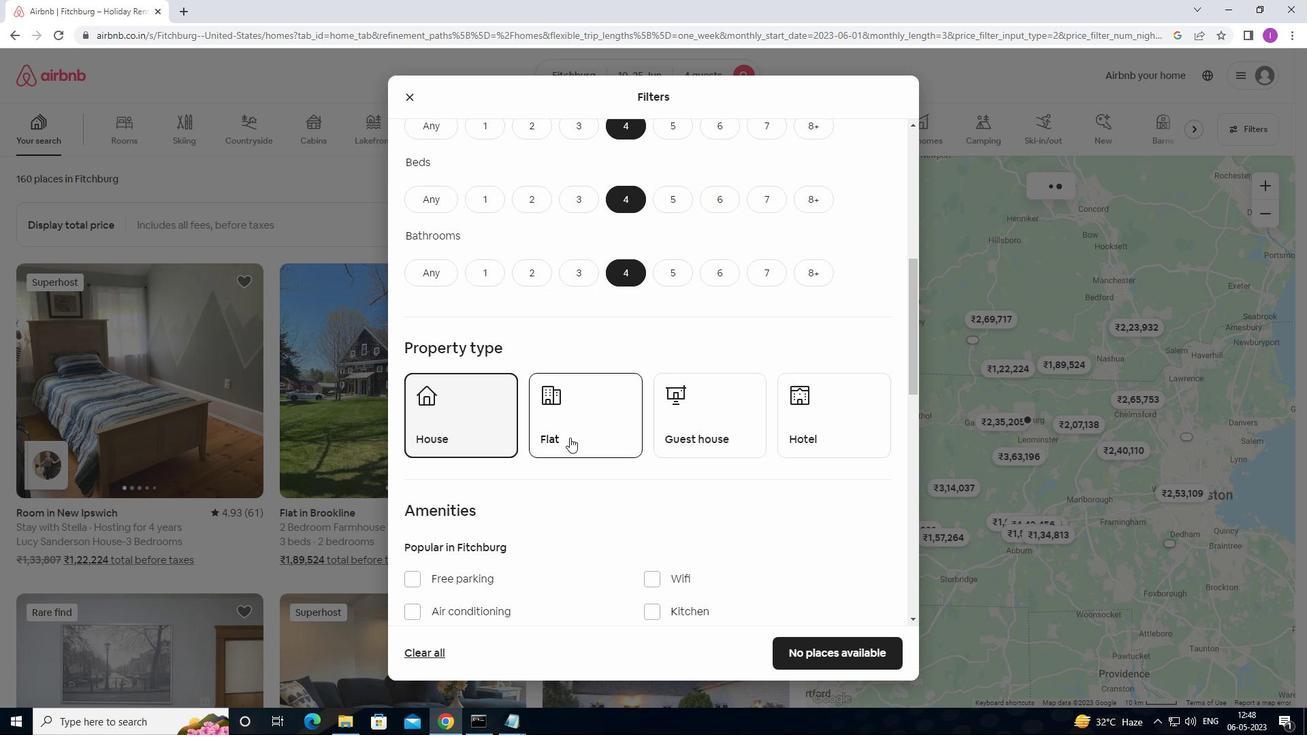 
Action: Mouse pressed left at (570, 437)
Screenshot: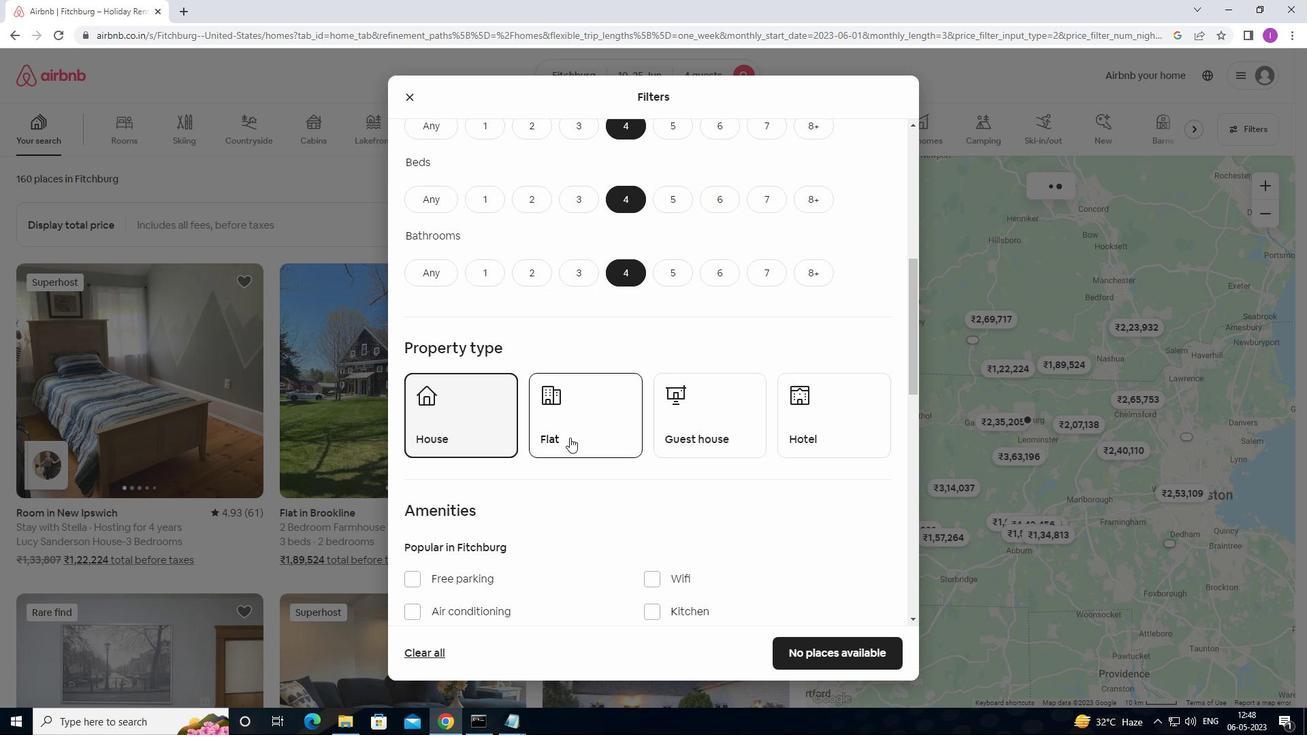 
Action: Mouse moved to (717, 439)
Screenshot: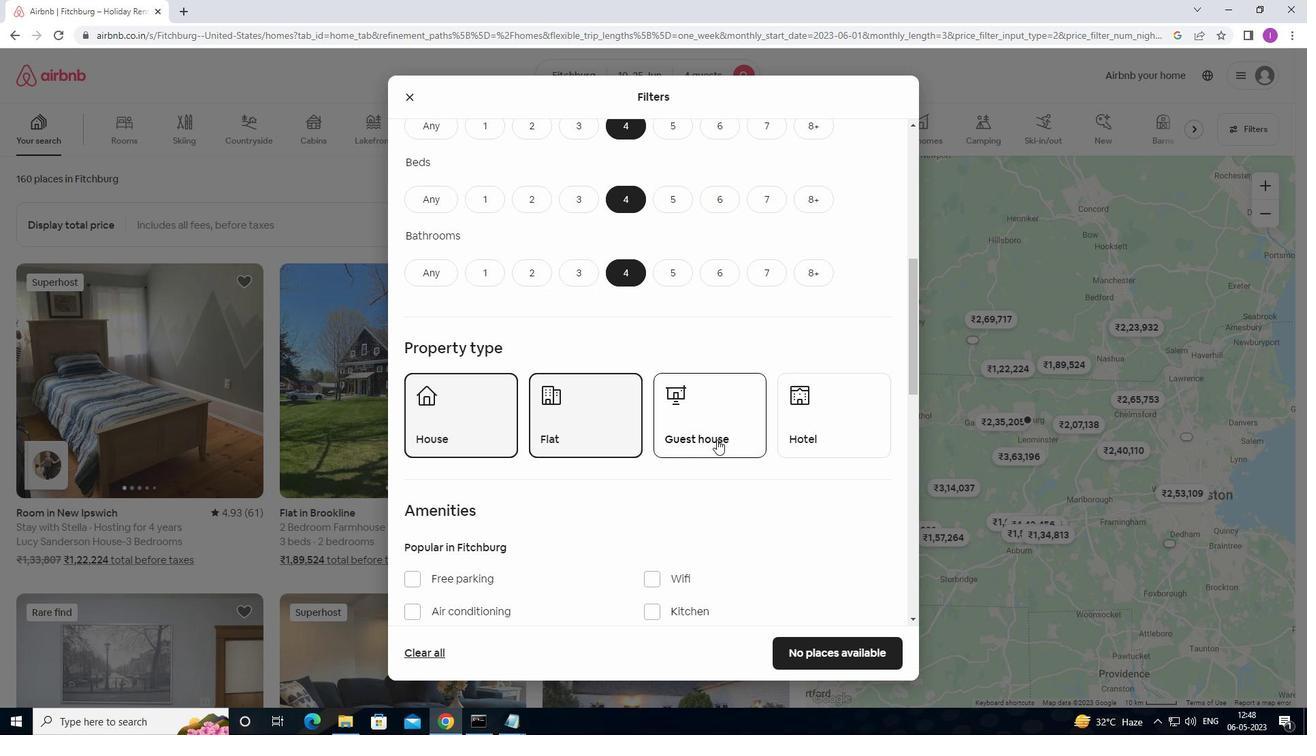 
Action: Mouse pressed left at (717, 439)
Screenshot: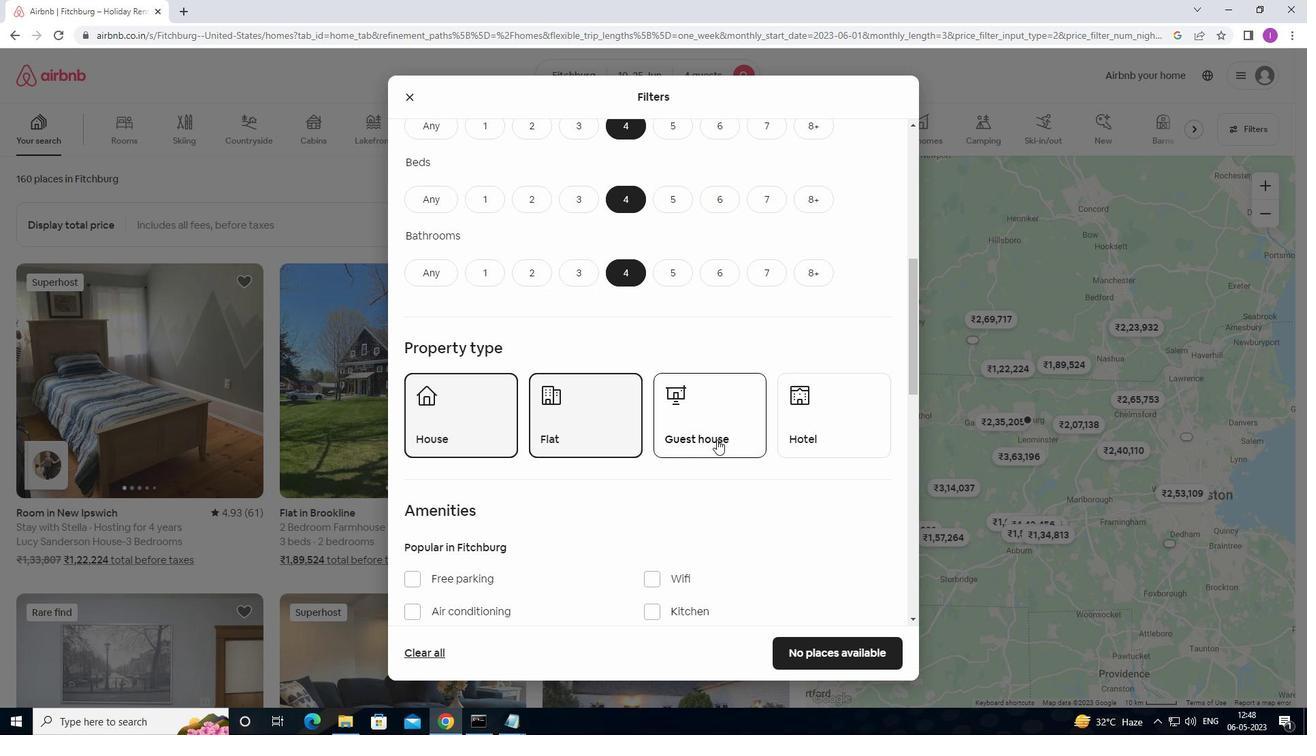 
Action: Mouse moved to (806, 439)
Screenshot: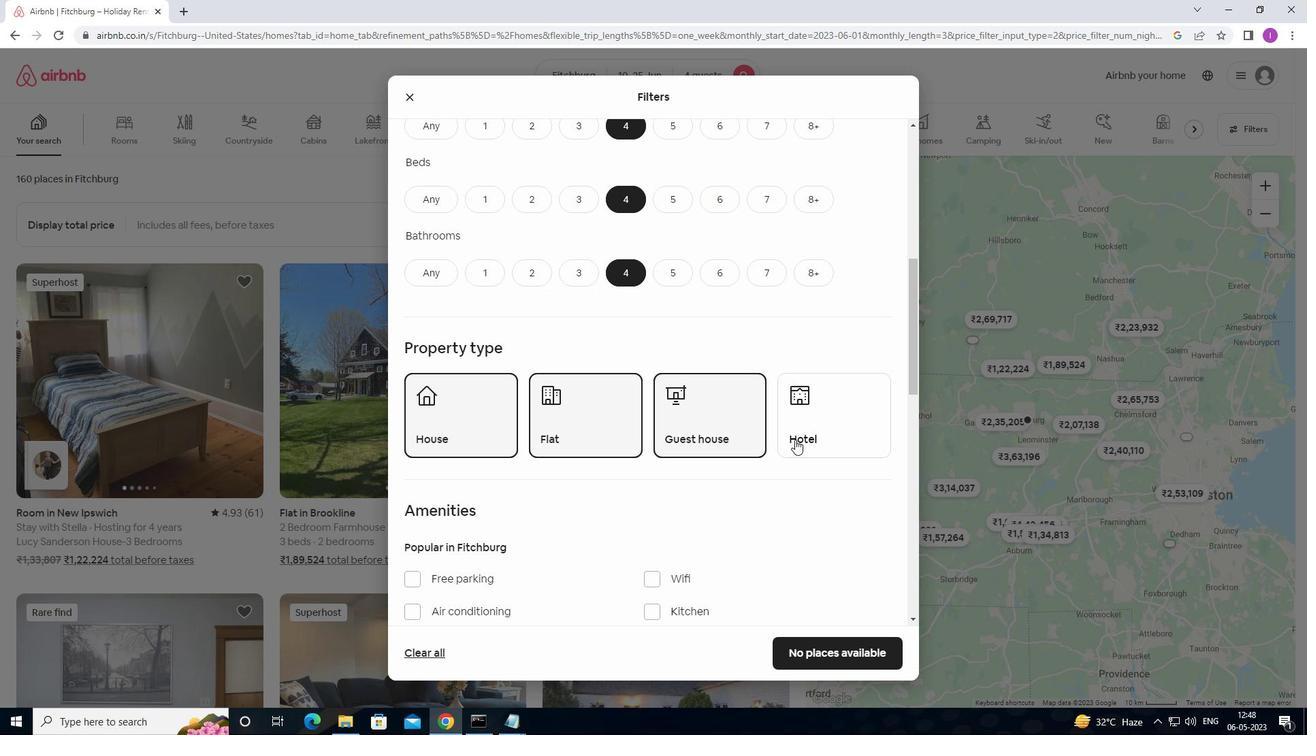 
Action: Mouse pressed left at (806, 439)
Screenshot: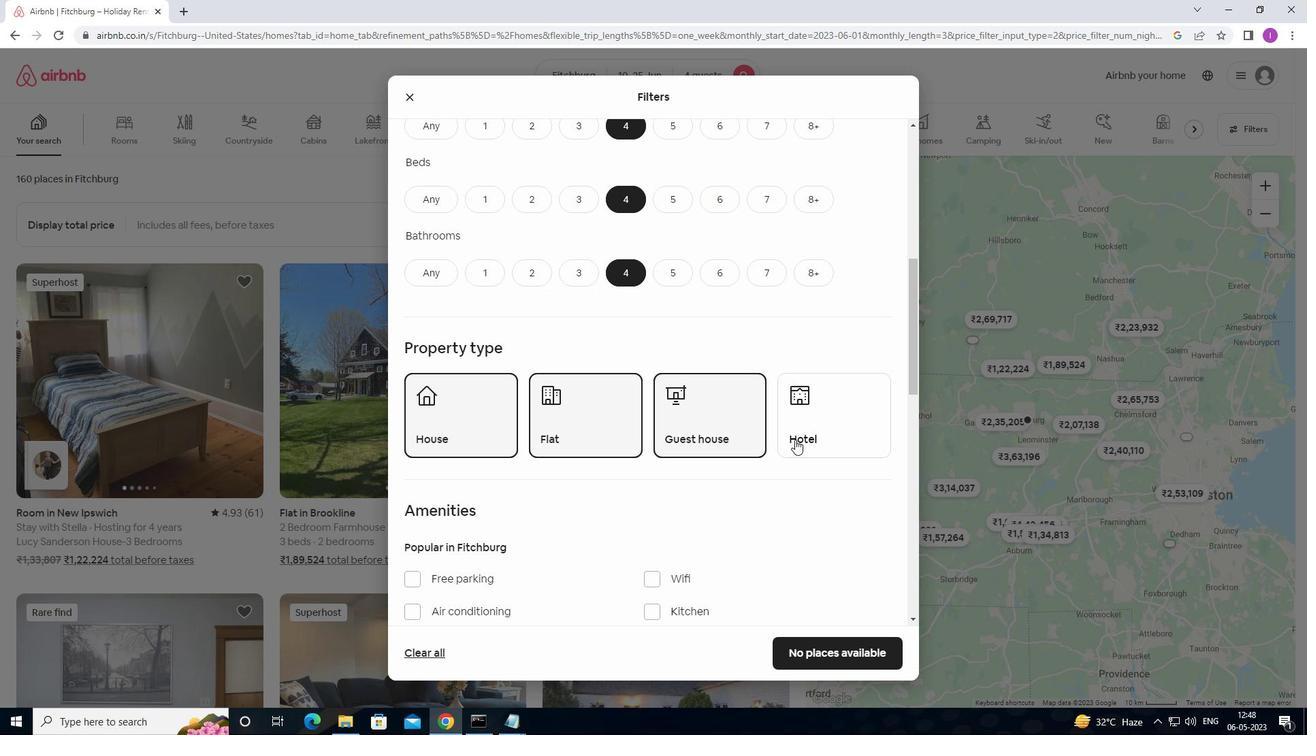 
Action: Mouse moved to (716, 434)
Screenshot: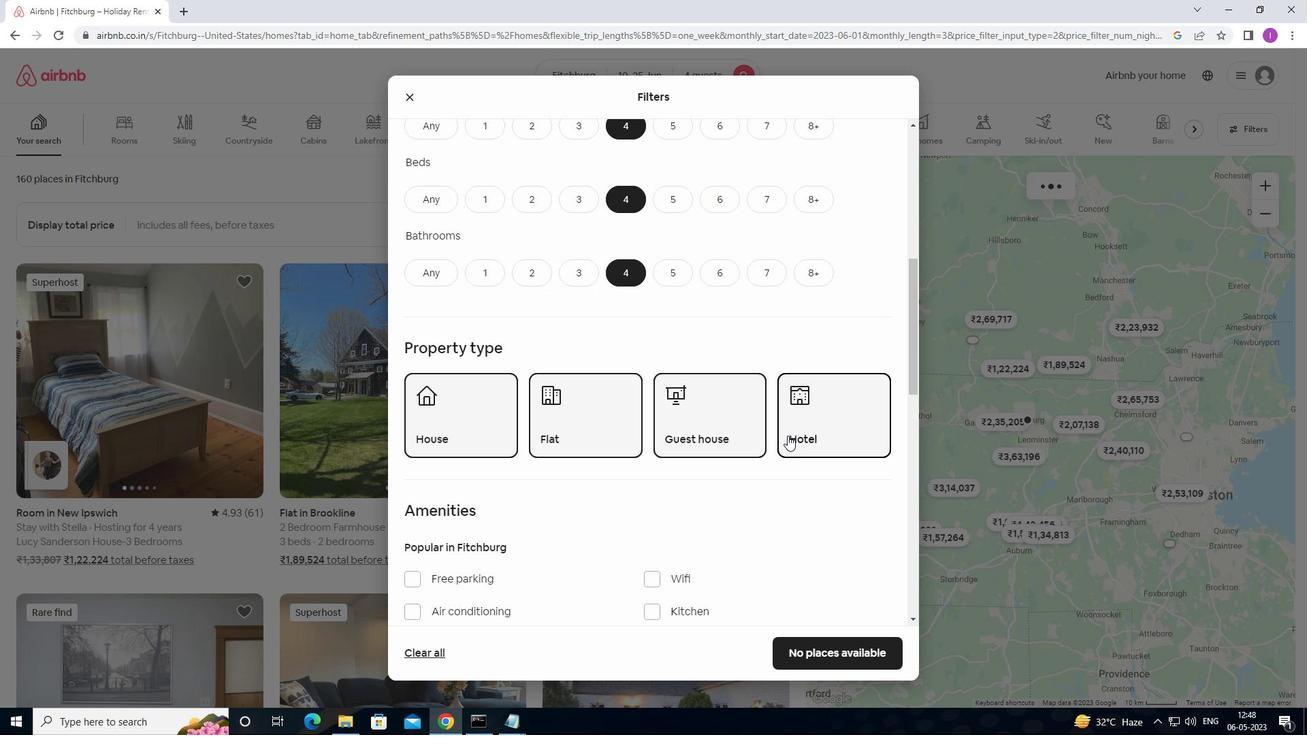 
Action: Mouse scrolled (716, 433) with delta (0, 0)
Screenshot: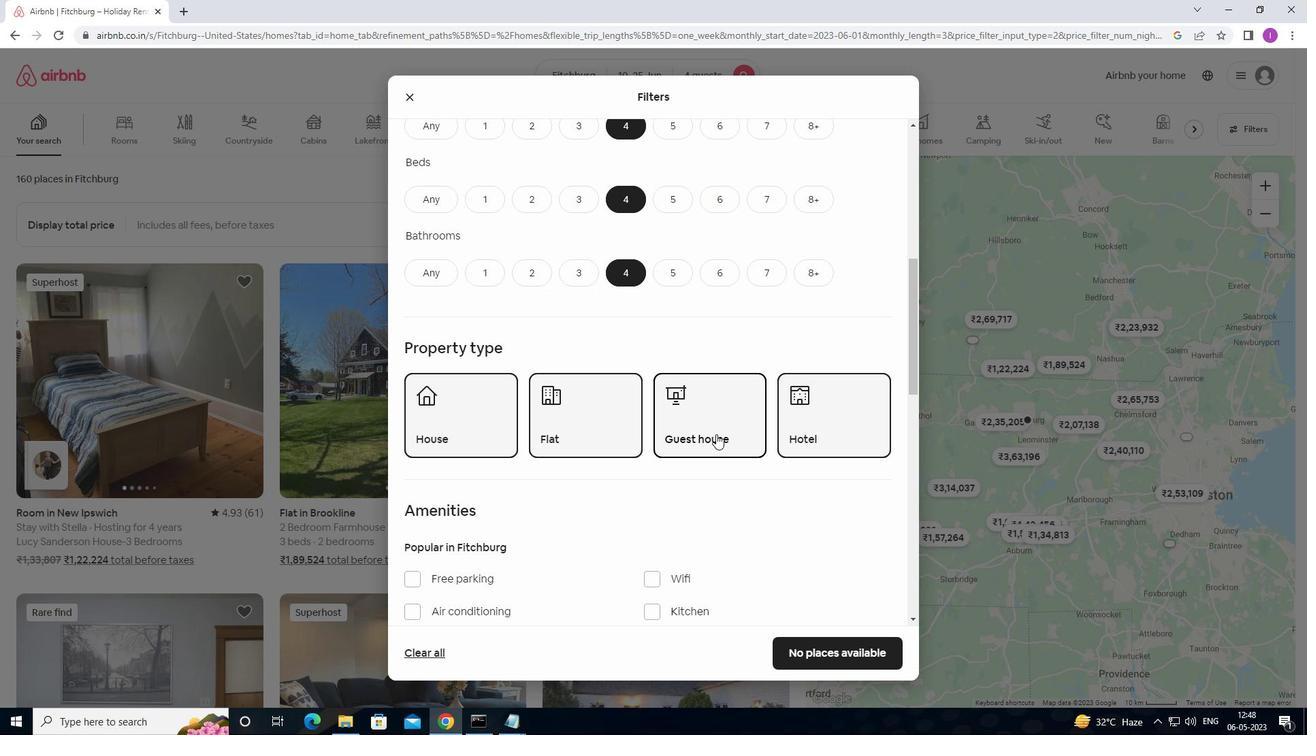 
Action: Mouse scrolled (716, 433) with delta (0, 0)
Screenshot: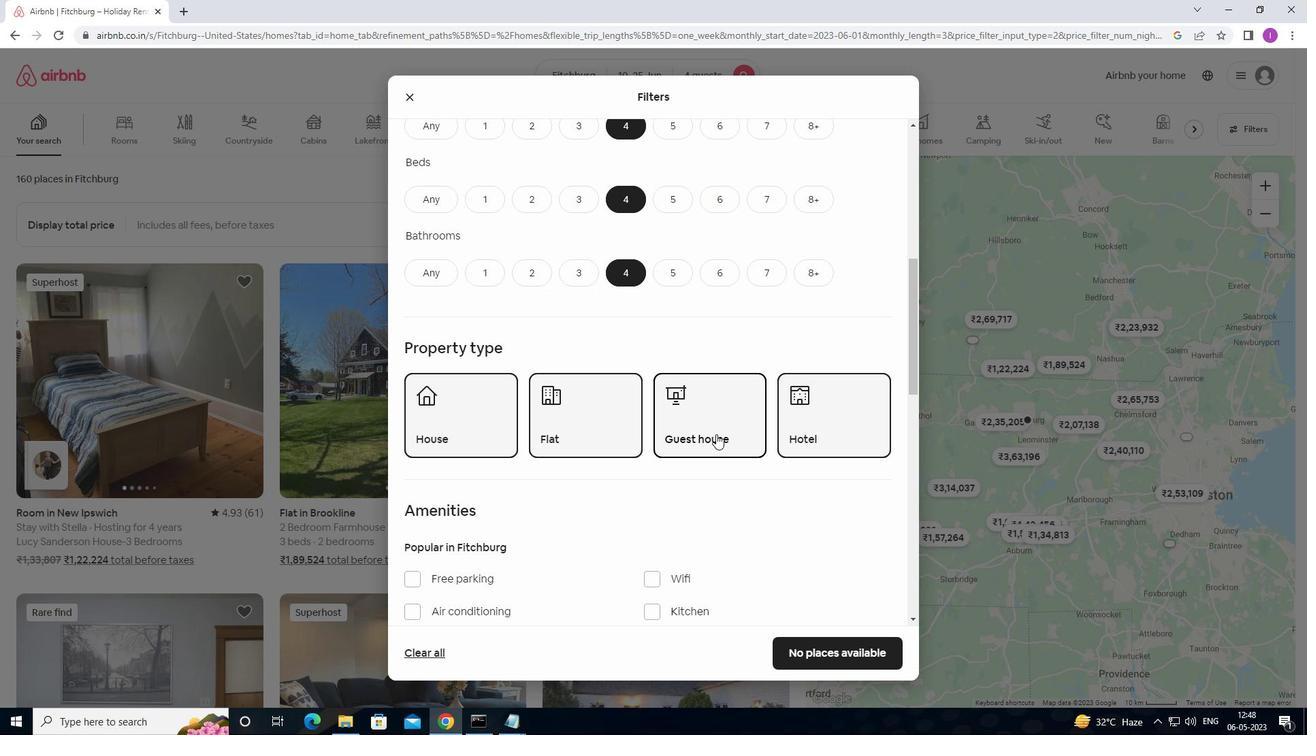 
Action: Mouse moved to (421, 439)
Screenshot: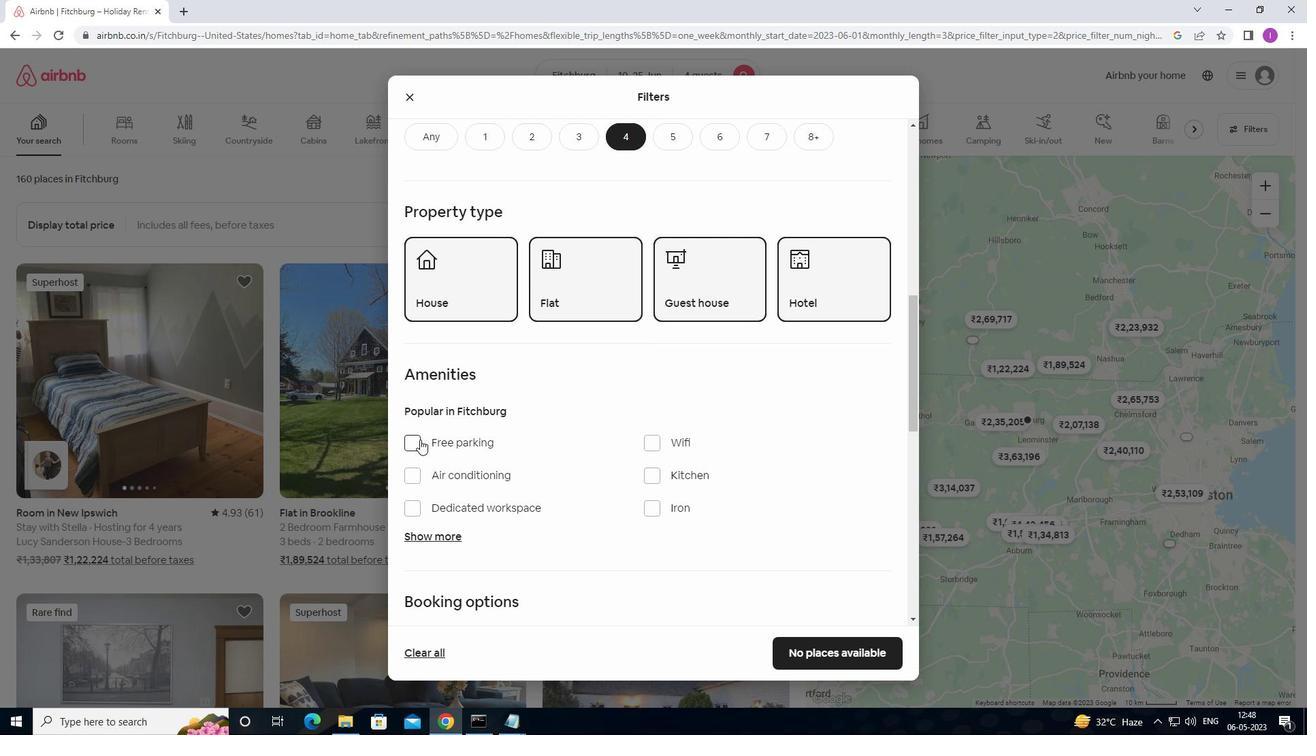 
Action: Mouse pressed left at (421, 439)
Screenshot: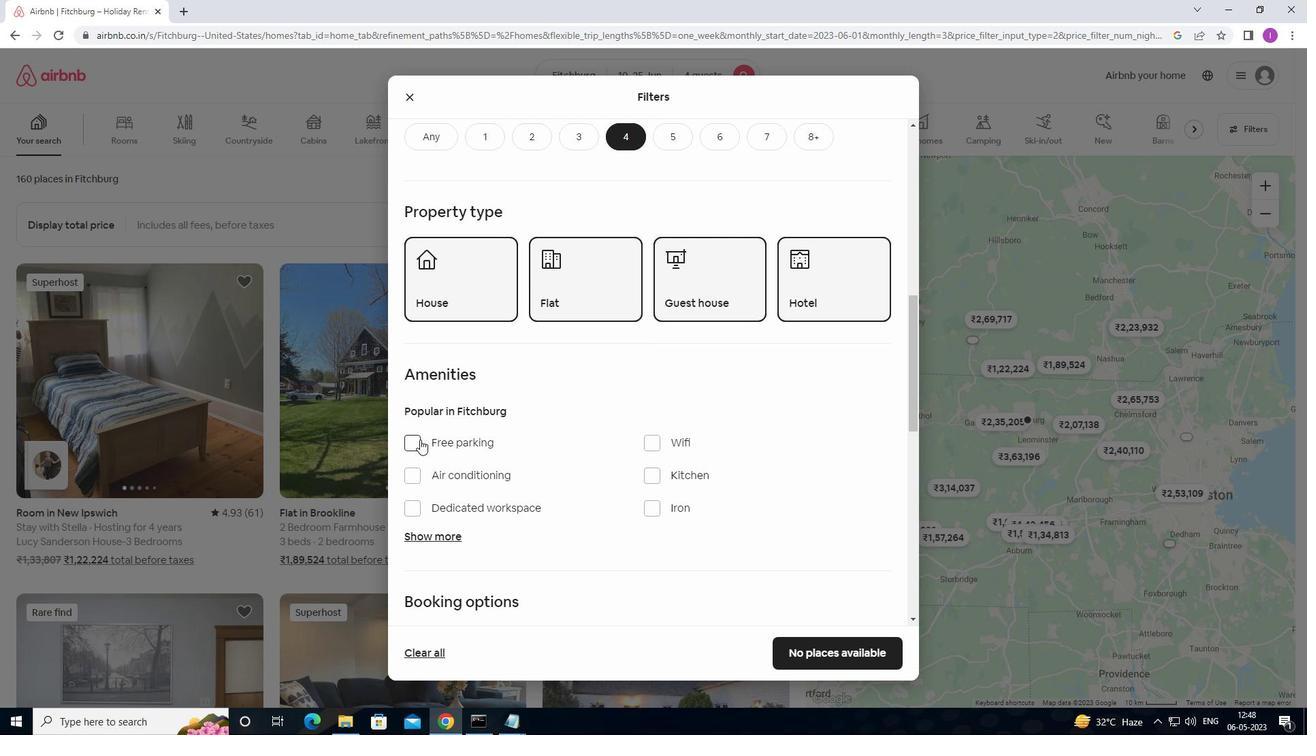 
Action: Mouse moved to (662, 446)
Screenshot: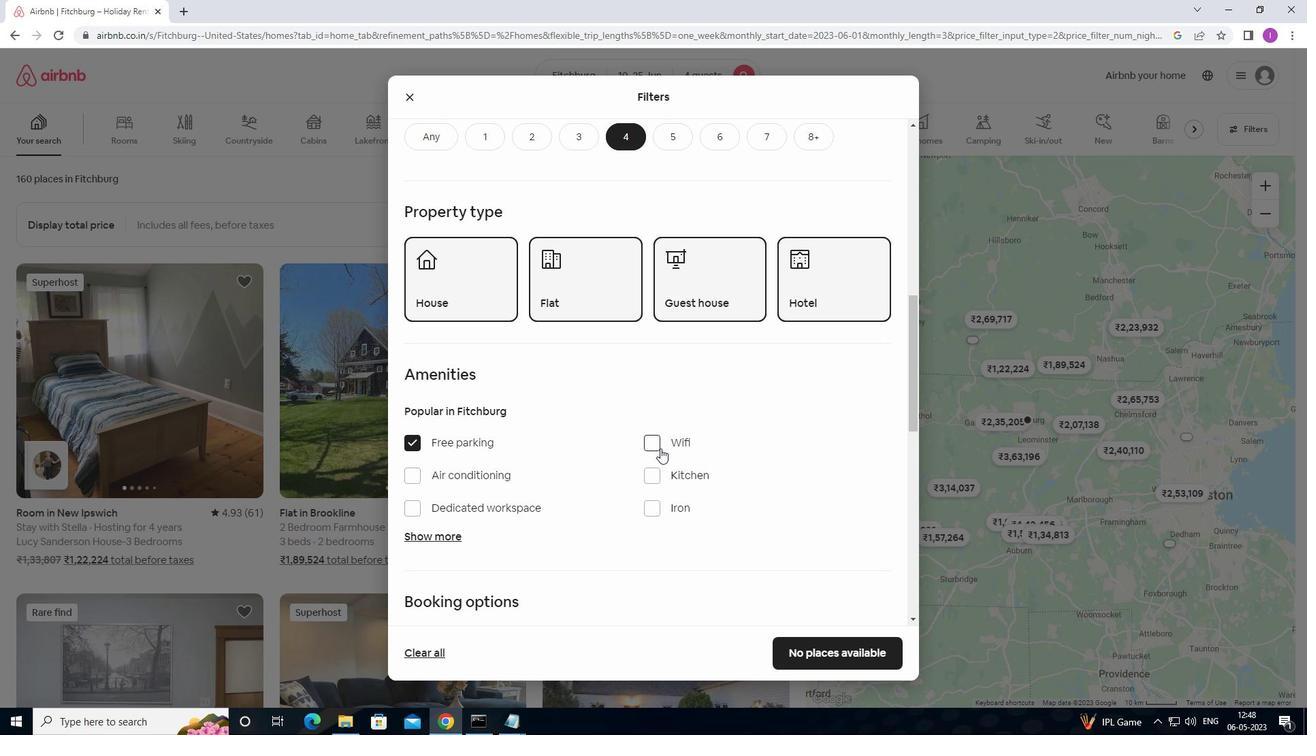 
Action: Mouse pressed left at (662, 446)
Screenshot: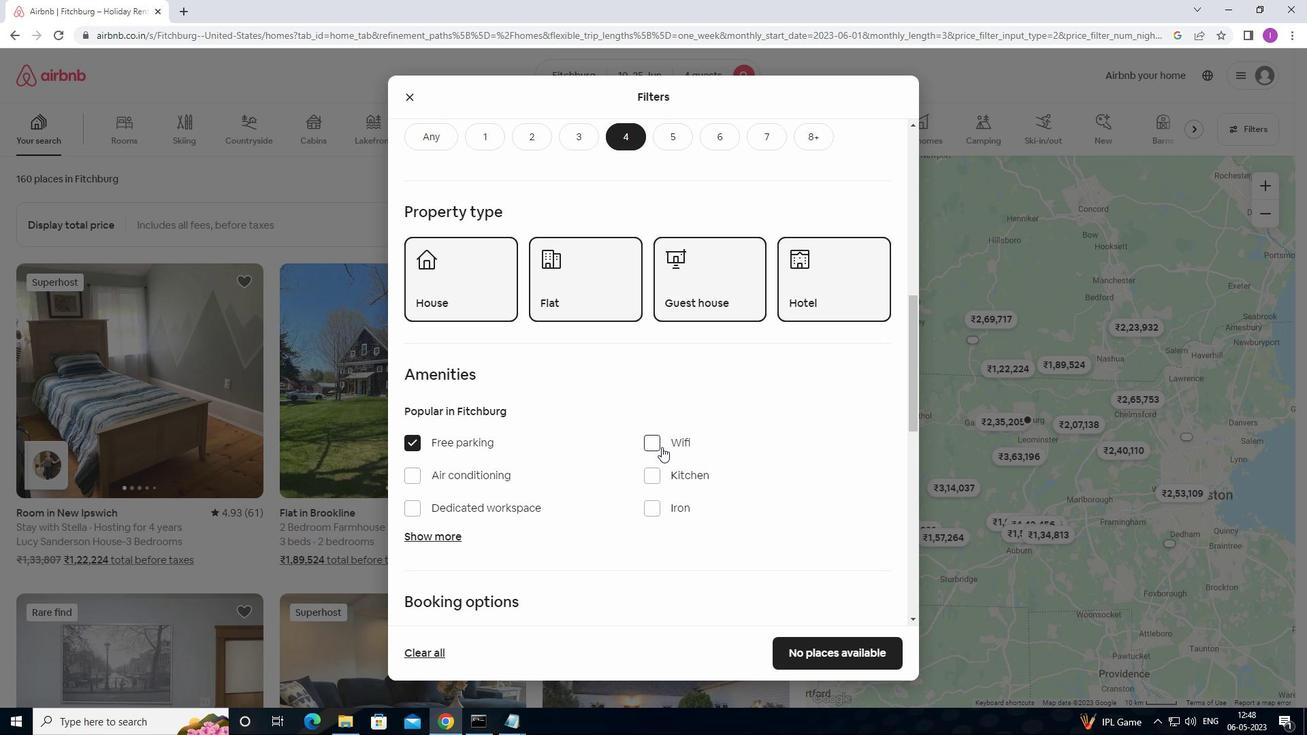 
Action: Mouse moved to (451, 531)
Screenshot: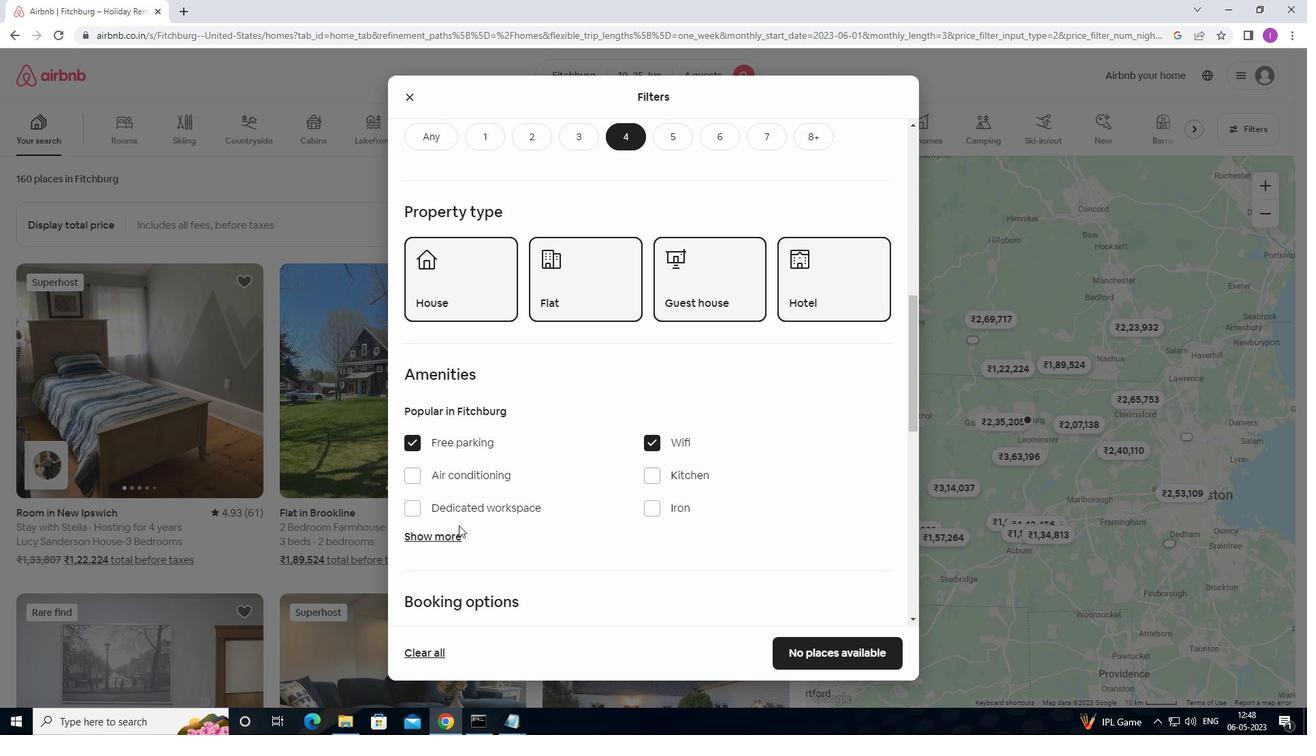 
Action: Mouse pressed left at (451, 531)
Screenshot: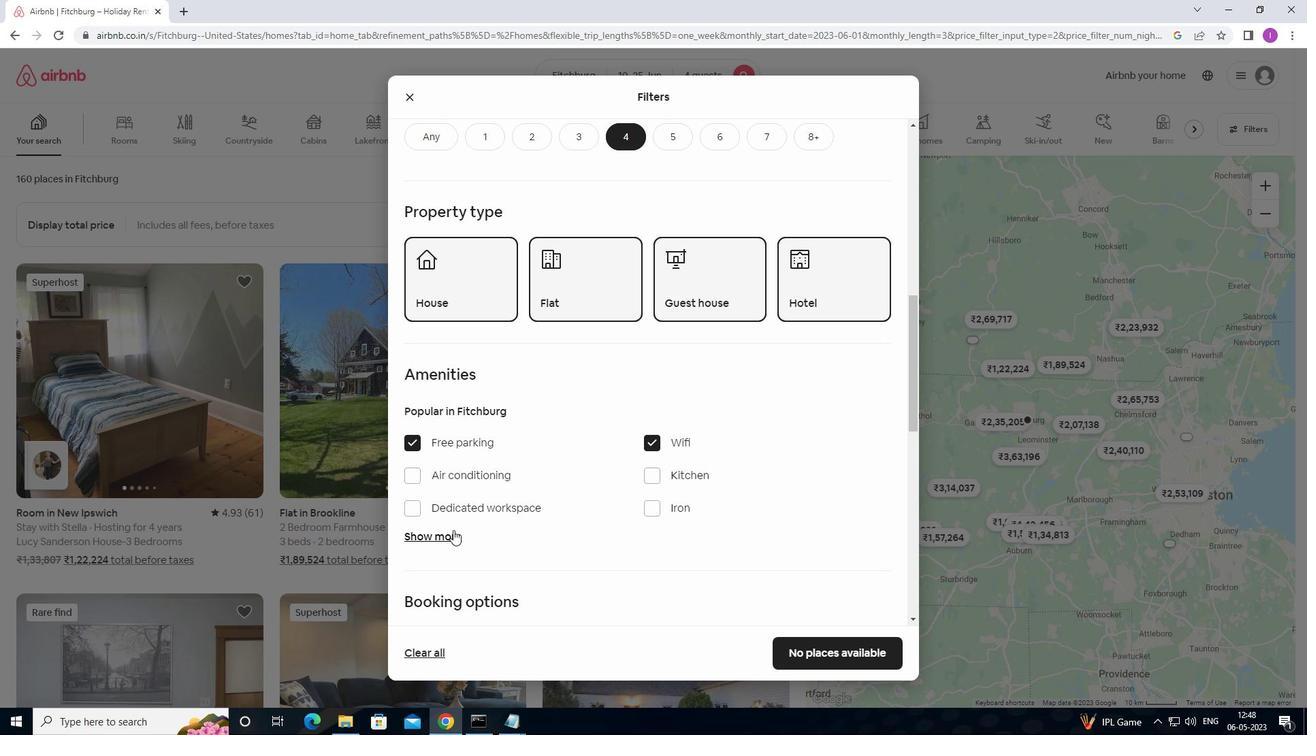 
Action: Mouse moved to (571, 509)
Screenshot: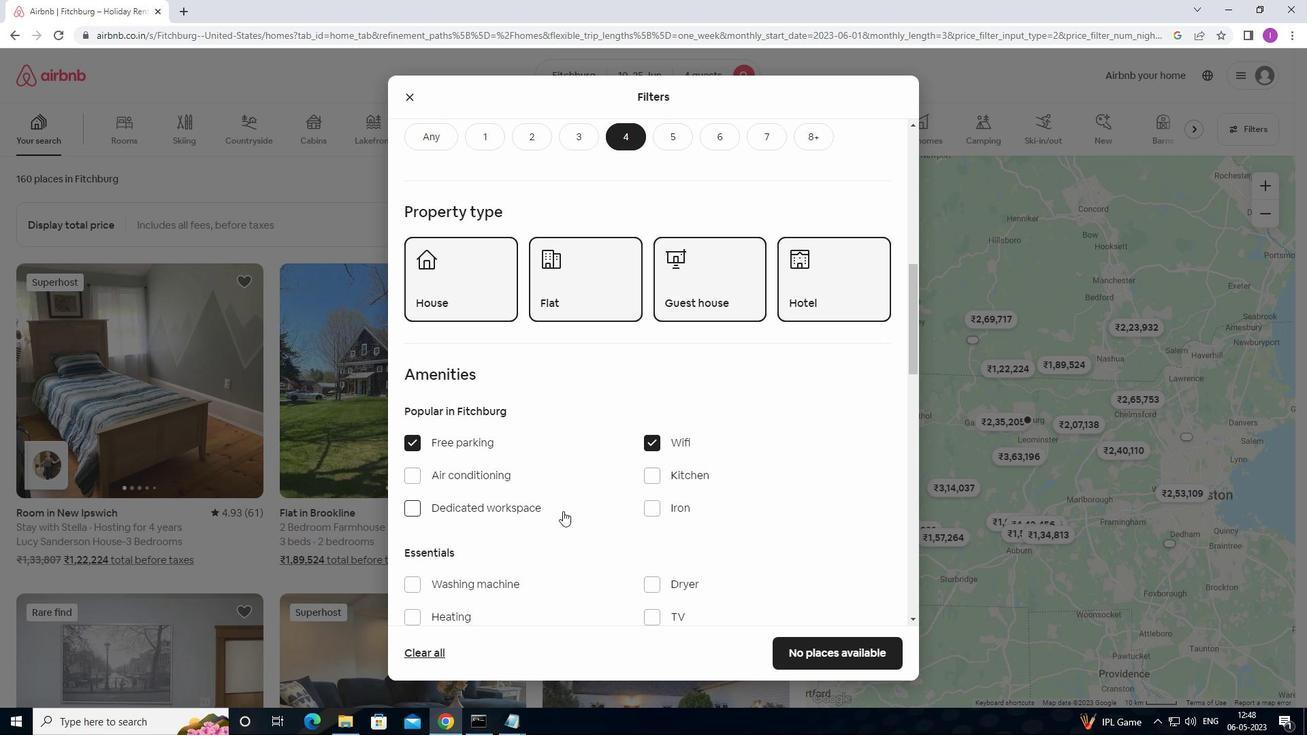 
Action: Mouse scrolled (571, 508) with delta (0, 0)
Screenshot: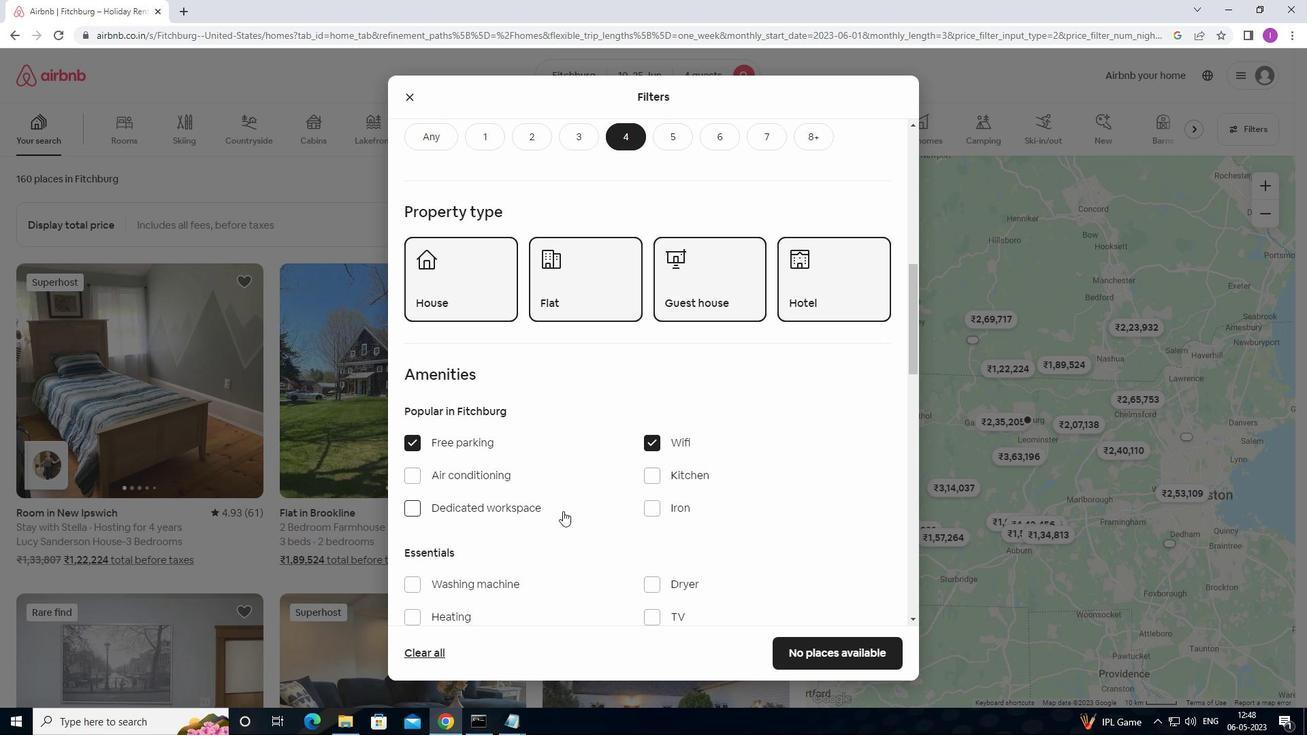 
Action: Mouse moved to (572, 509)
Screenshot: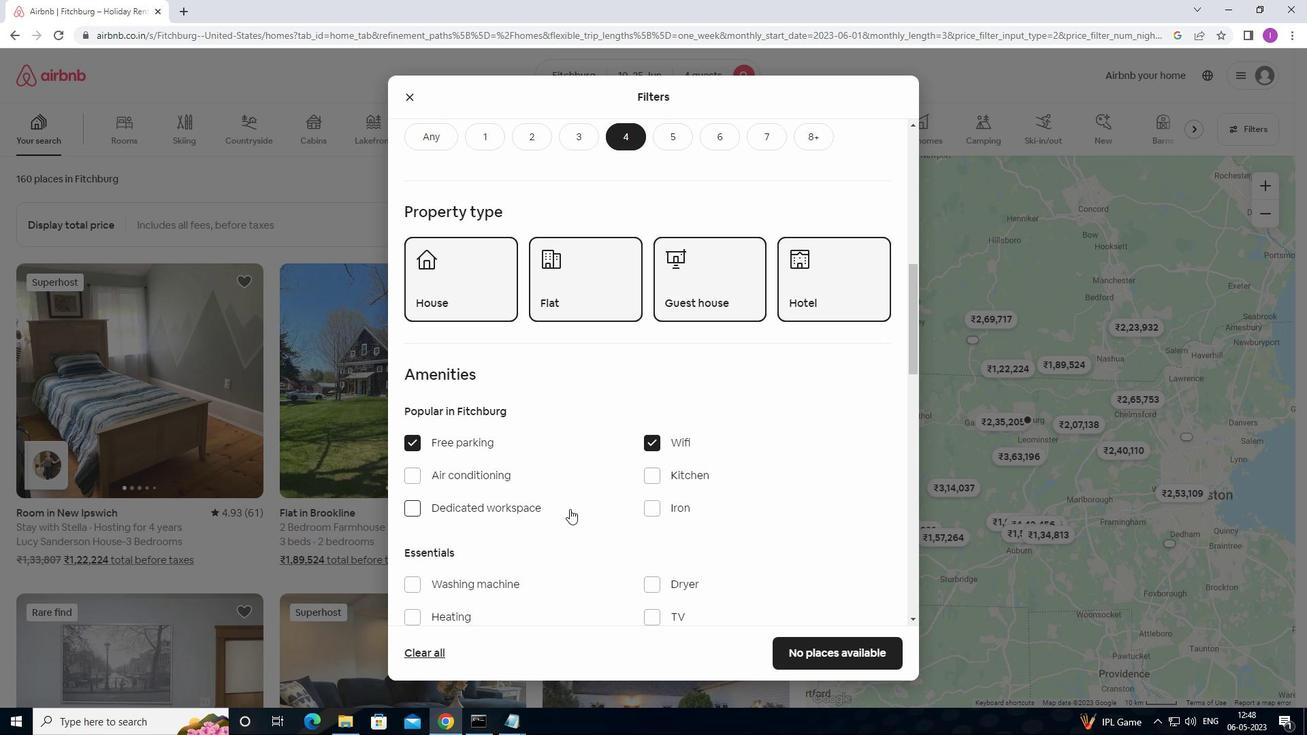 
Action: Mouse scrolled (572, 508) with delta (0, 0)
Screenshot: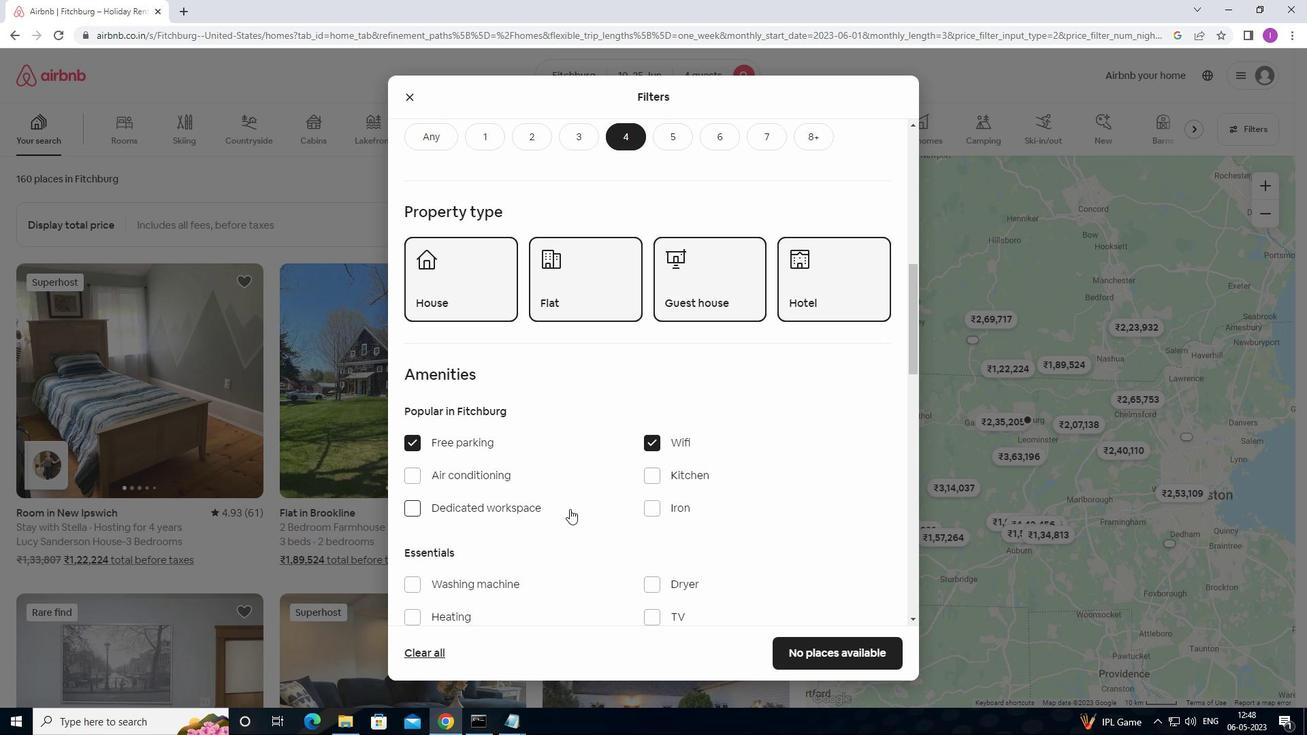 
Action: Mouse moved to (572, 509)
Screenshot: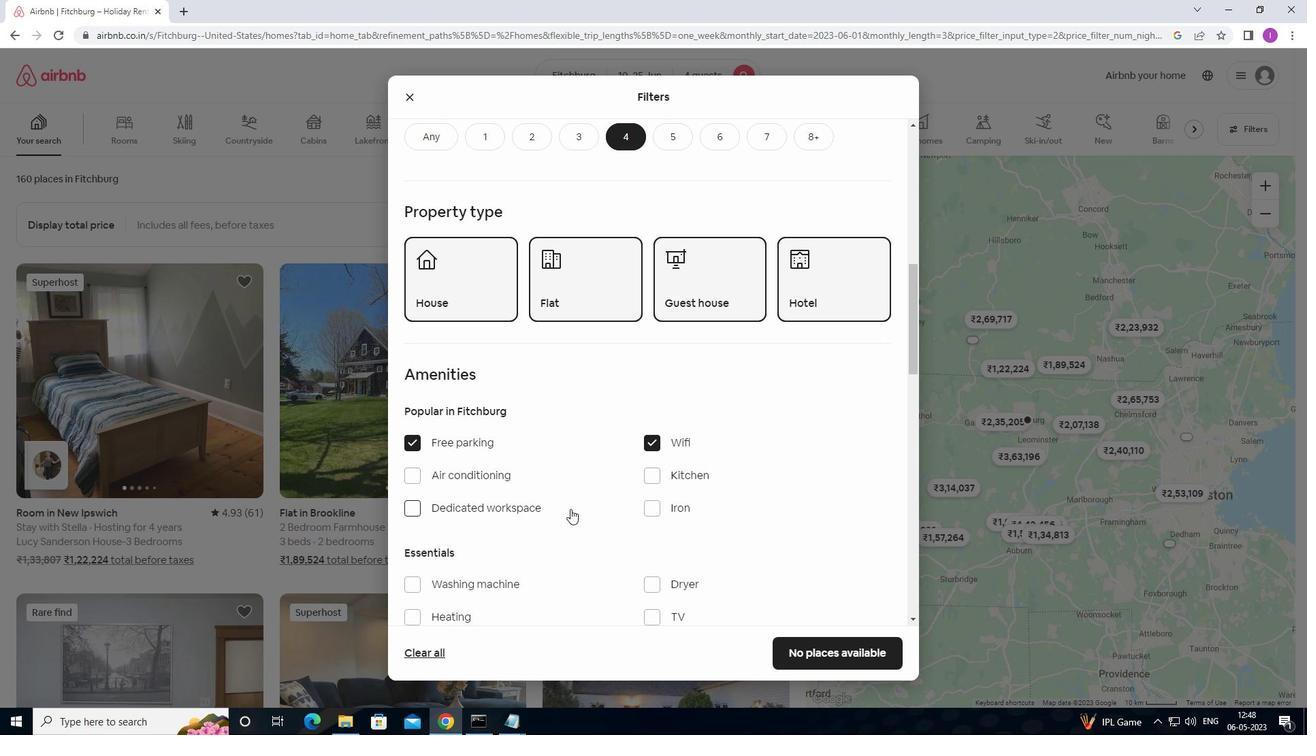 
Action: Mouse scrolled (572, 508) with delta (0, 0)
Screenshot: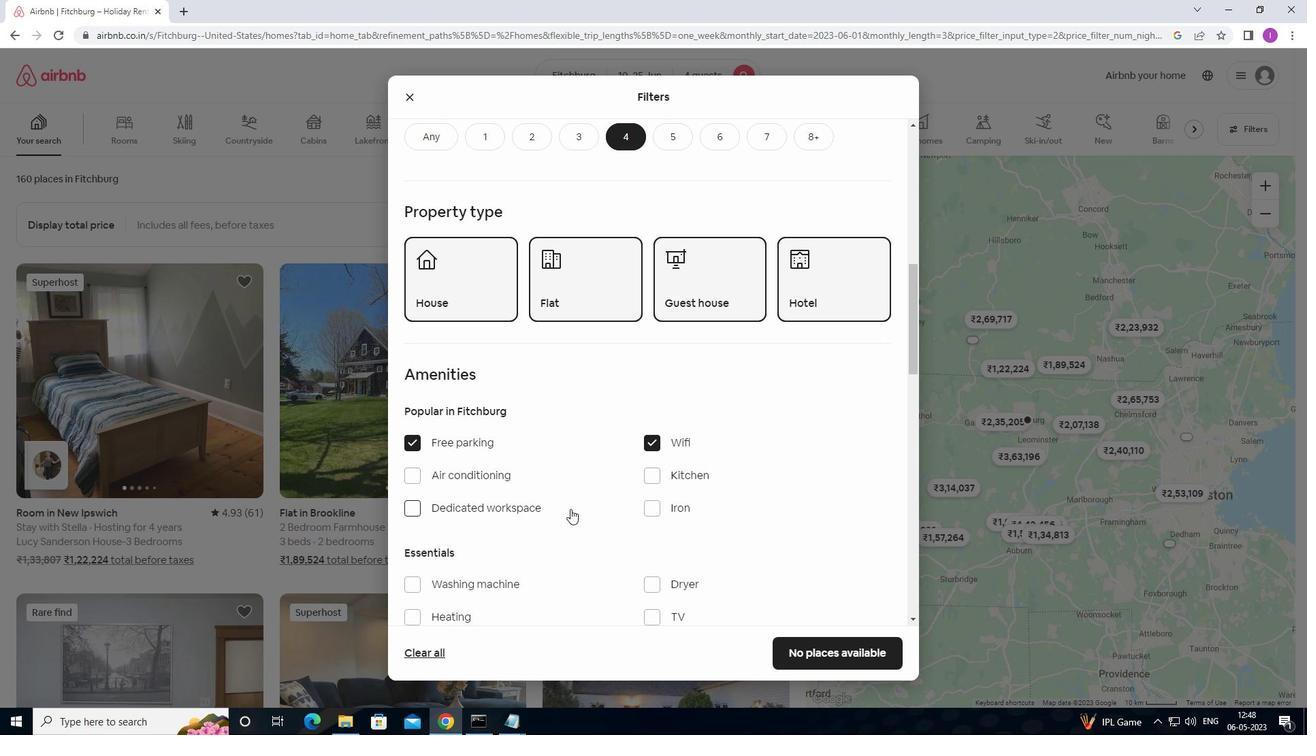 
Action: Mouse scrolled (572, 508) with delta (0, 0)
Screenshot: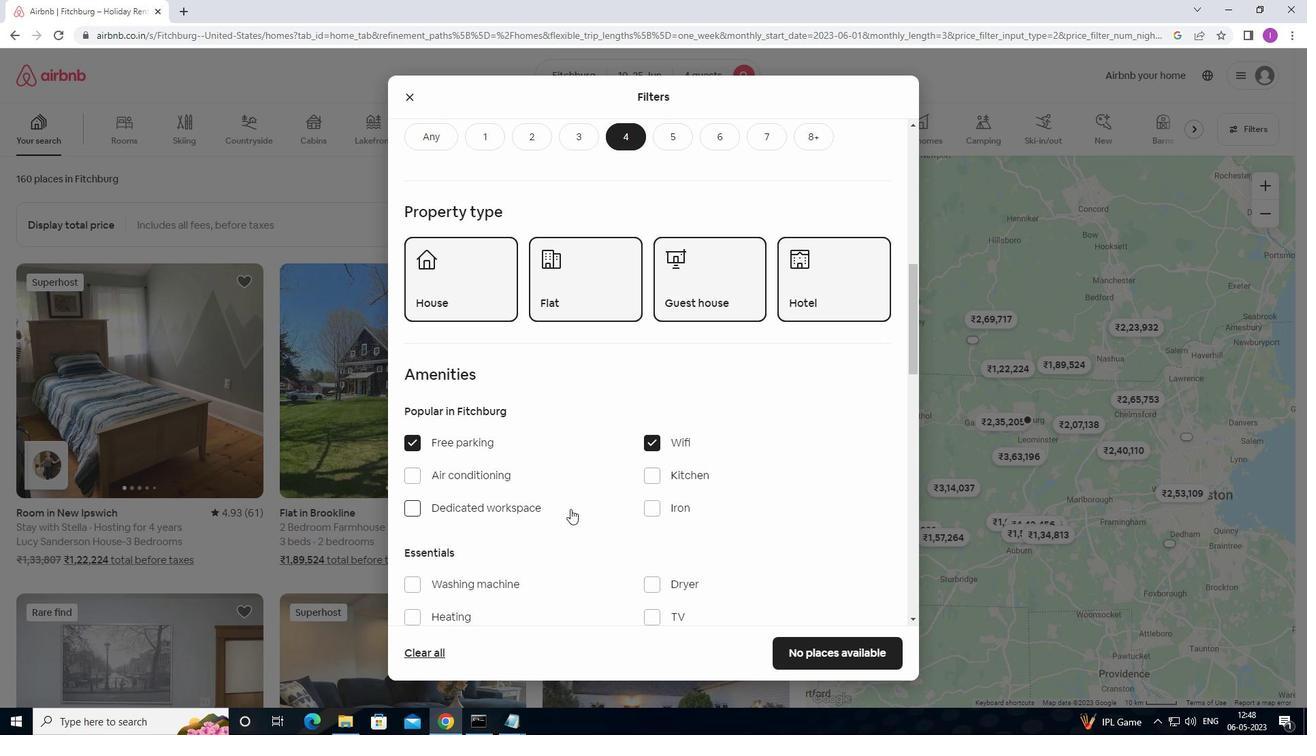 
Action: Mouse moved to (653, 349)
Screenshot: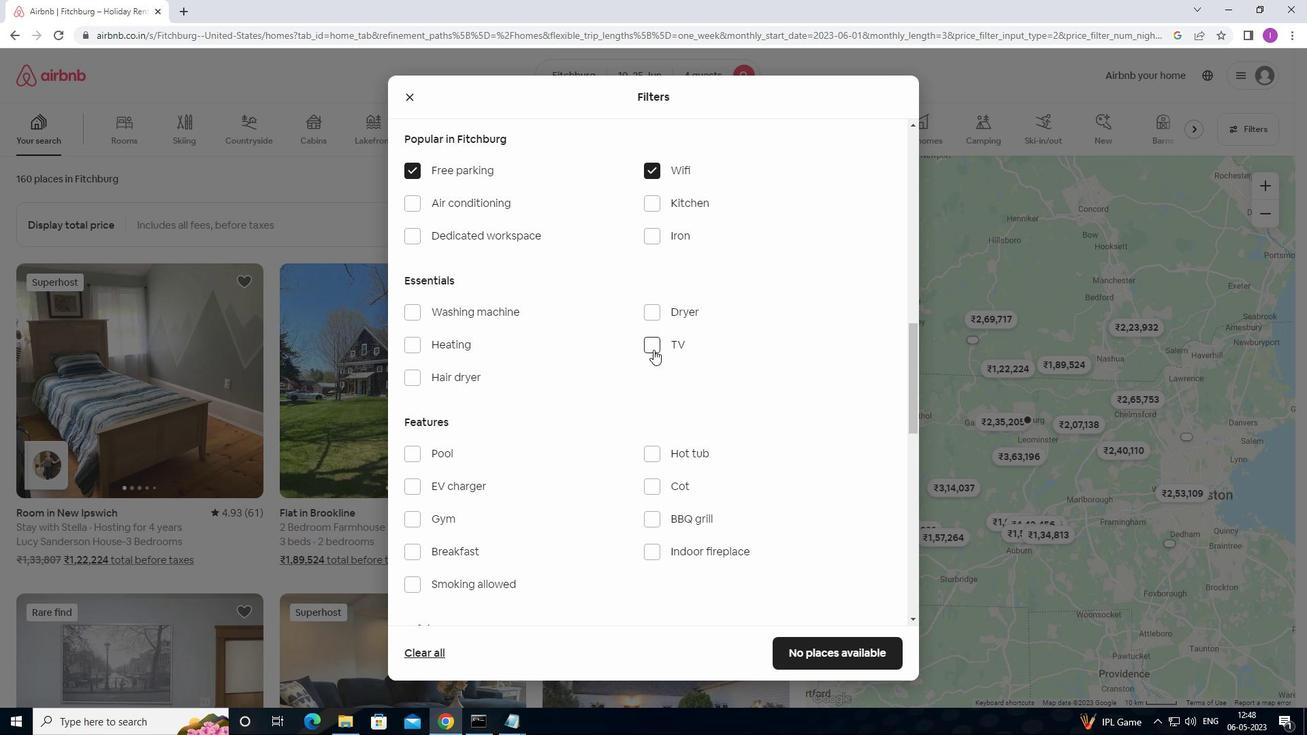 
Action: Mouse pressed left at (653, 349)
Screenshot: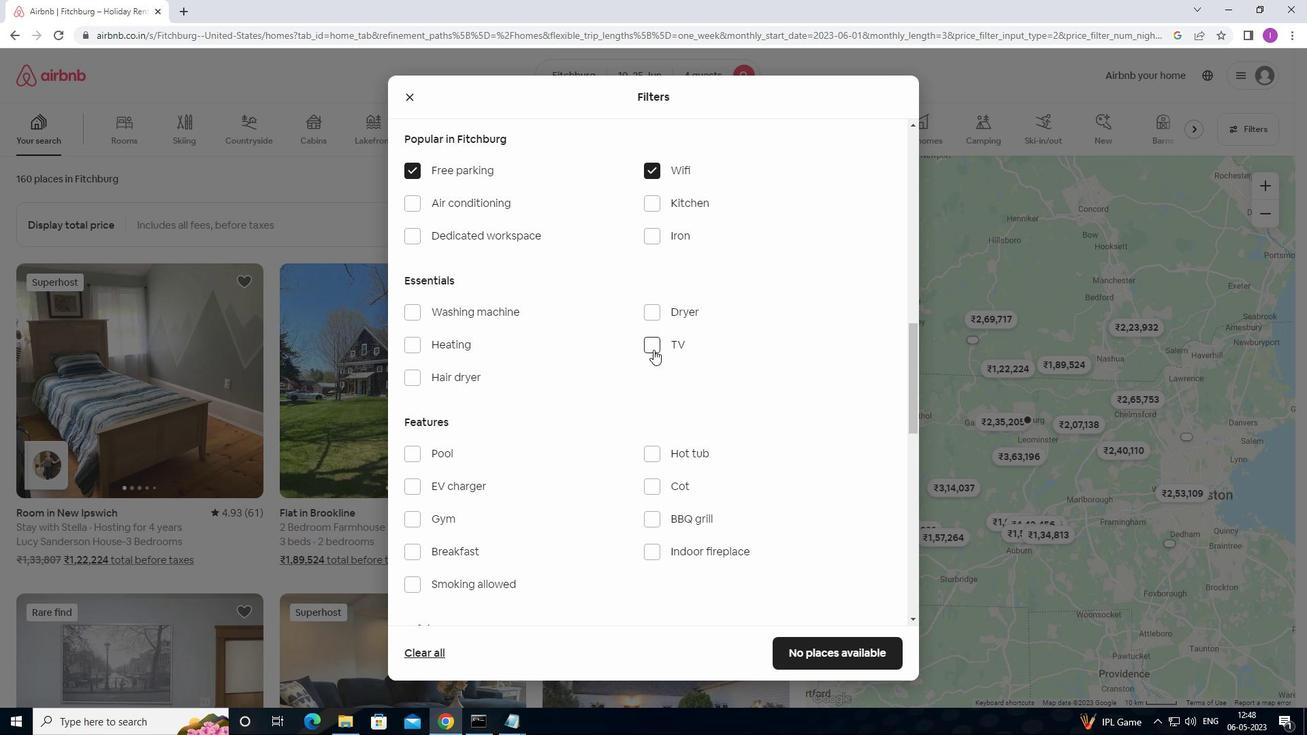 
Action: Mouse moved to (570, 423)
Screenshot: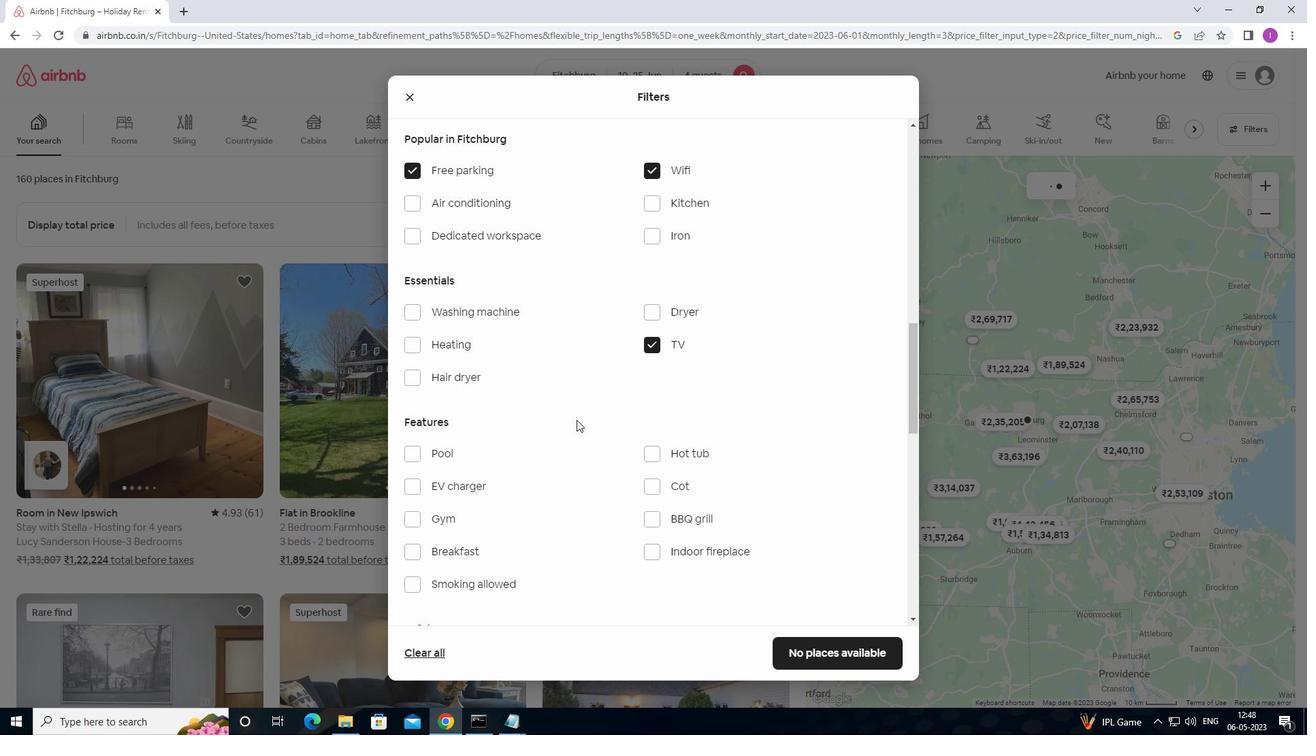 
Action: Mouse scrolled (570, 422) with delta (0, 0)
Screenshot: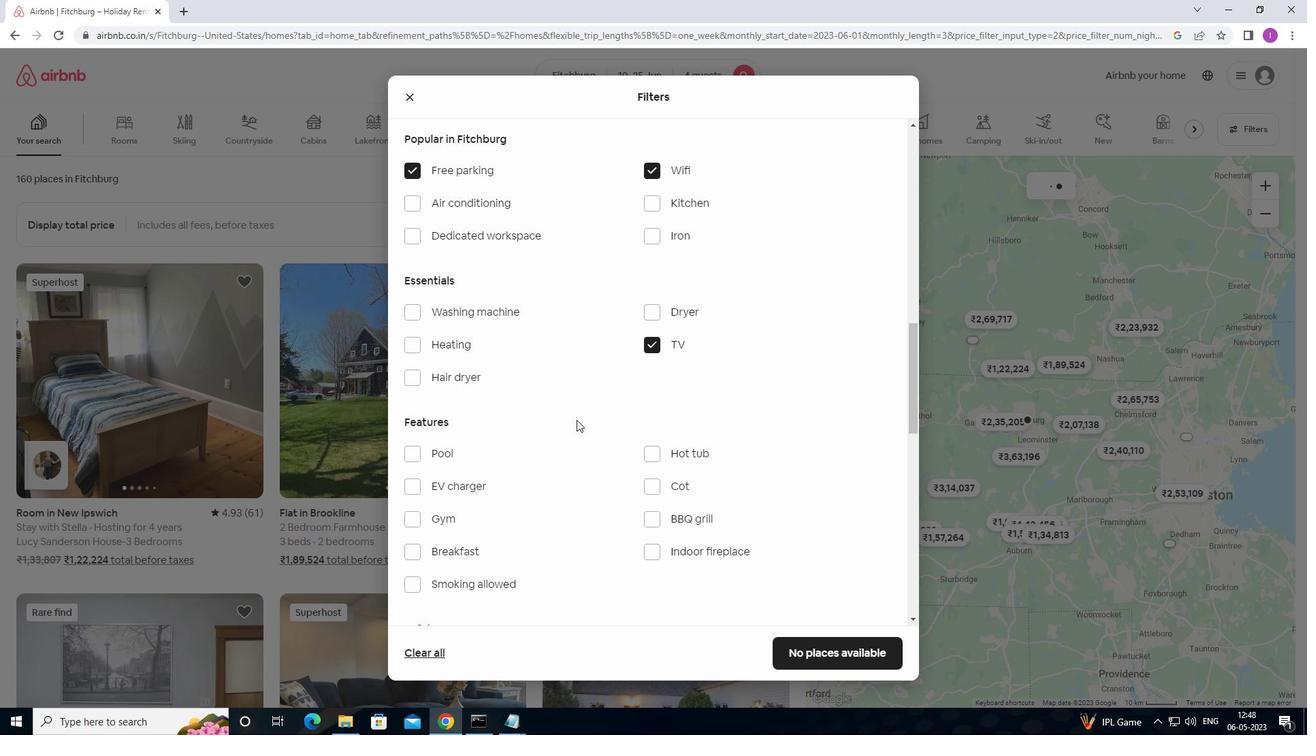 
Action: Mouse moved to (559, 416)
Screenshot: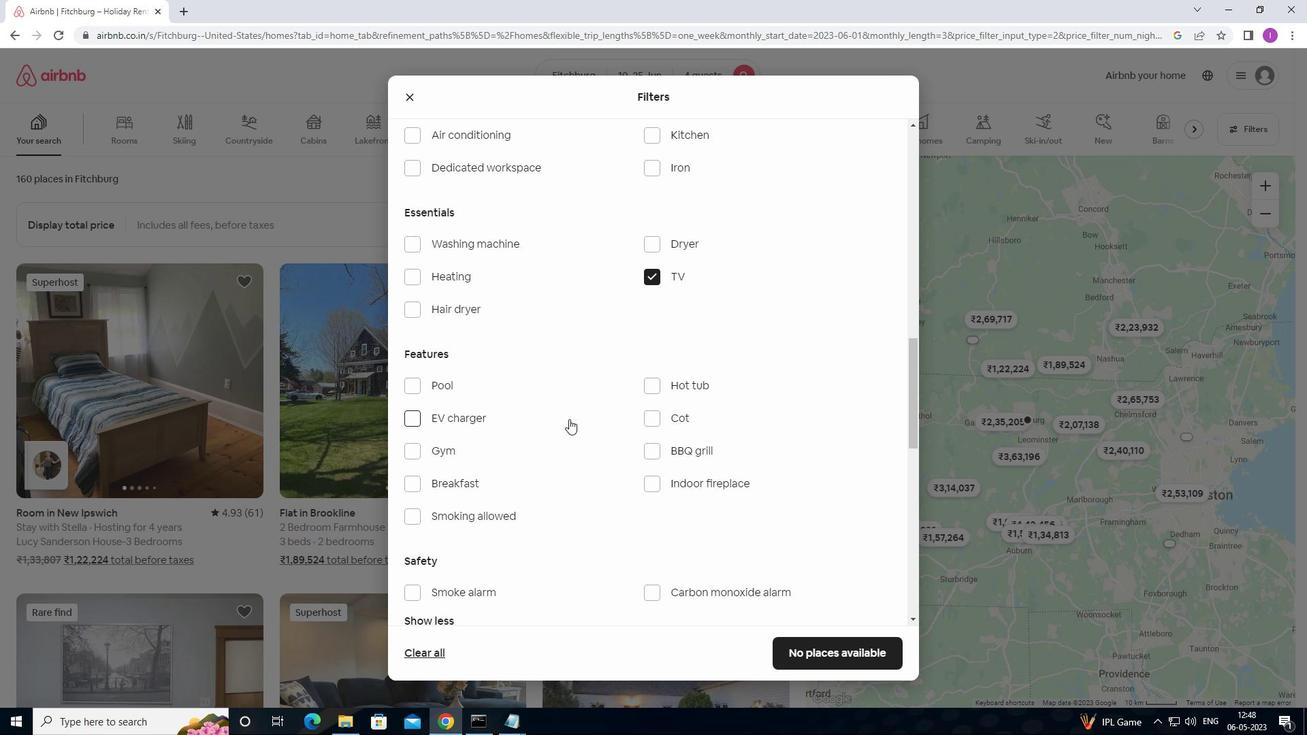 
Action: Mouse scrolled (559, 416) with delta (0, 0)
Screenshot: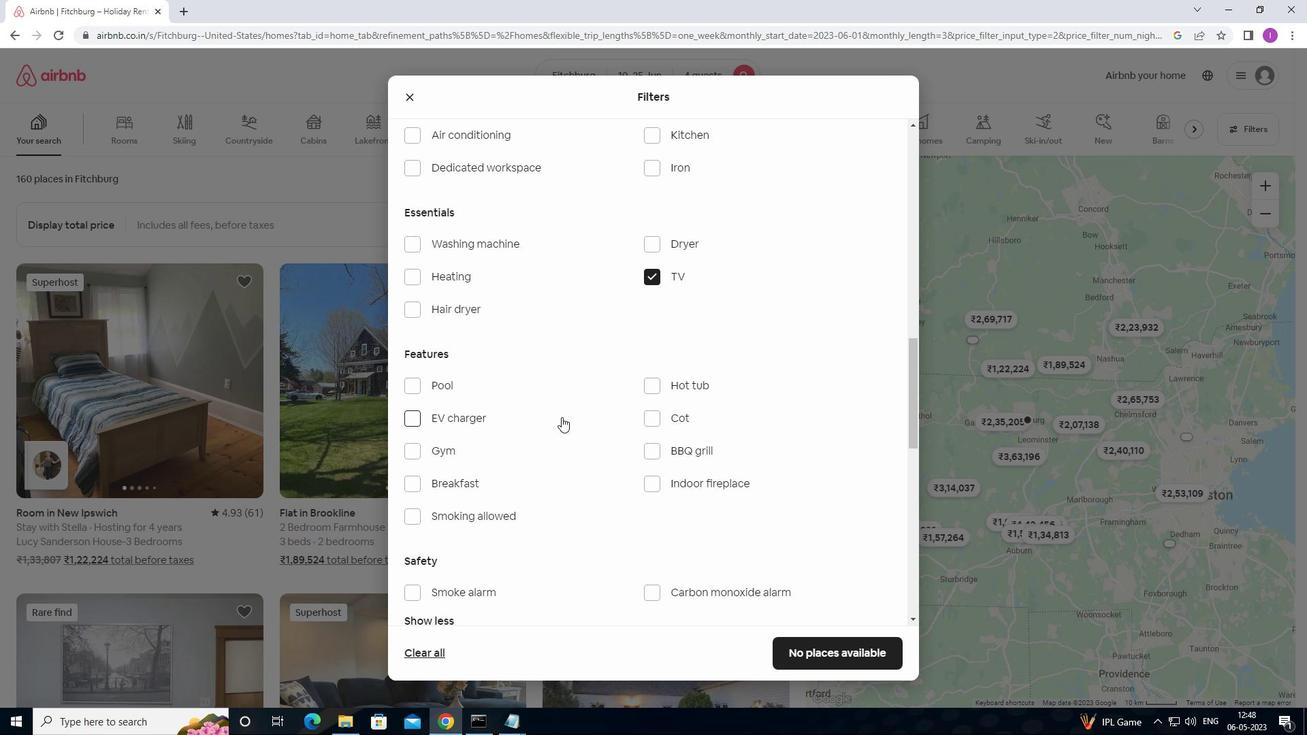 
Action: Mouse moved to (416, 379)
Screenshot: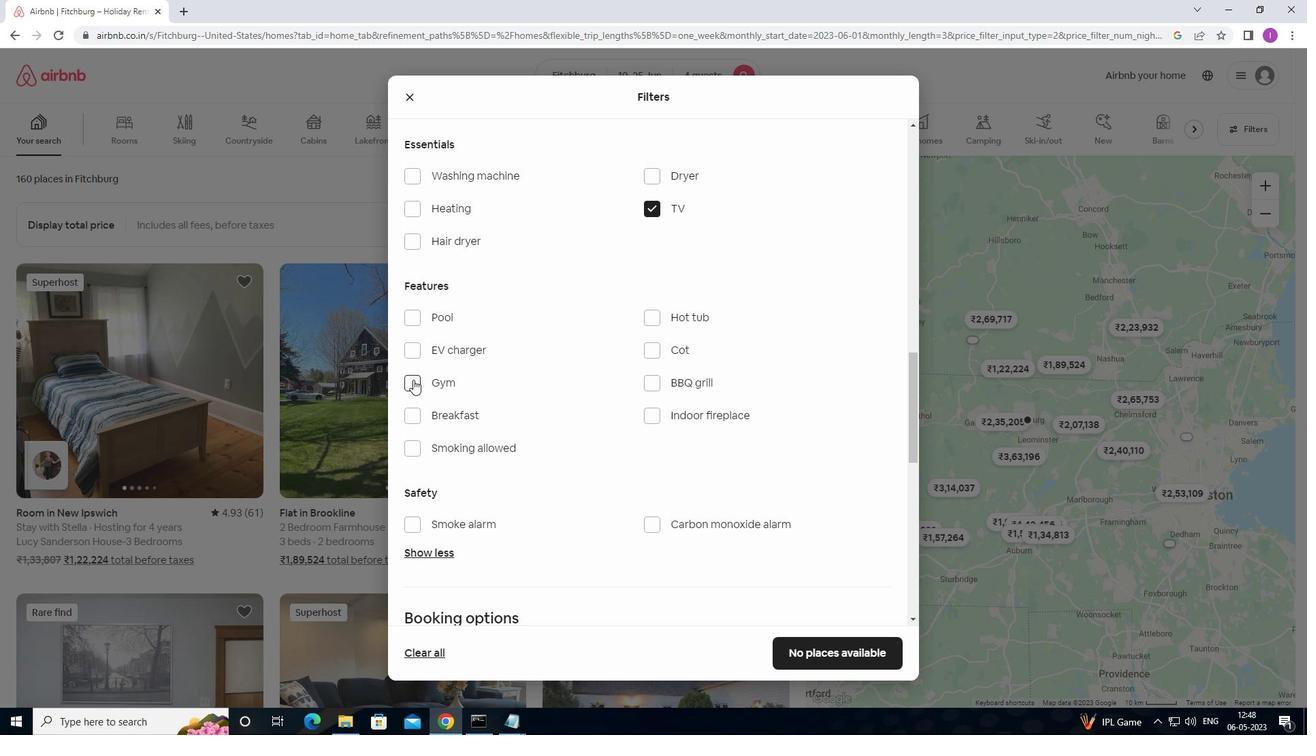 
Action: Mouse pressed left at (416, 379)
Screenshot: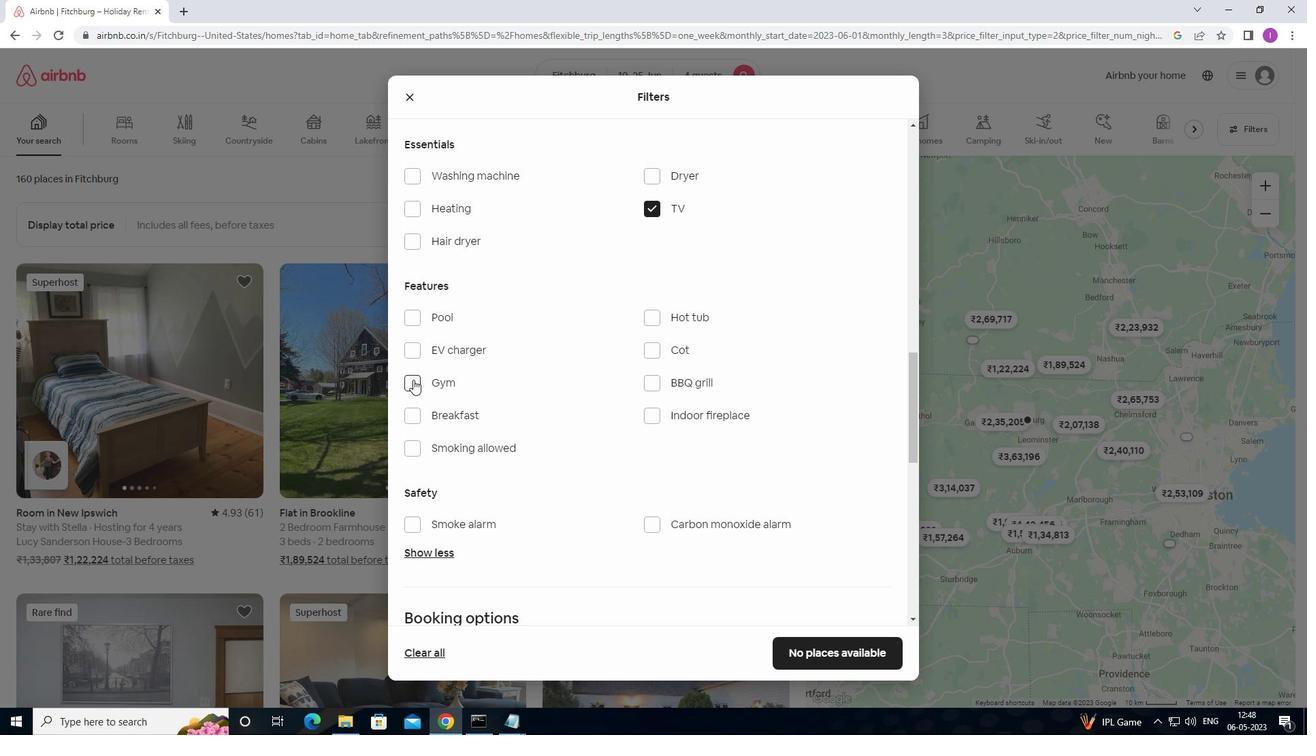 
Action: Mouse moved to (415, 417)
Screenshot: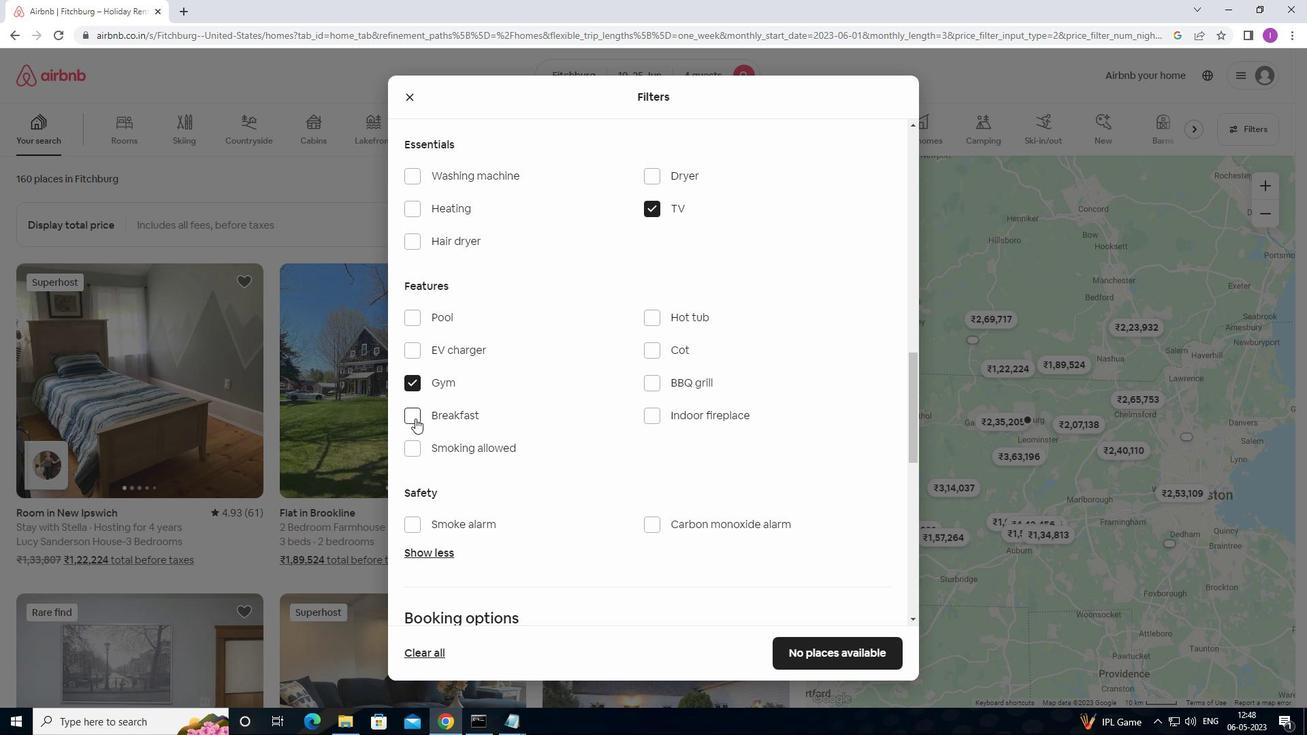 
Action: Mouse pressed left at (415, 417)
Screenshot: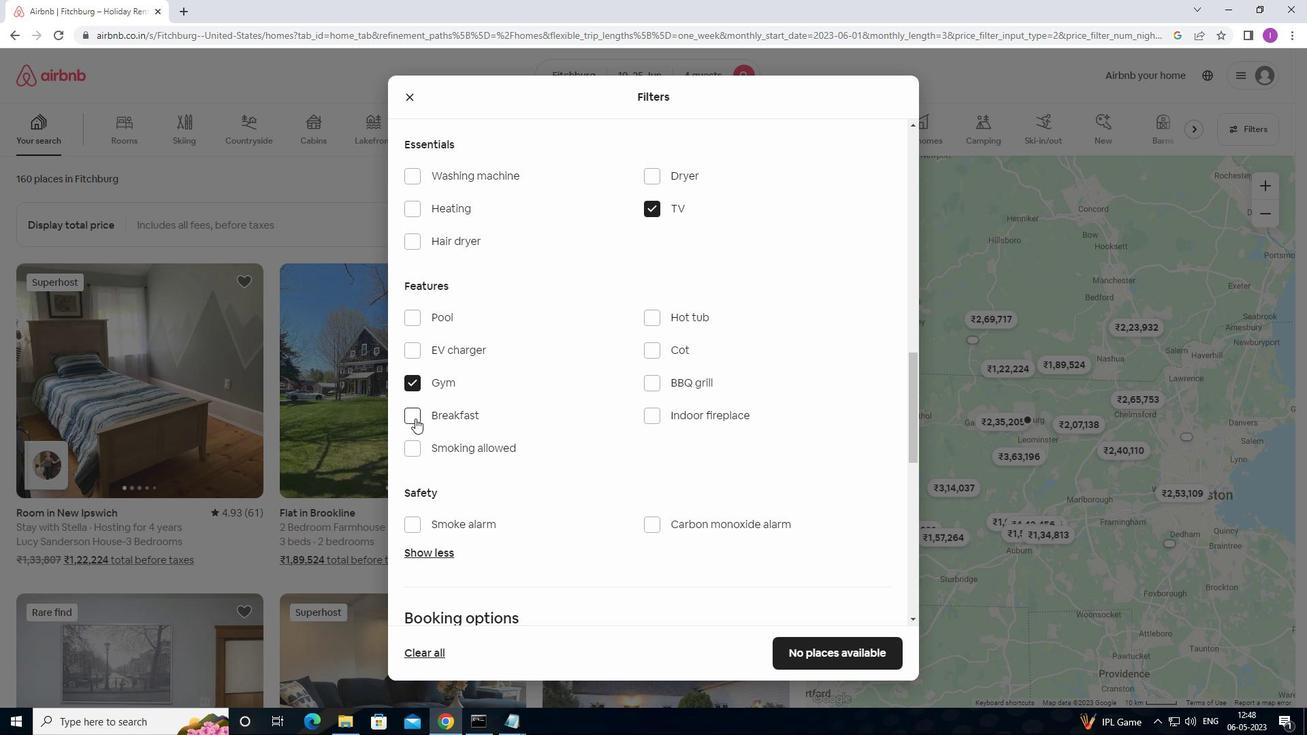 
Action: Mouse moved to (680, 510)
Screenshot: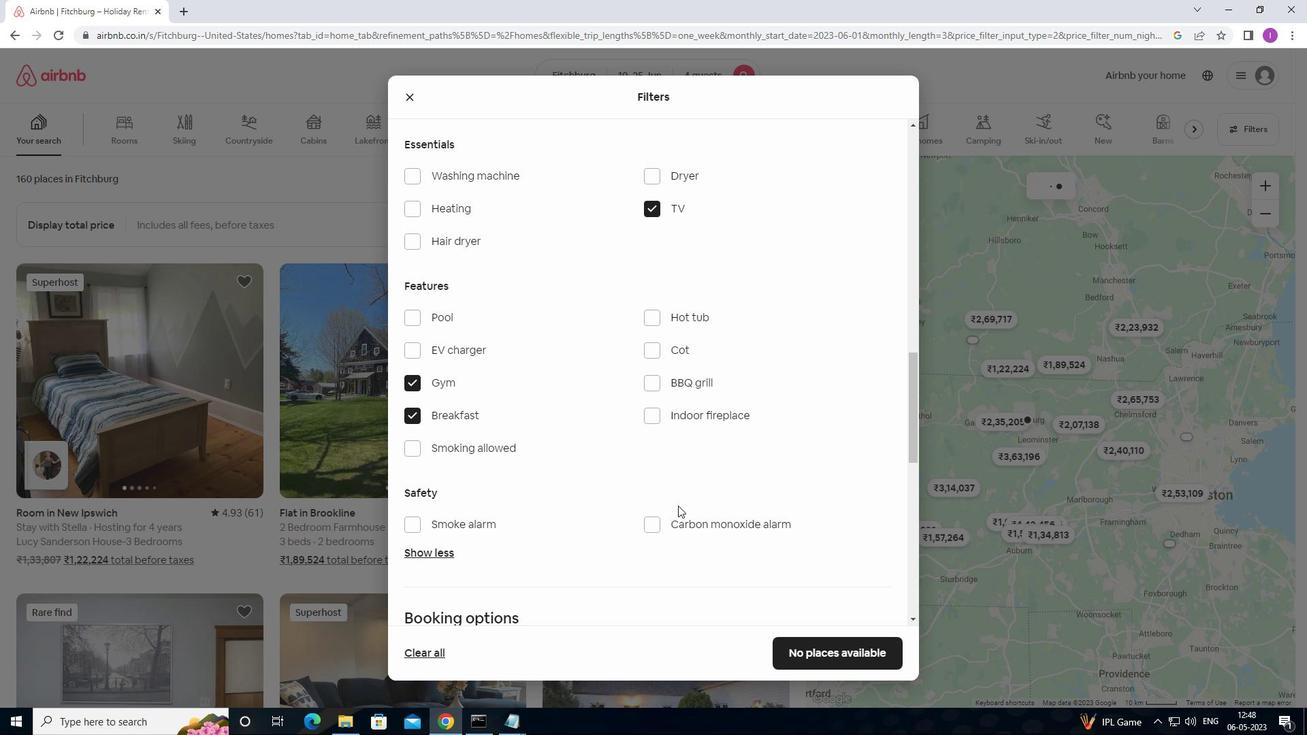 
Action: Mouse scrolled (680, 509) with delta (0, 0)
Screenshot: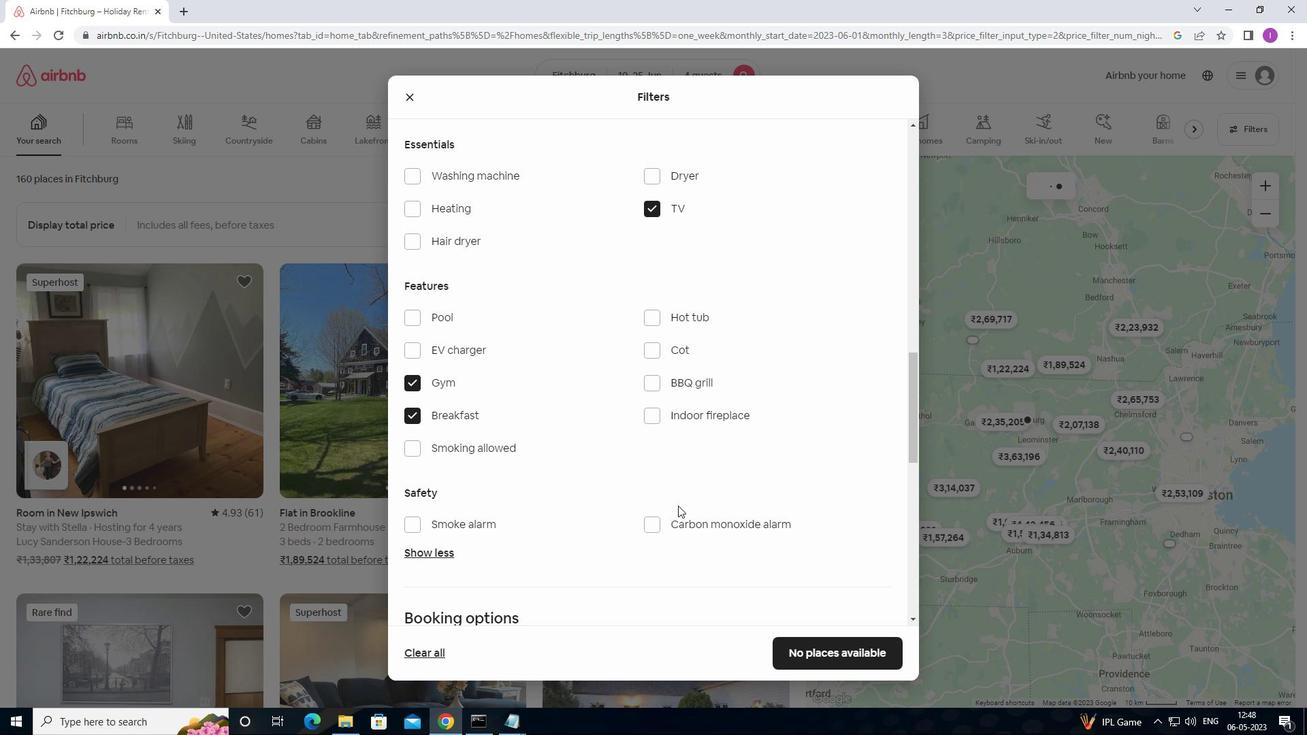 
Action: Mouse moved to (682, 511)
Screenshot: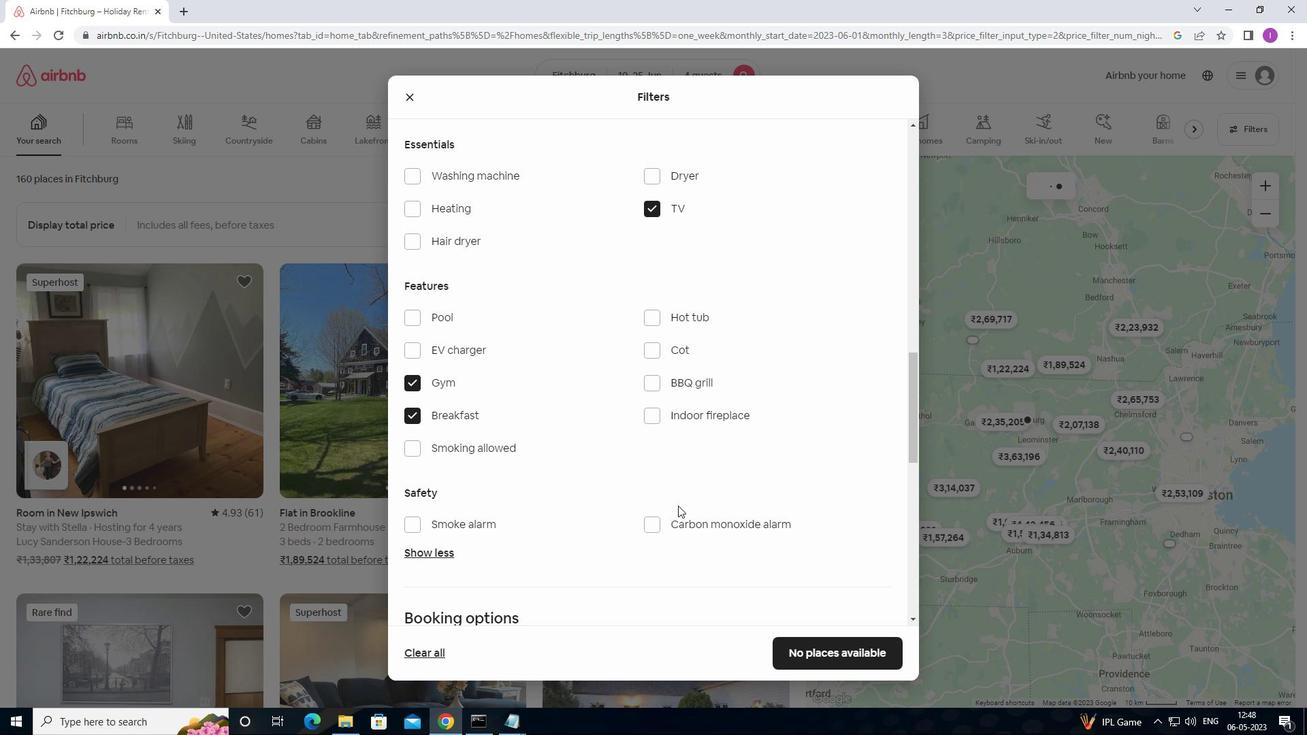 
Action: Mouse scrolled (682, 510) with delta (0, 0)
Screenshot: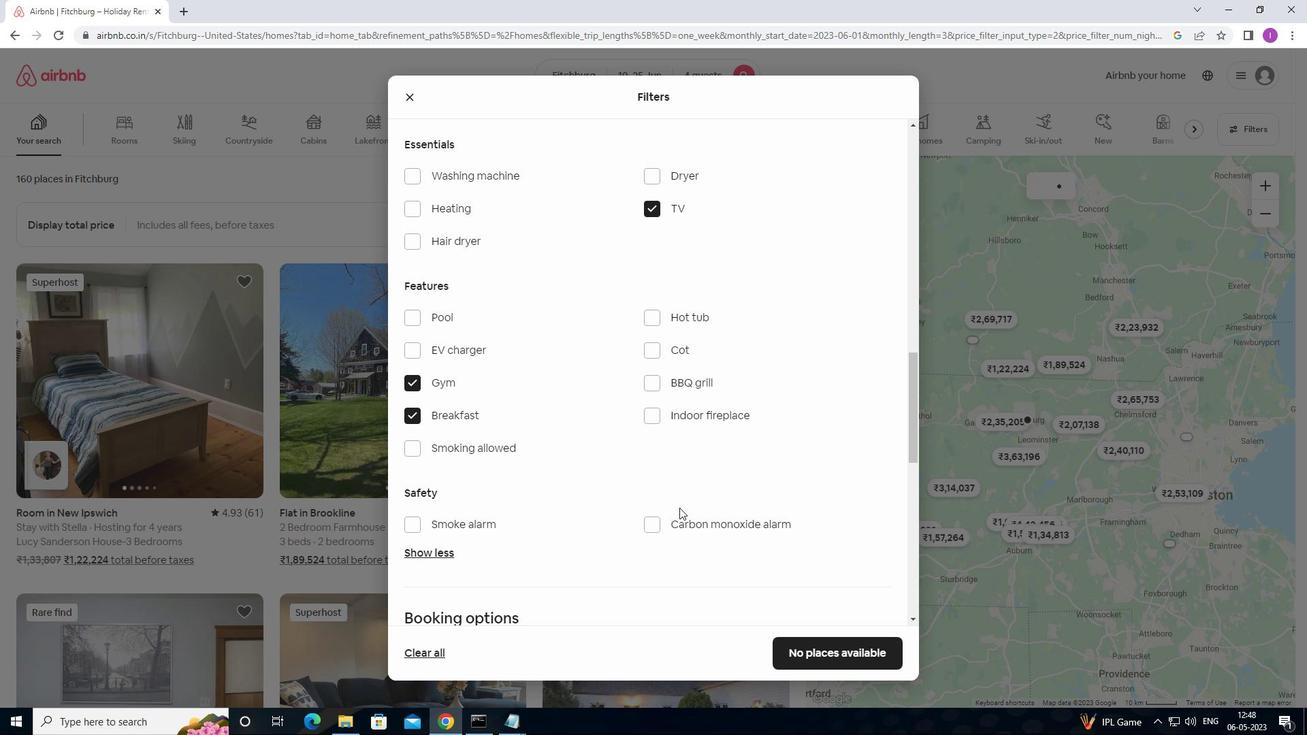 
Action: Mouse moved to (877, 572)
Screenshot: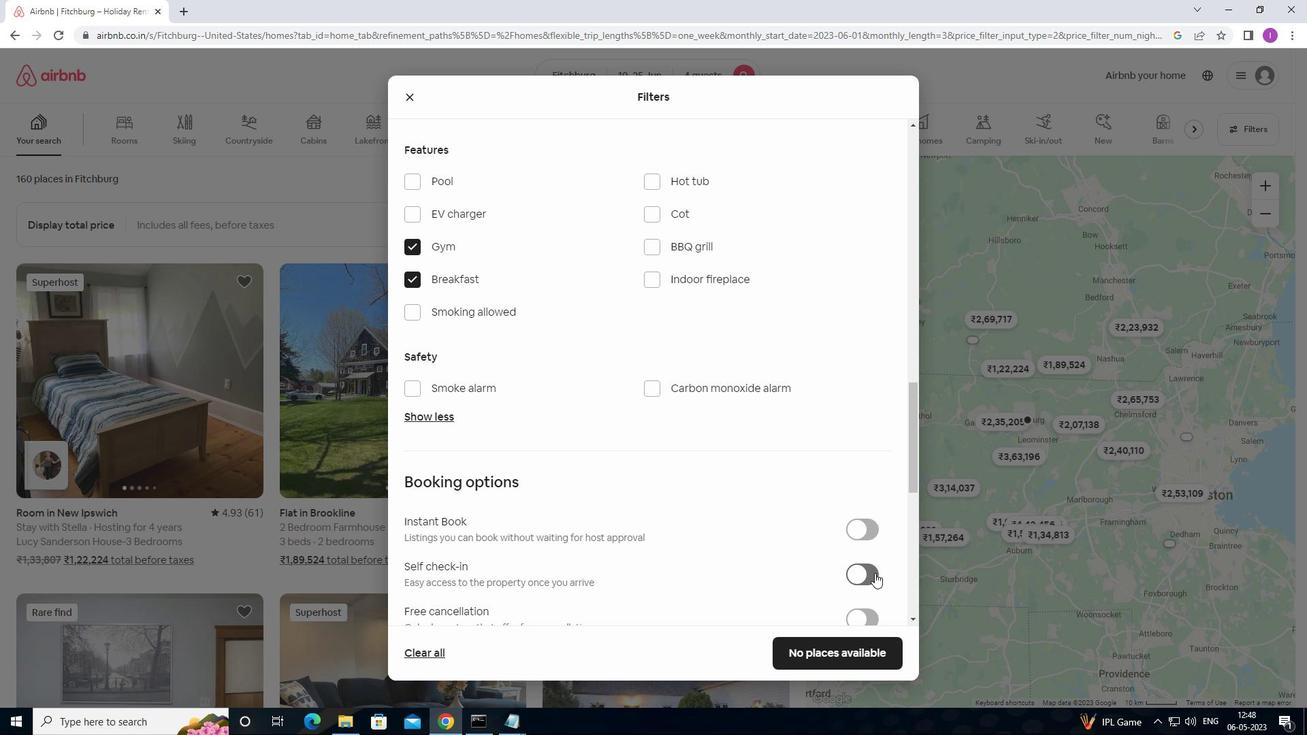 
Action: Mouse pressed left at (877, 572)
Screenshot: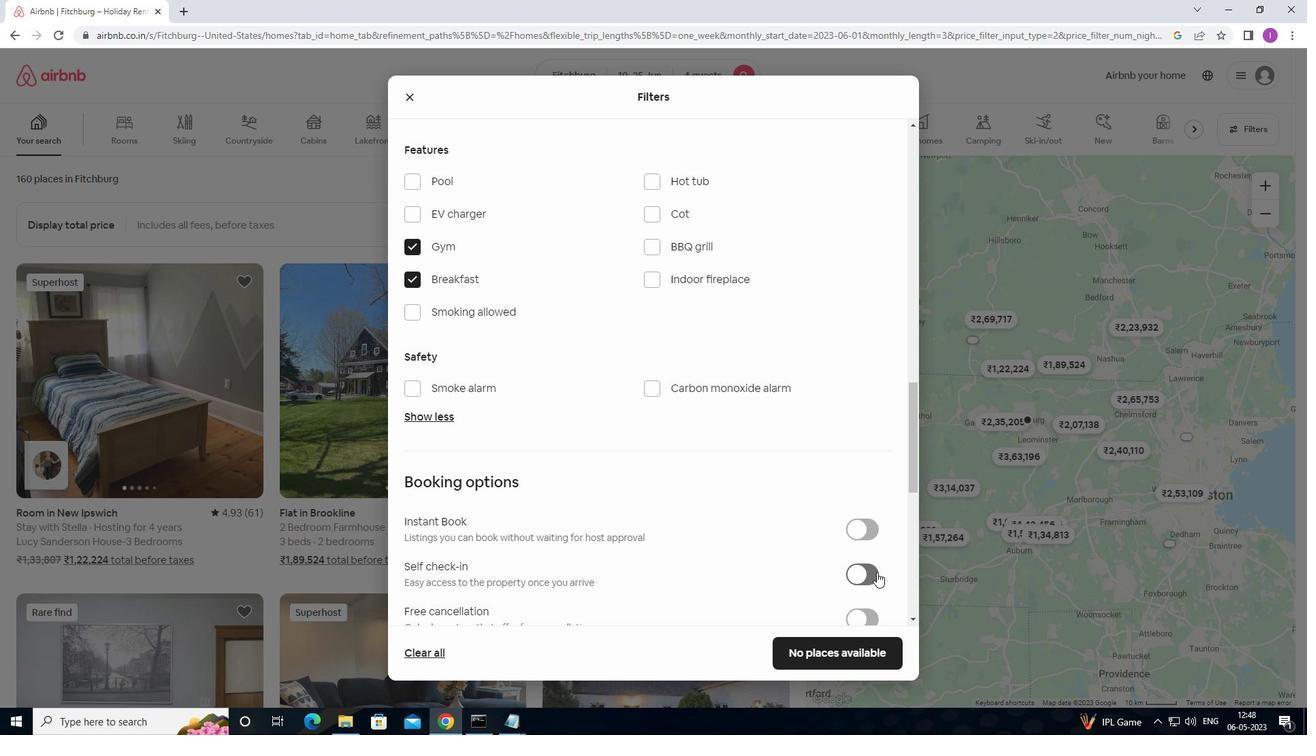 
Action: Mouse moved to (744, 536)
Screenshot: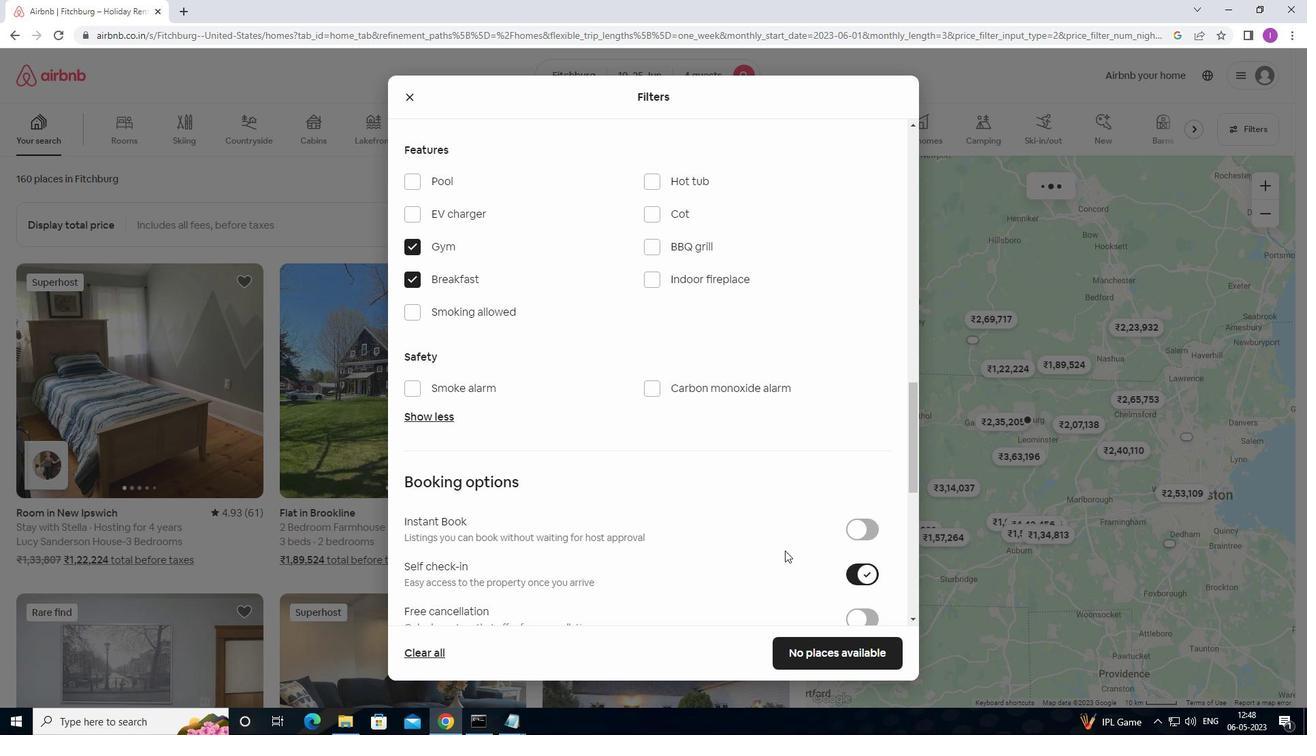 
Action: Mouse scrolled (744, 535) with delta (0, 0)
Screenshot: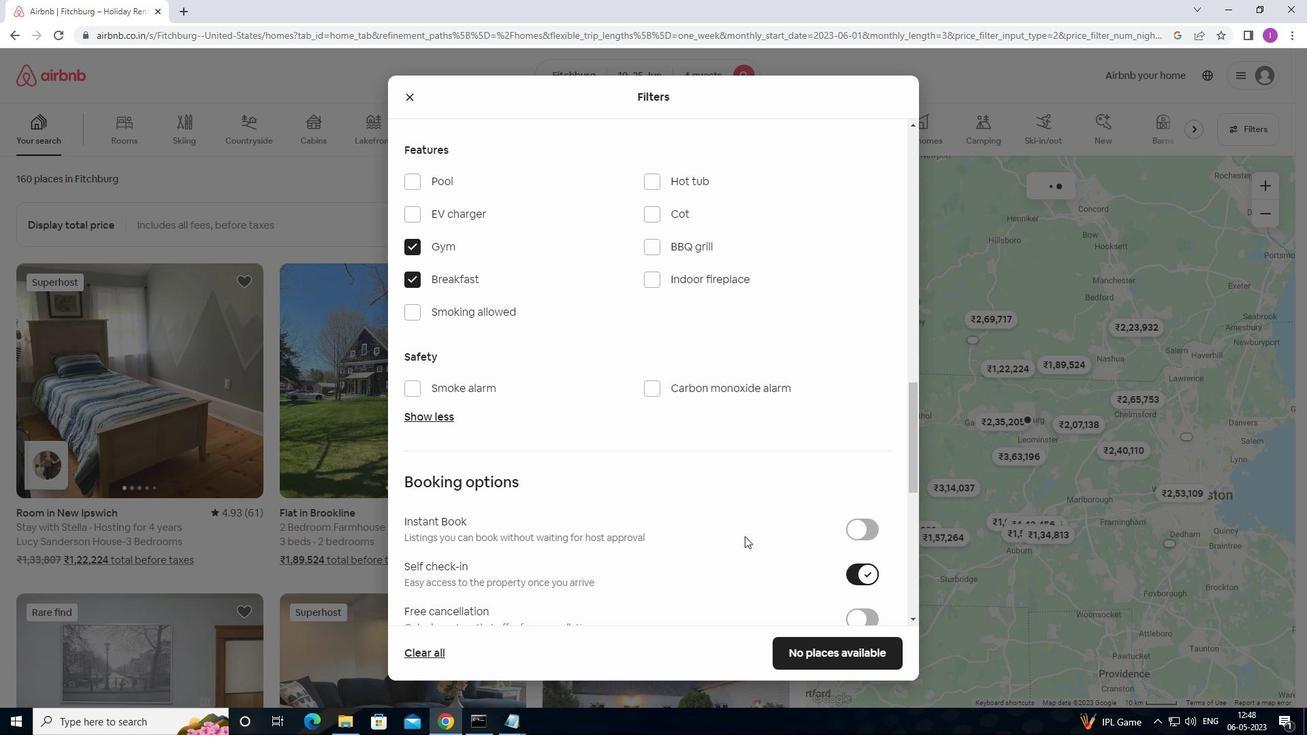 
Action: Mouse moved to (744, 536)
Screenshot: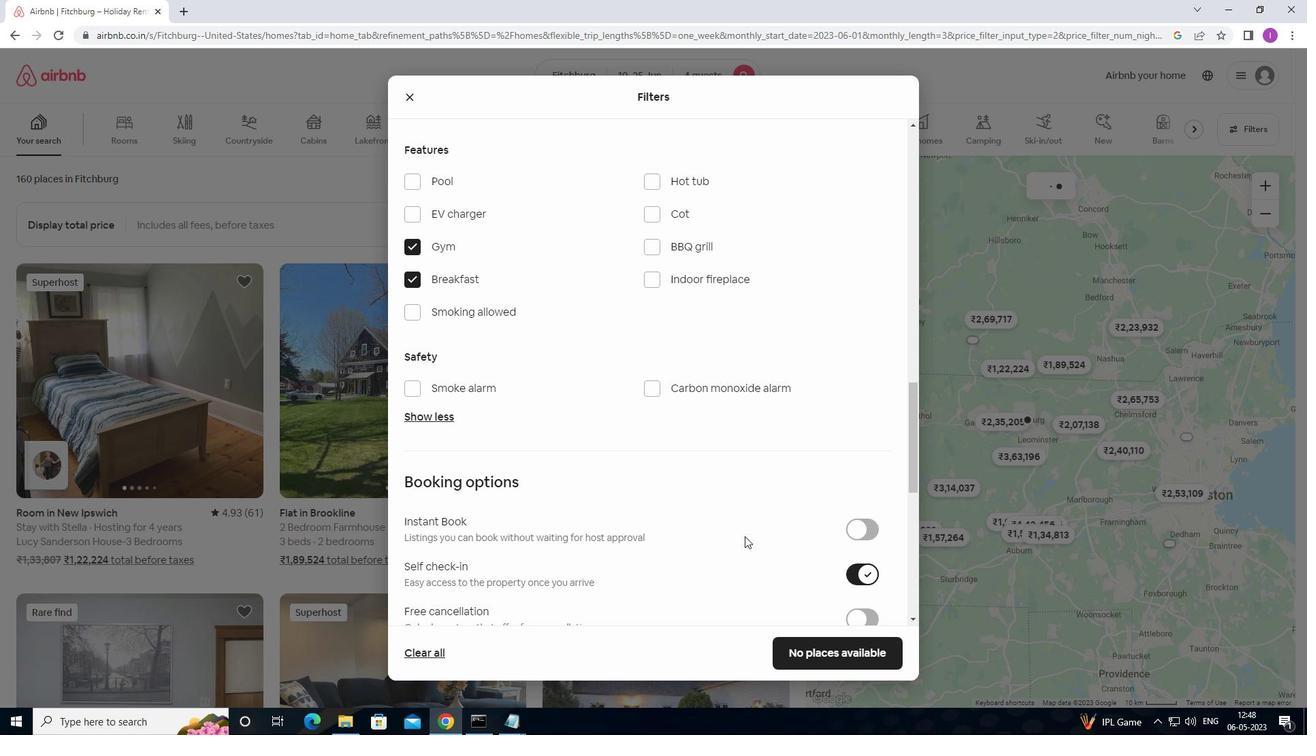 
Action: Mouse scrolled (744, 535) with delta (0, 0)
Screenshot: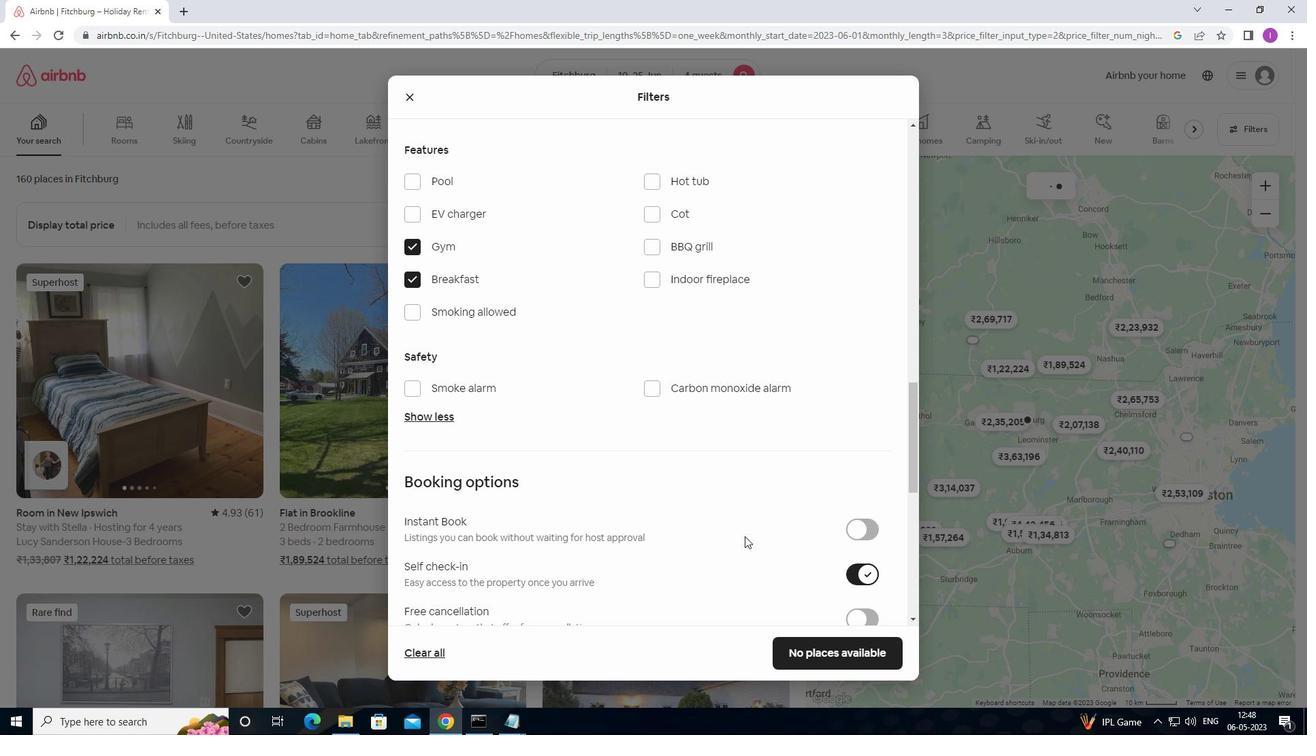 
Action: Mouse moved to (745, 536)
Screenshot: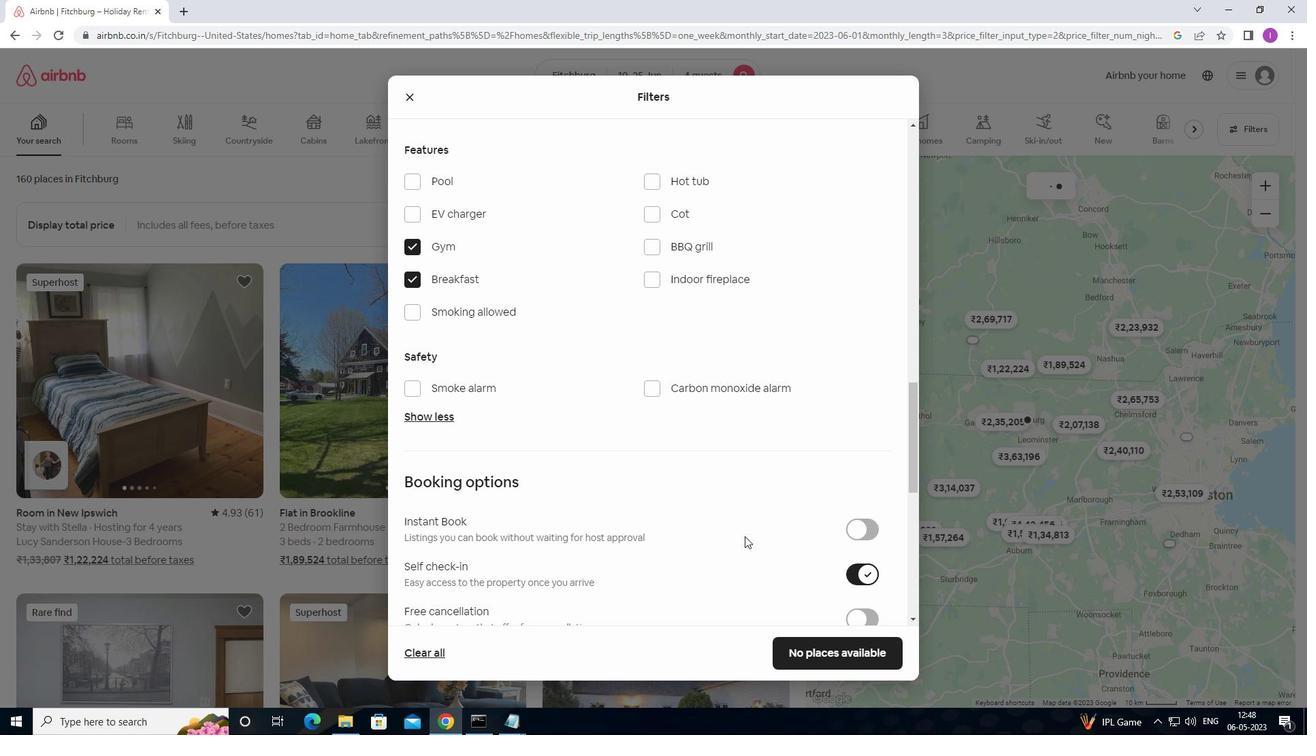 
Action: Mouse scrolled (745, 535) with delta (0, 0)
Screenshot: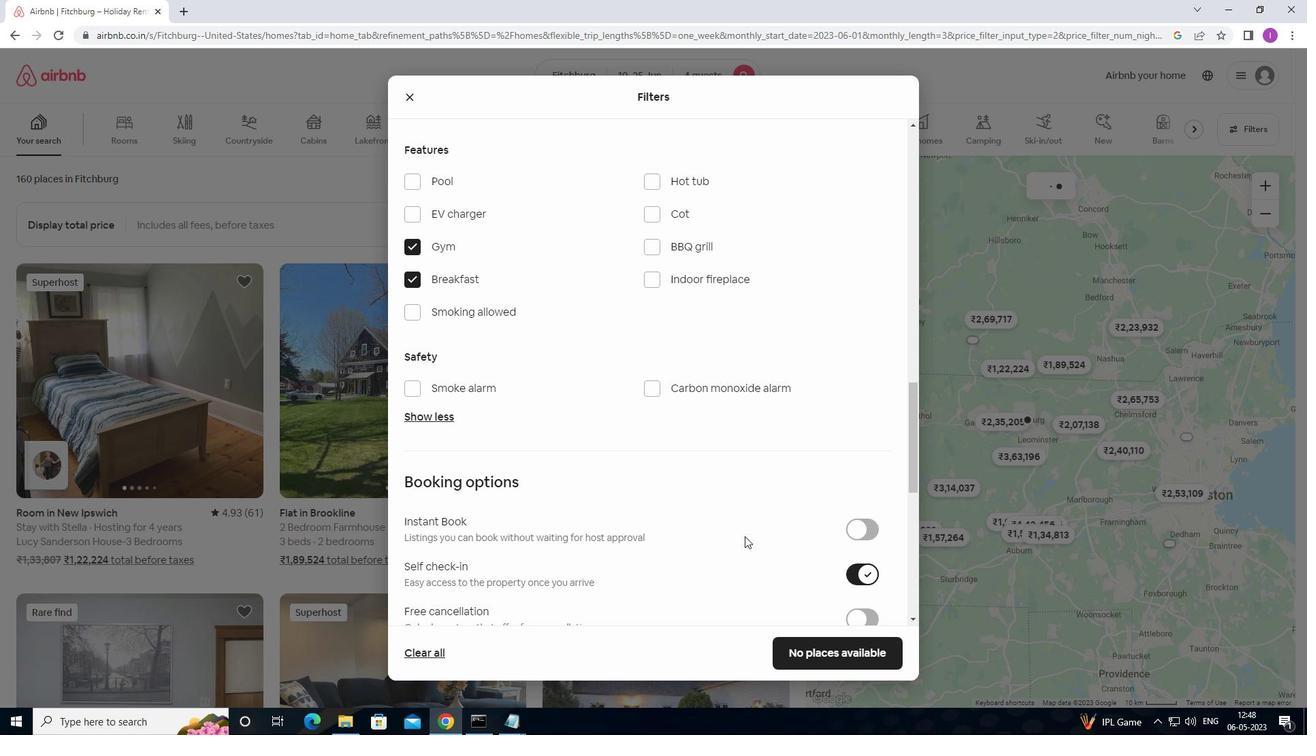 
Action: Mouse scrolled (745, 535) with delta (0, 0)
Screenshot: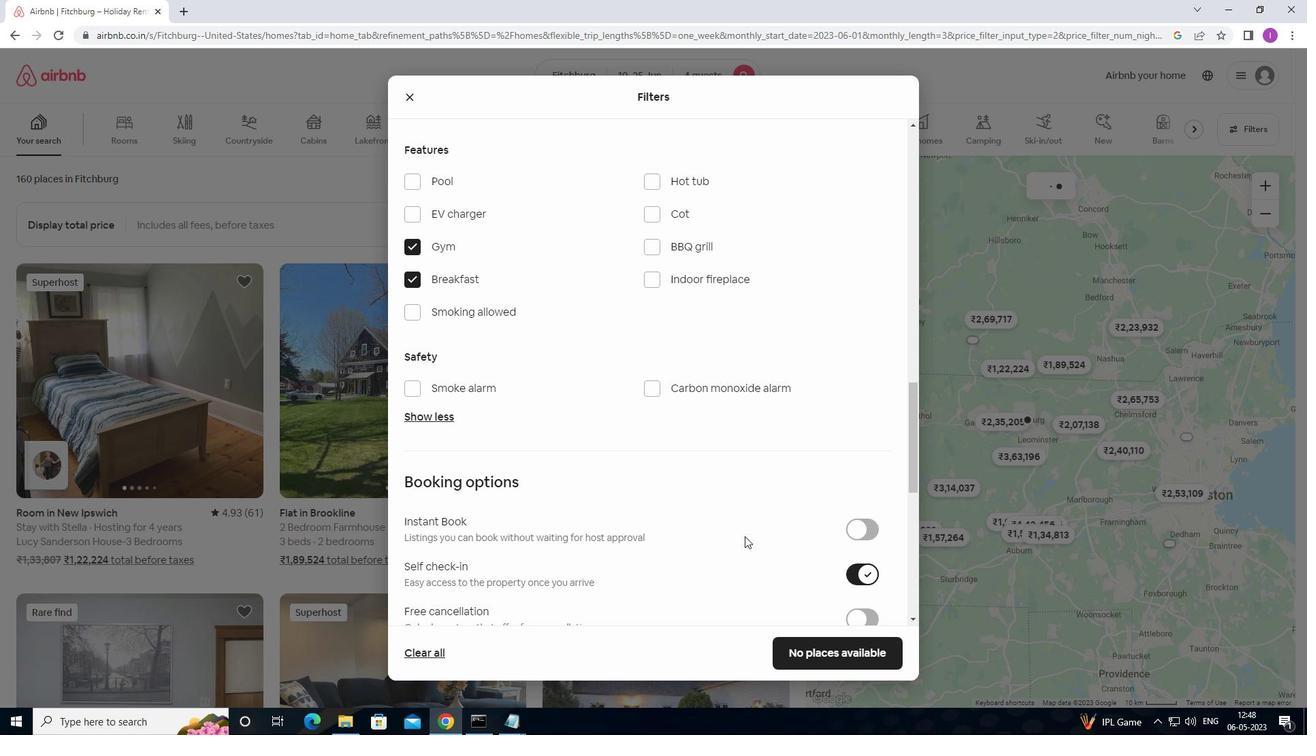 
Action: Mouse scrolled (745, 535) with delta (0, 0)
Screenshot: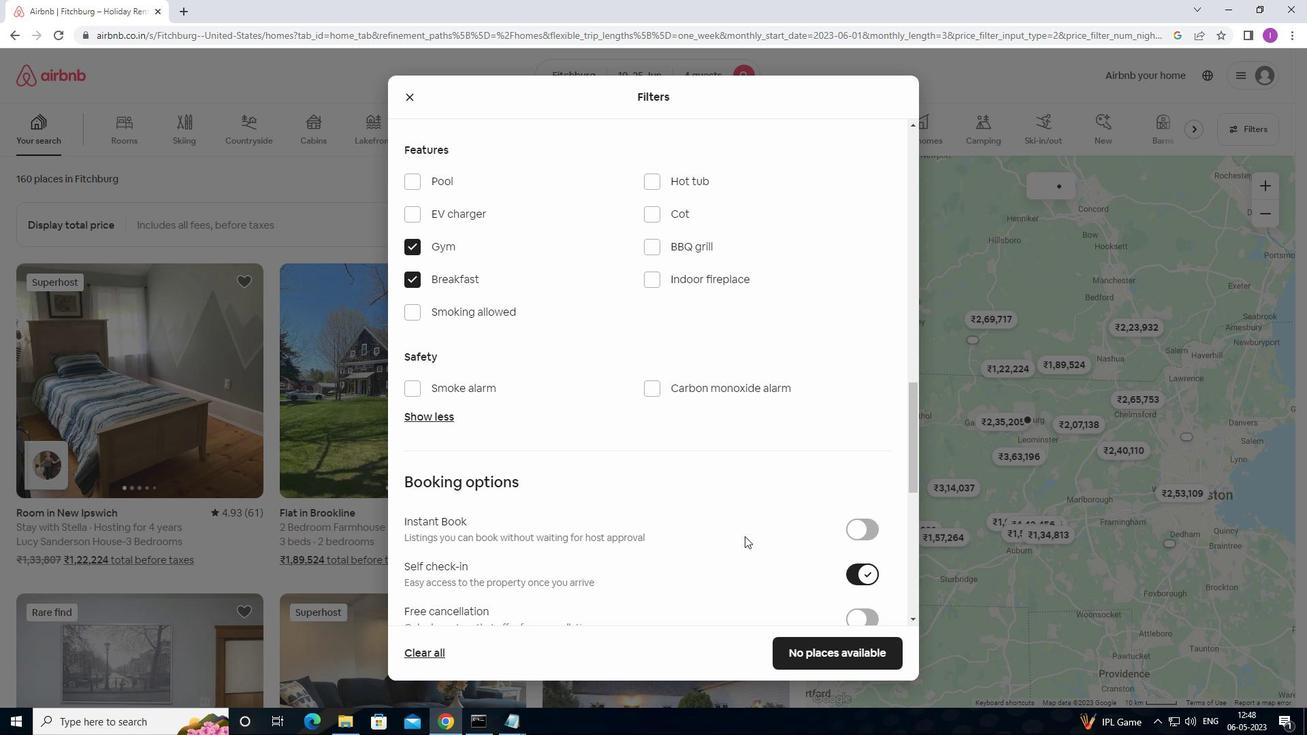 
Action: Mouse moved to (746, 533)
Screenshot: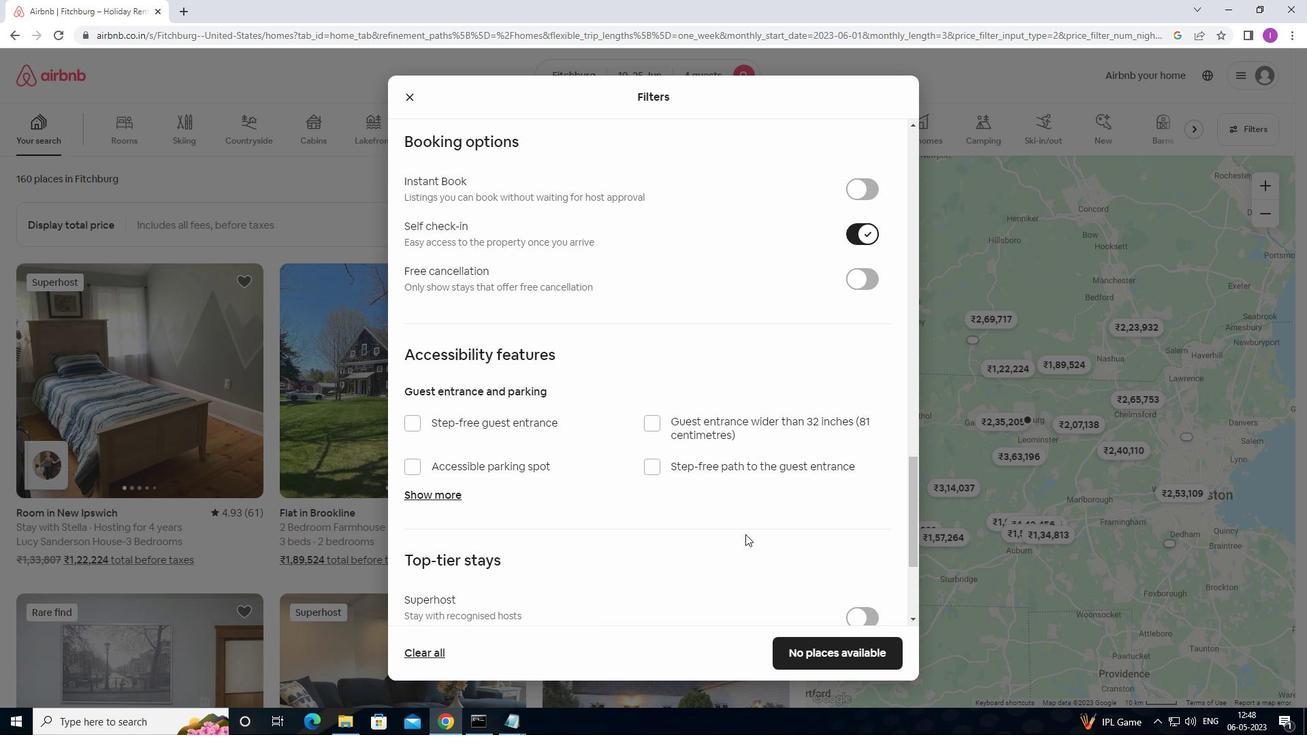 
Action: Mouse scrolled (746, 532) with delta (0, 0)
Screenshot: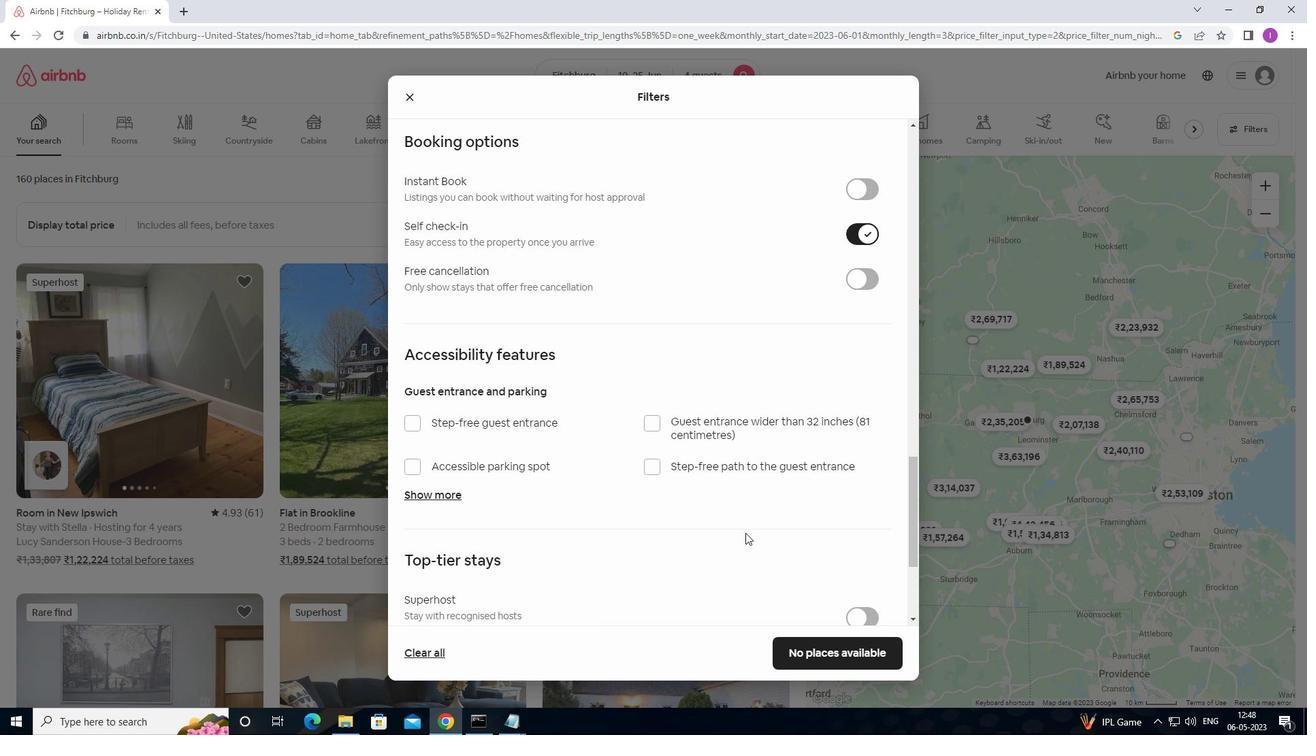 
Action: Mouse scrolled (746, 532) with delta (0, 0)
Screenshot: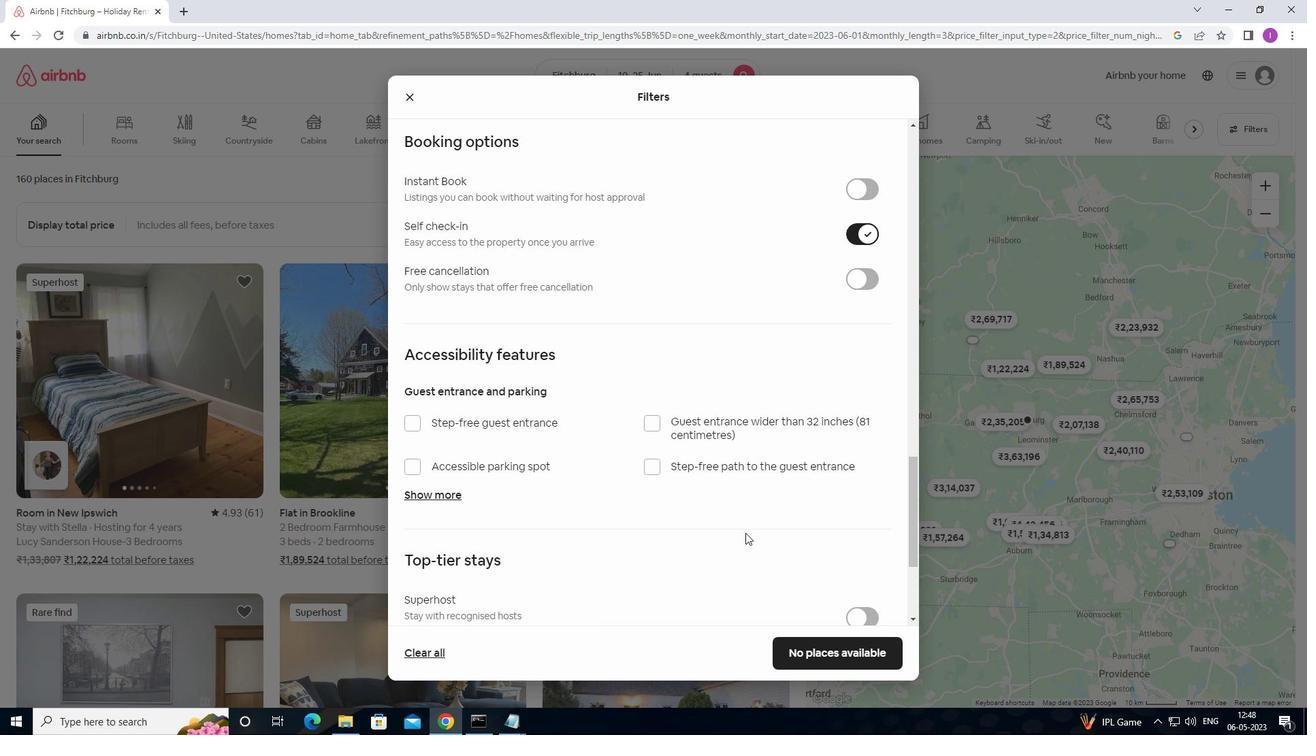 
Action: Mouse moved to (772, 493)
Screenshot: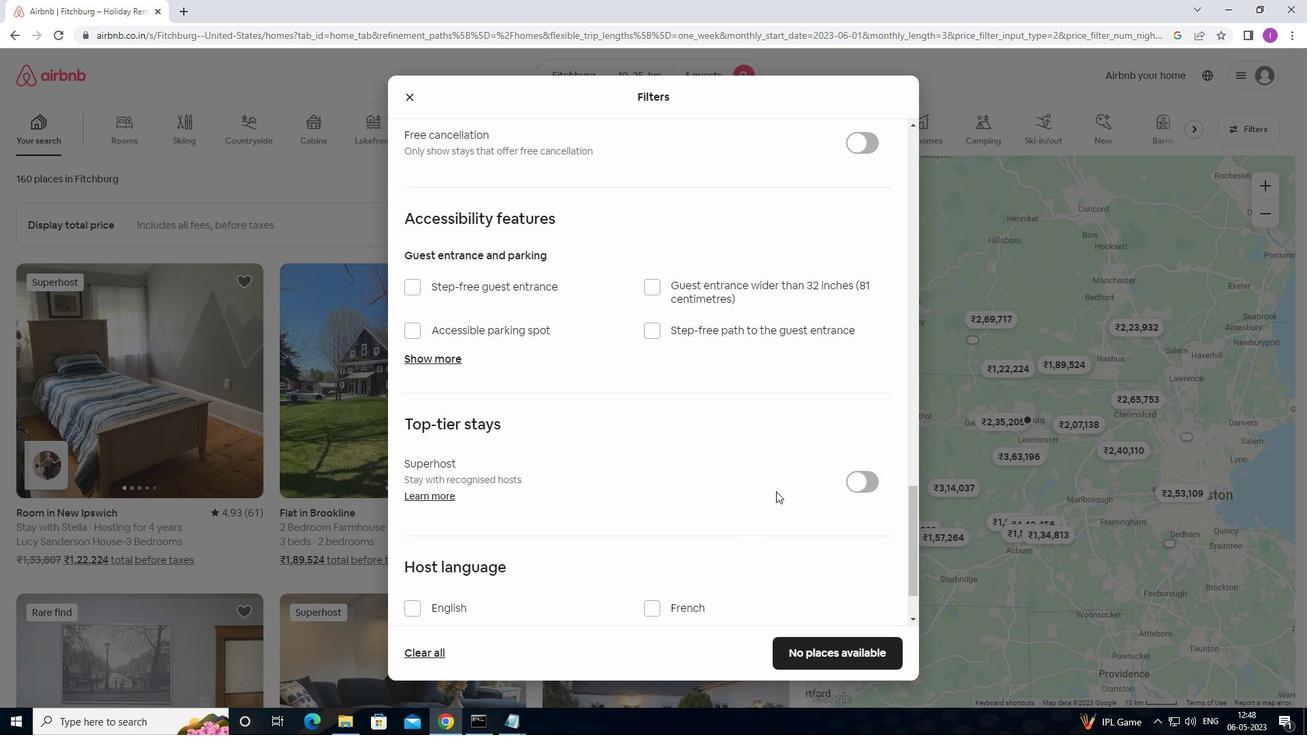 
Action: Mouse scrolled (772, 493) with delta (0, 0)
Screenshot: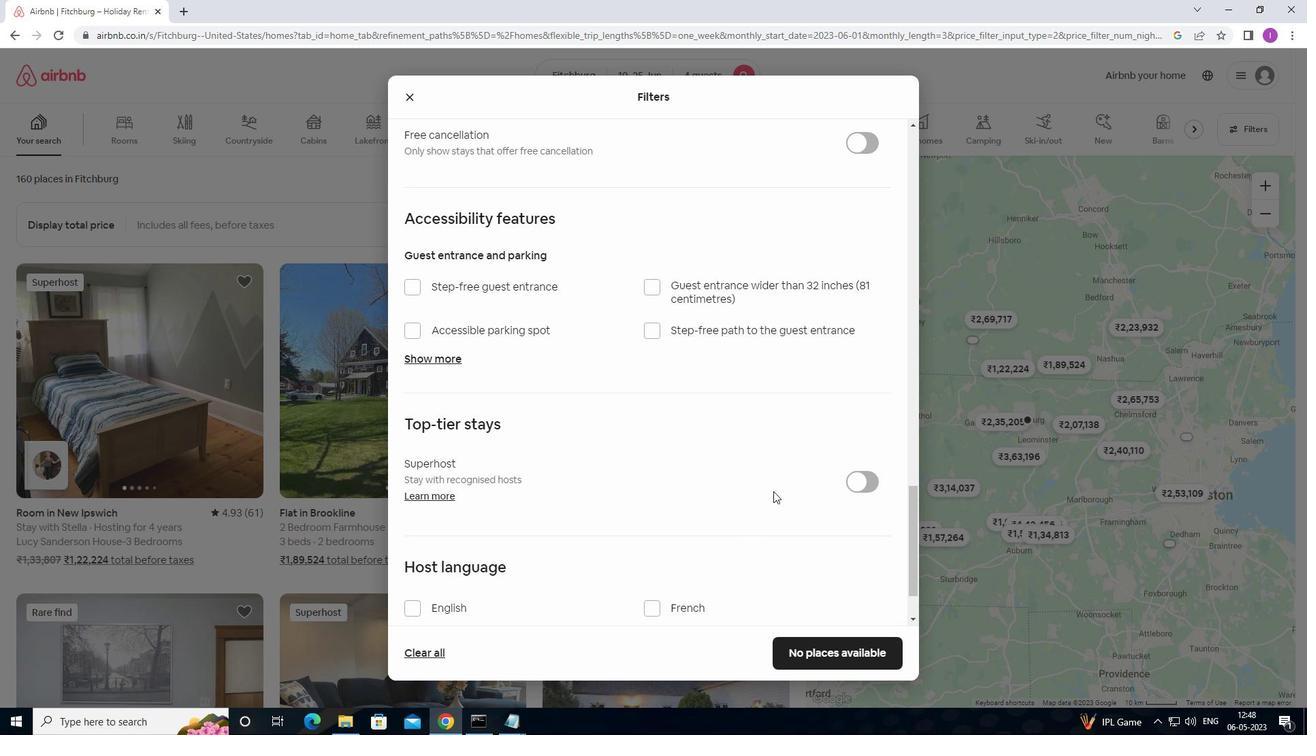 
Action: Mouse moved to (771, 495)
Screenshot: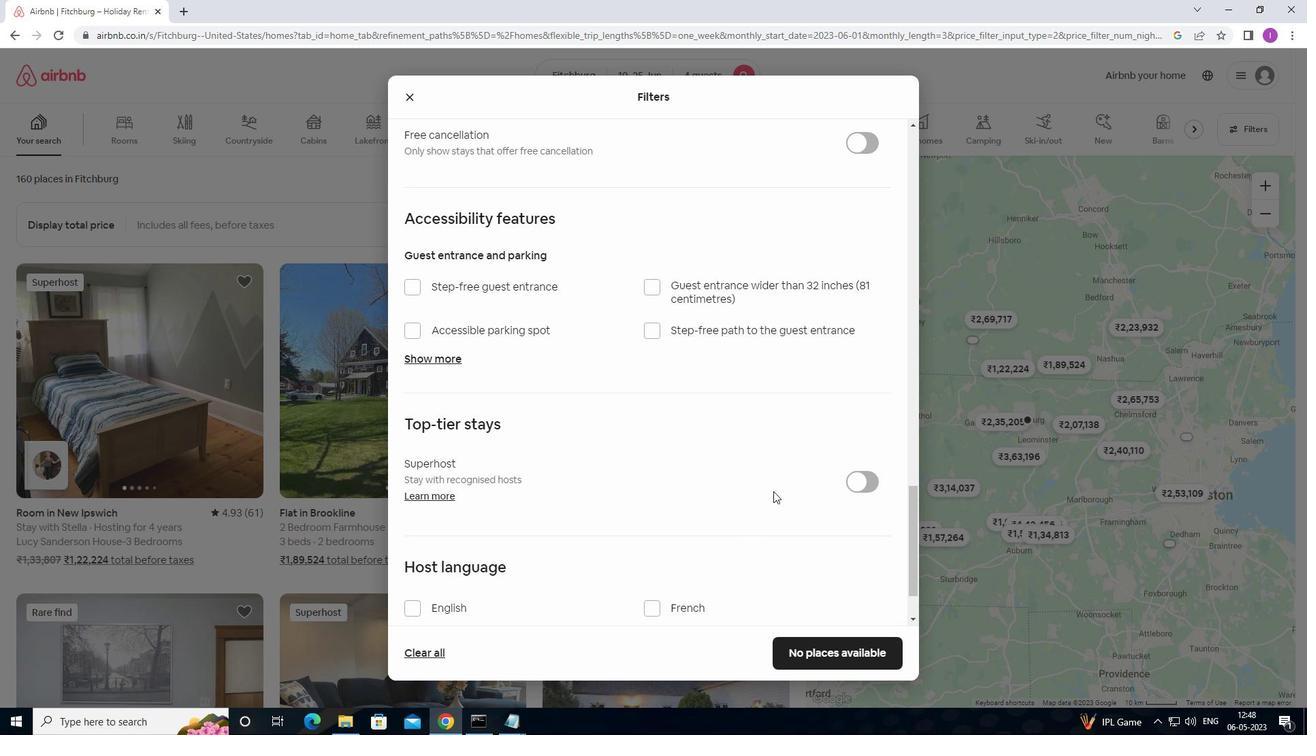 
Action: Mouse scrolled (771, 494) with delta (0, 0)
Screenshot: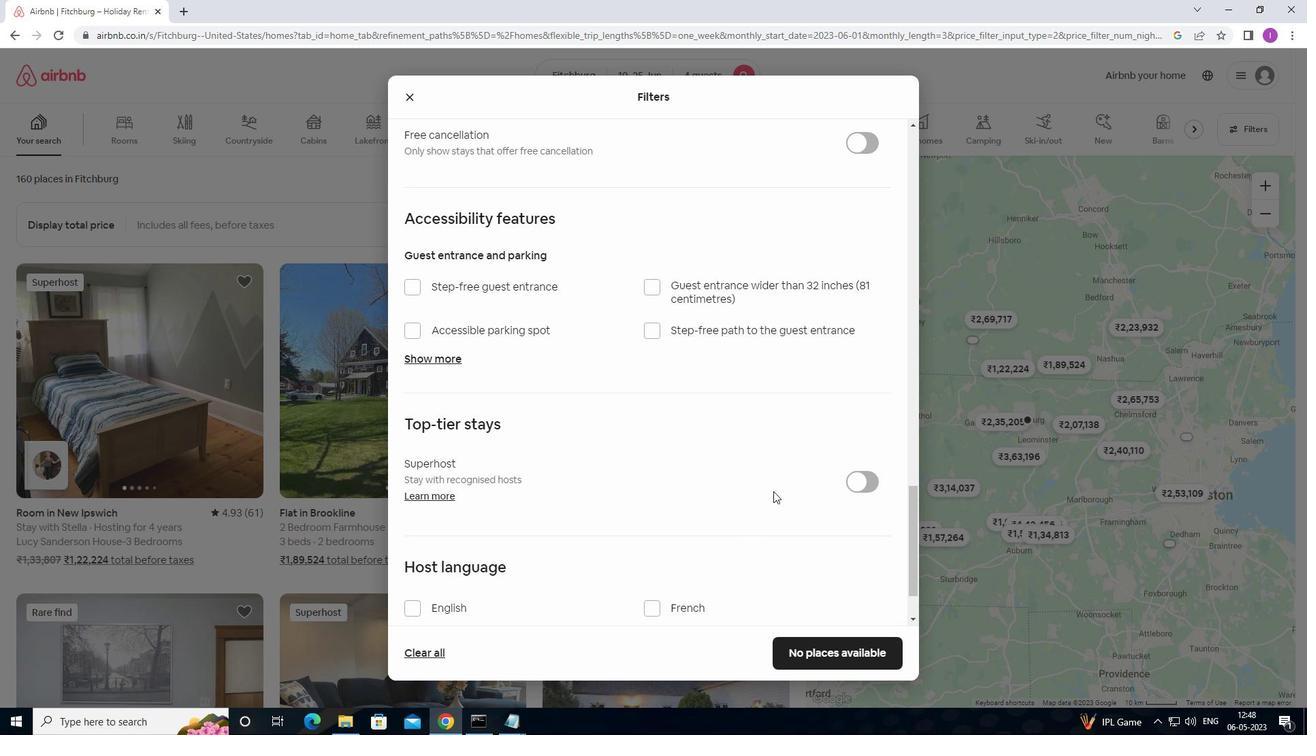 
Action: Mouse moved to (770, 497)
Screenshot: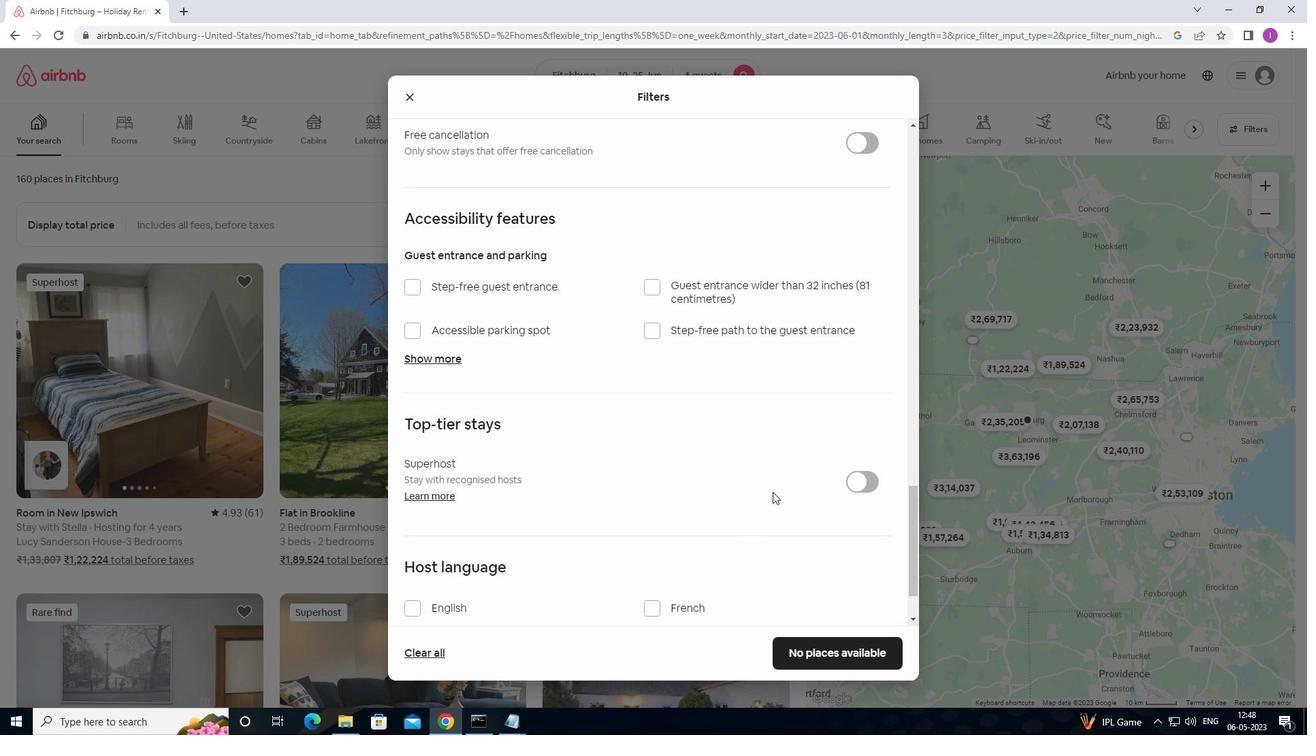 
Action: Mouse scrolled (770, 496) with delta (0, 0)
Screenshot: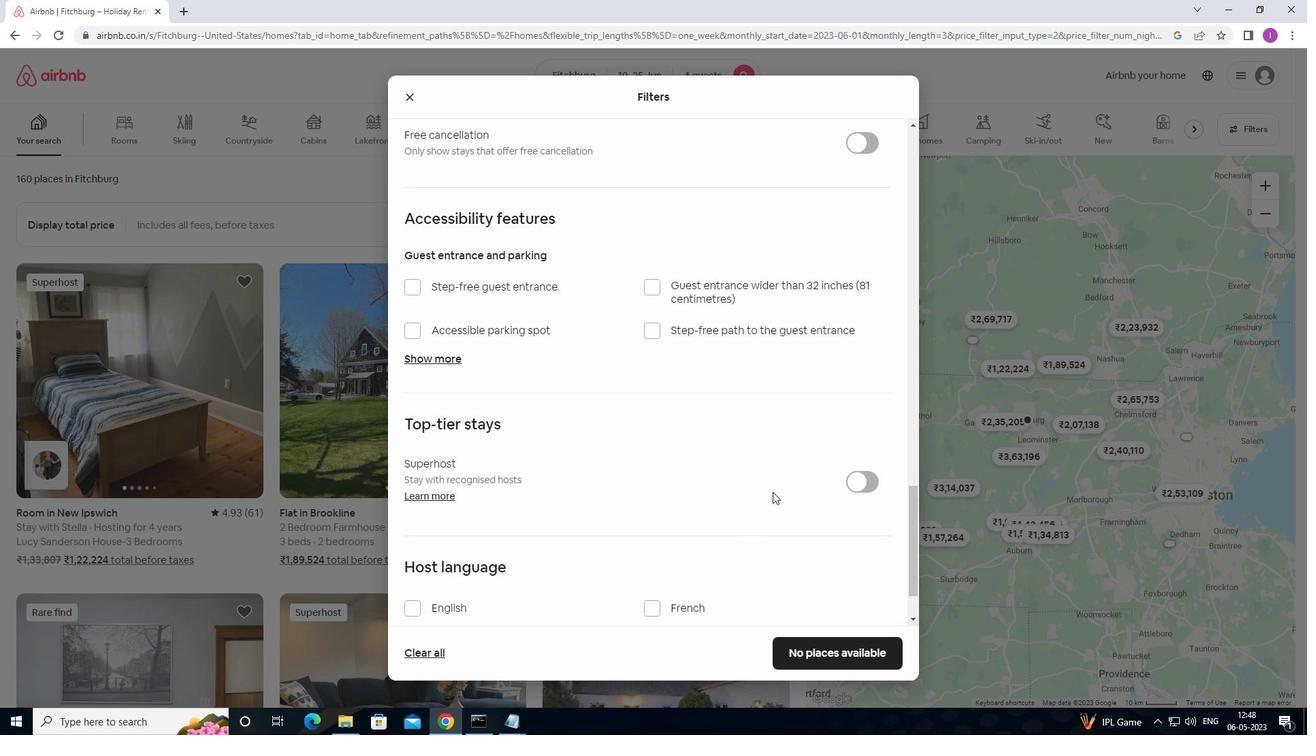 
Action: Mouse moved to (412, 531)
Screenshot: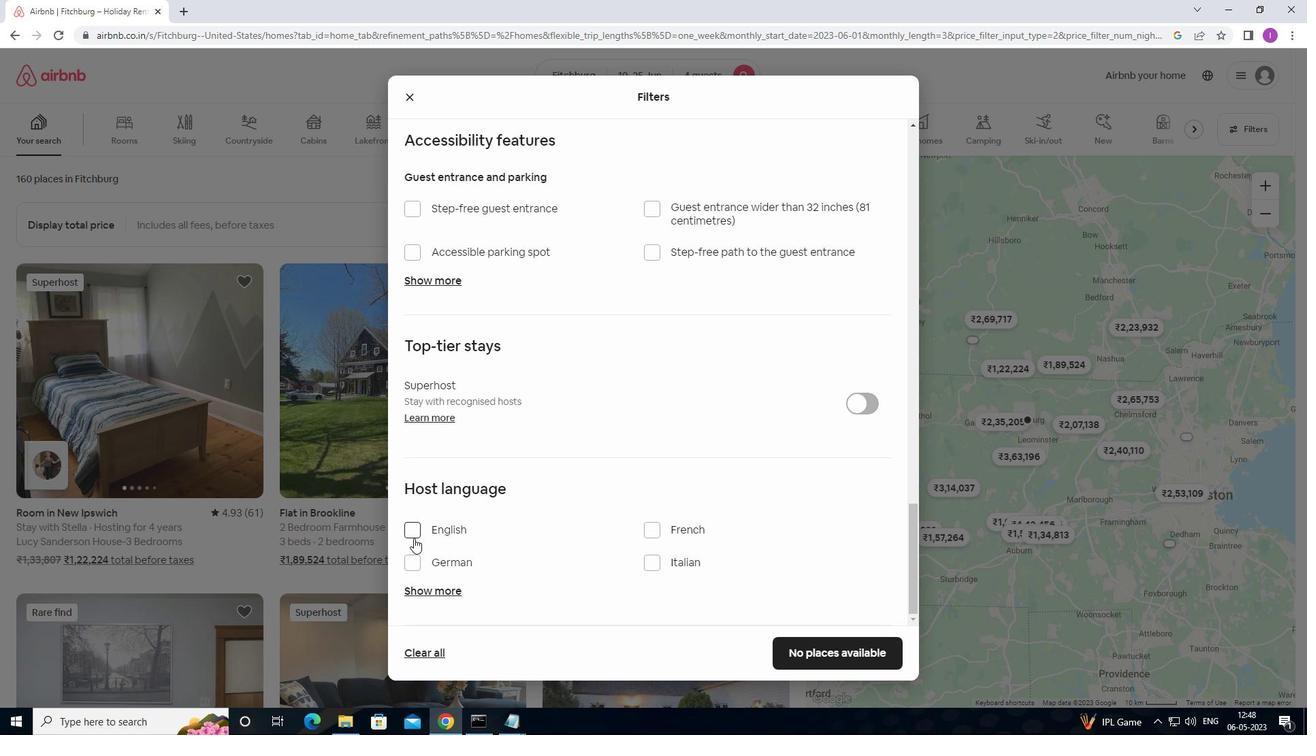 
Action: Mouse pressed left at (412, 531)
Screenshot: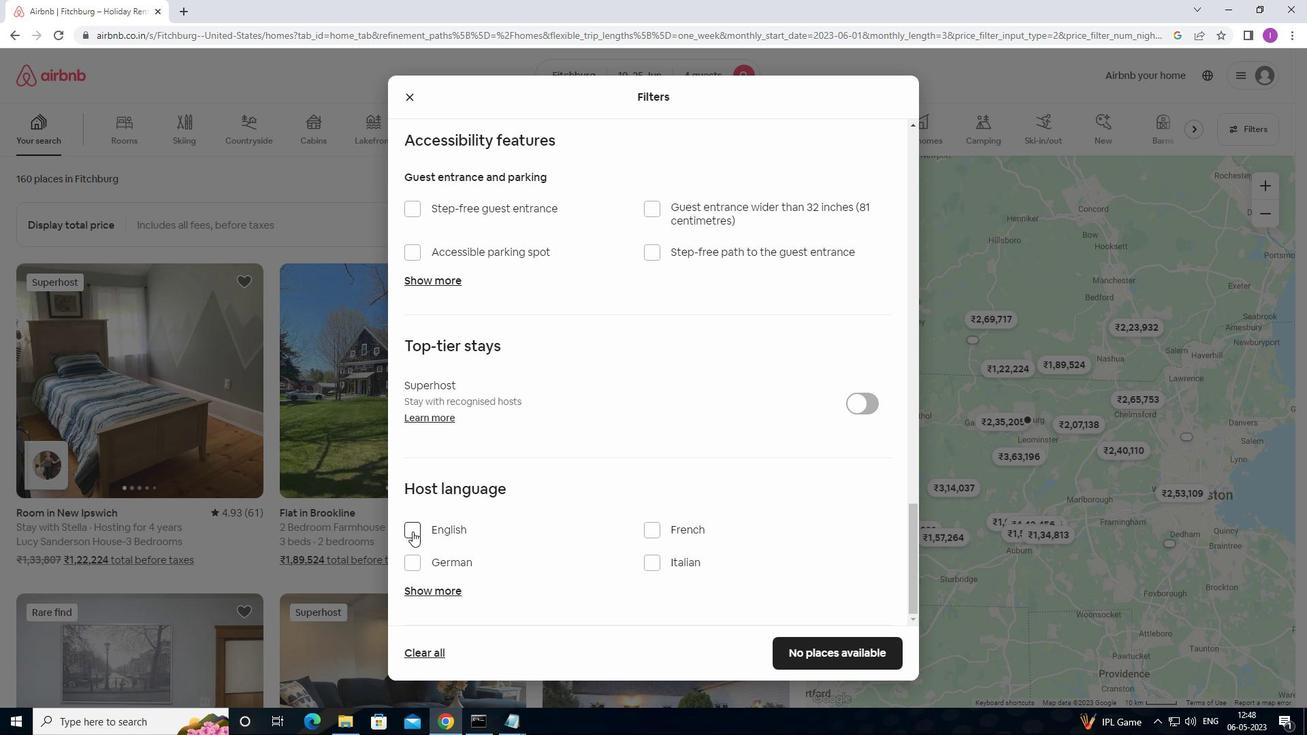 
Action: Mouse moved to (628, 505)
Screenshot: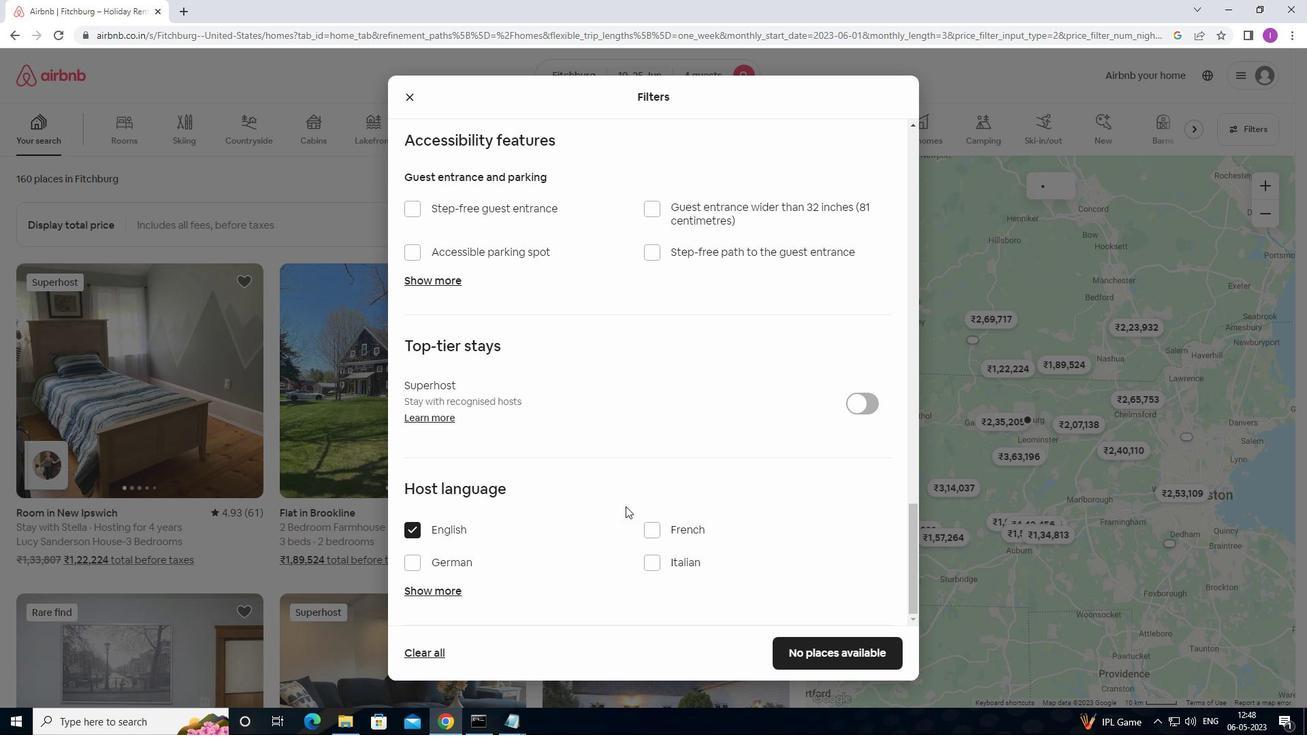 
Action: Mouse scrolled (628, 505) with delta (0, 0)
Screenshot: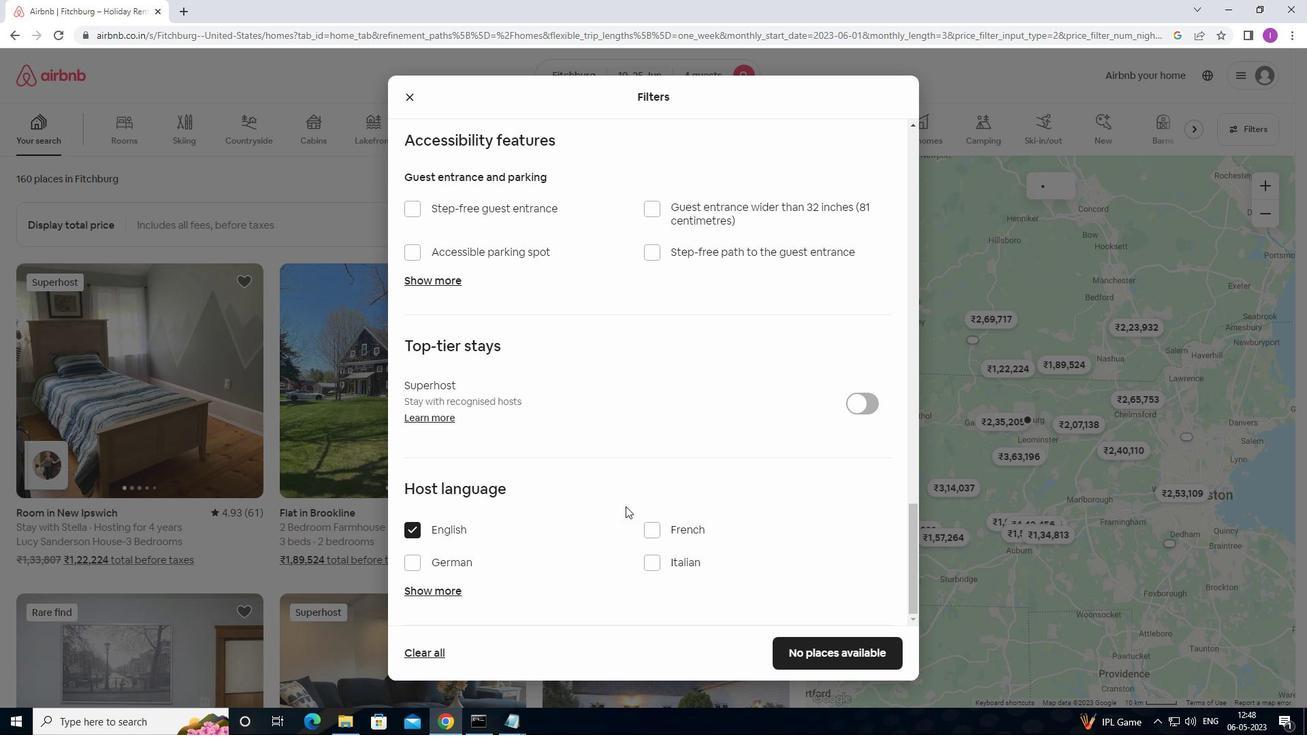
Action: Mouse moved to (629, 505)
Screenshot: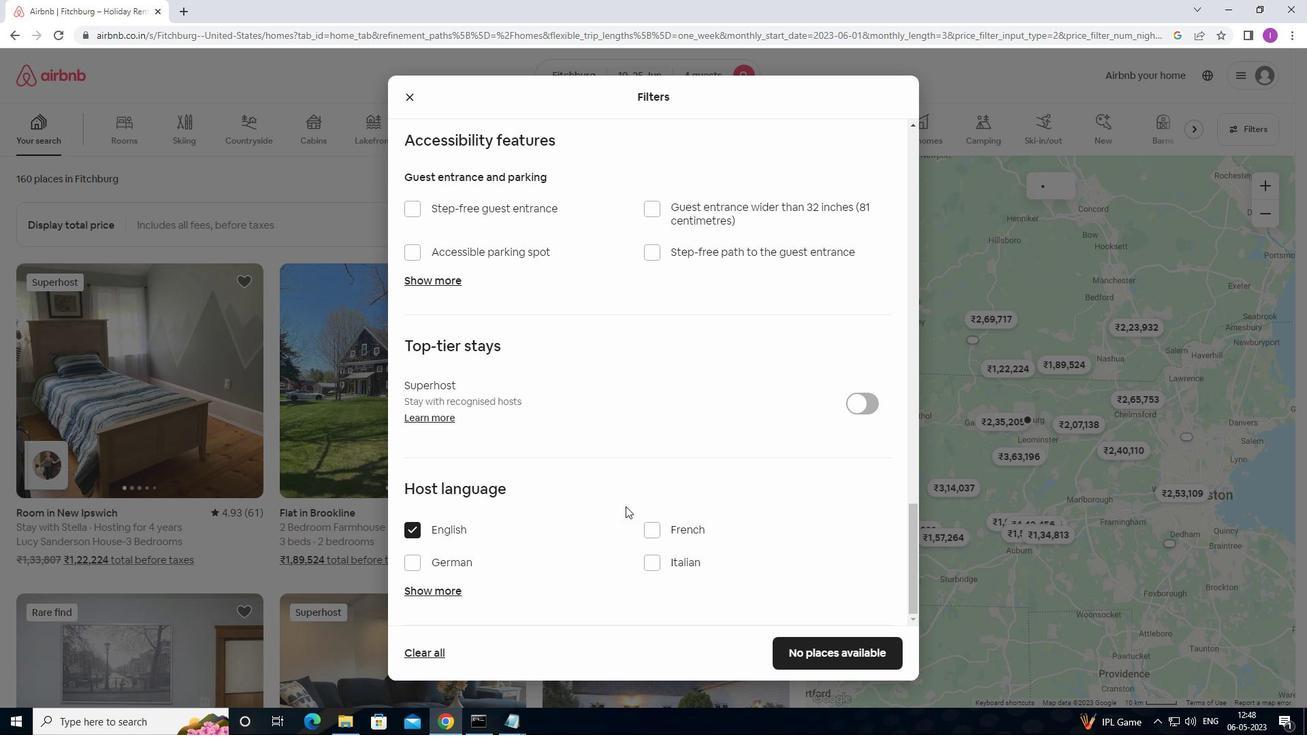 
Action: Mouse scrolled (629, 505) with delta (0, 0)
Screenshot: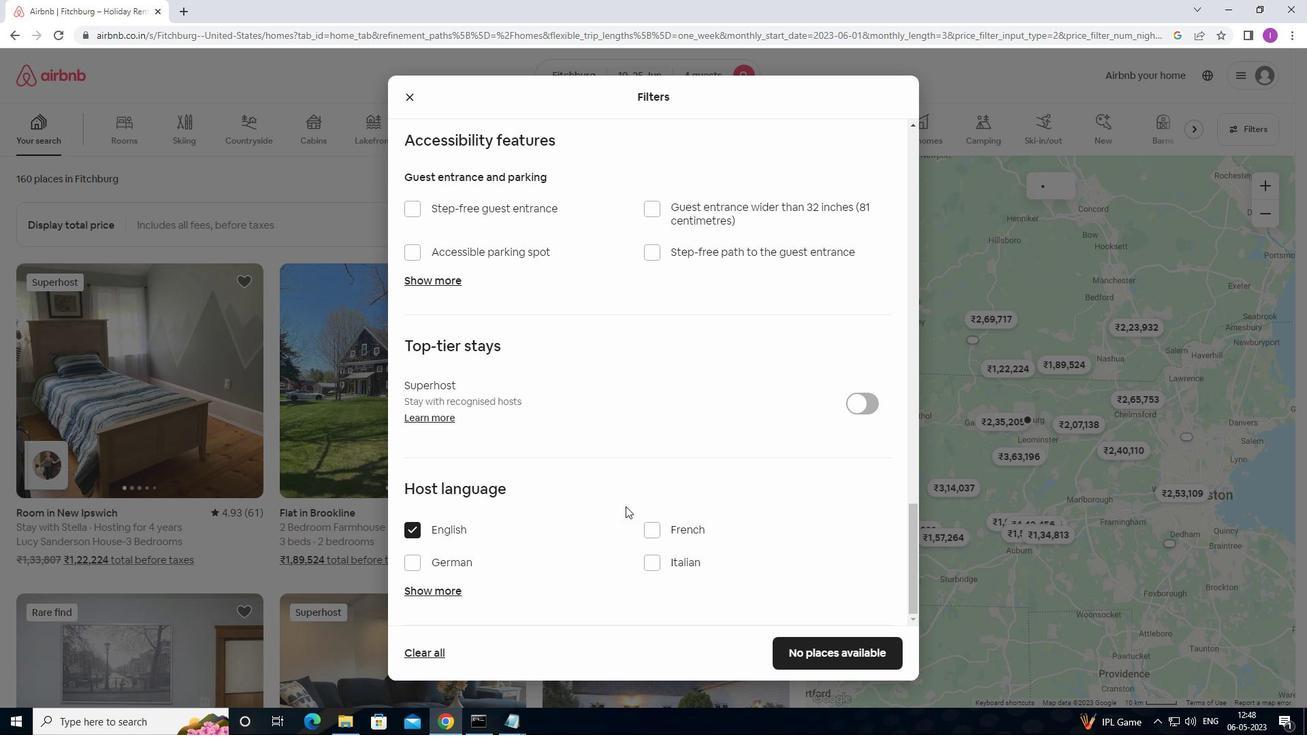 
Action: Mouse scrolled (629, 505) with delta (0, 0)
Screenshot: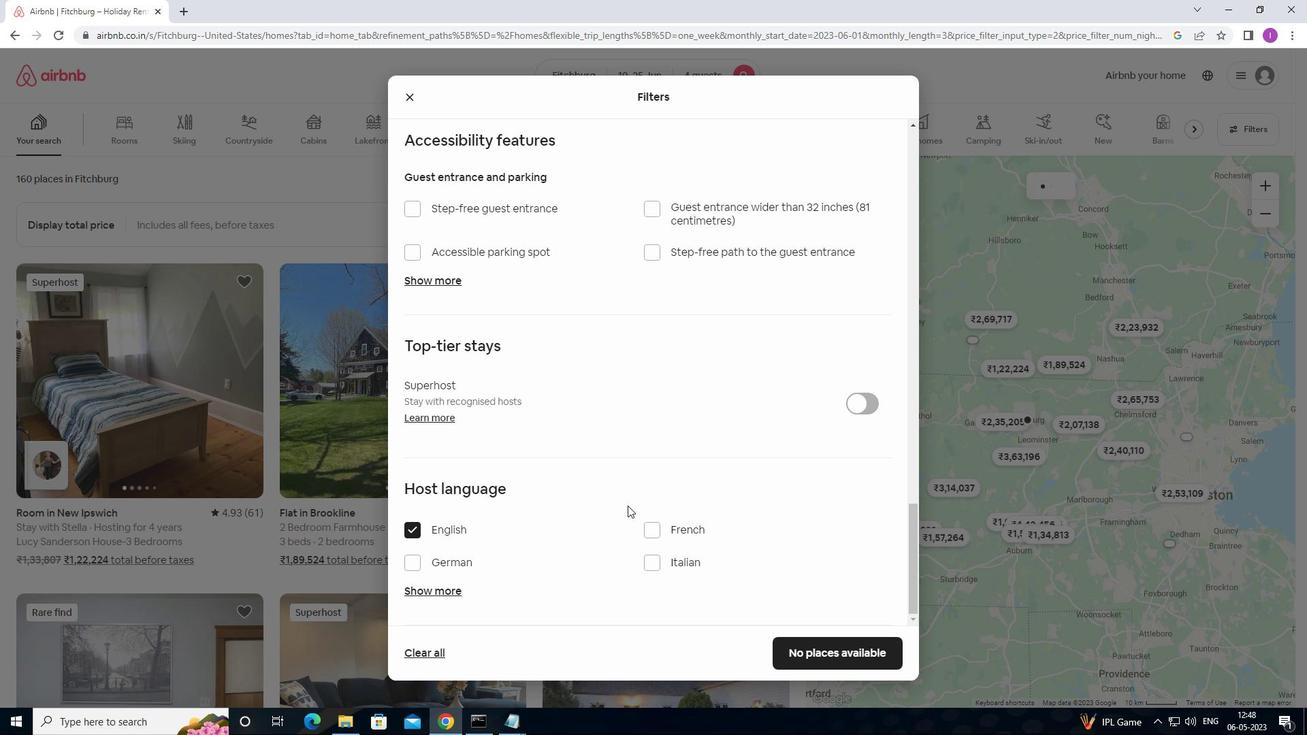 
Action: Mouse scrolled (629, 505) with delta (0, 0)
Screenshot: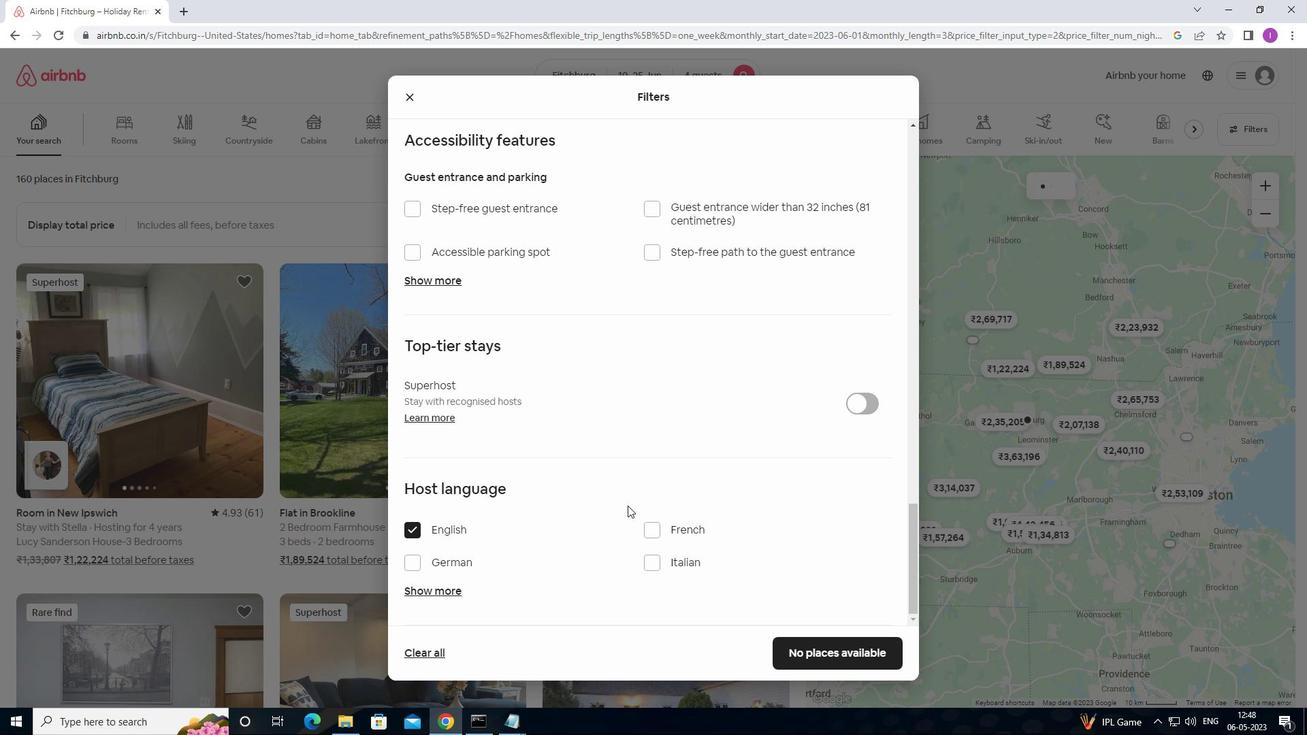 
Action: Mouse moved to (814, 648)
Screenshot: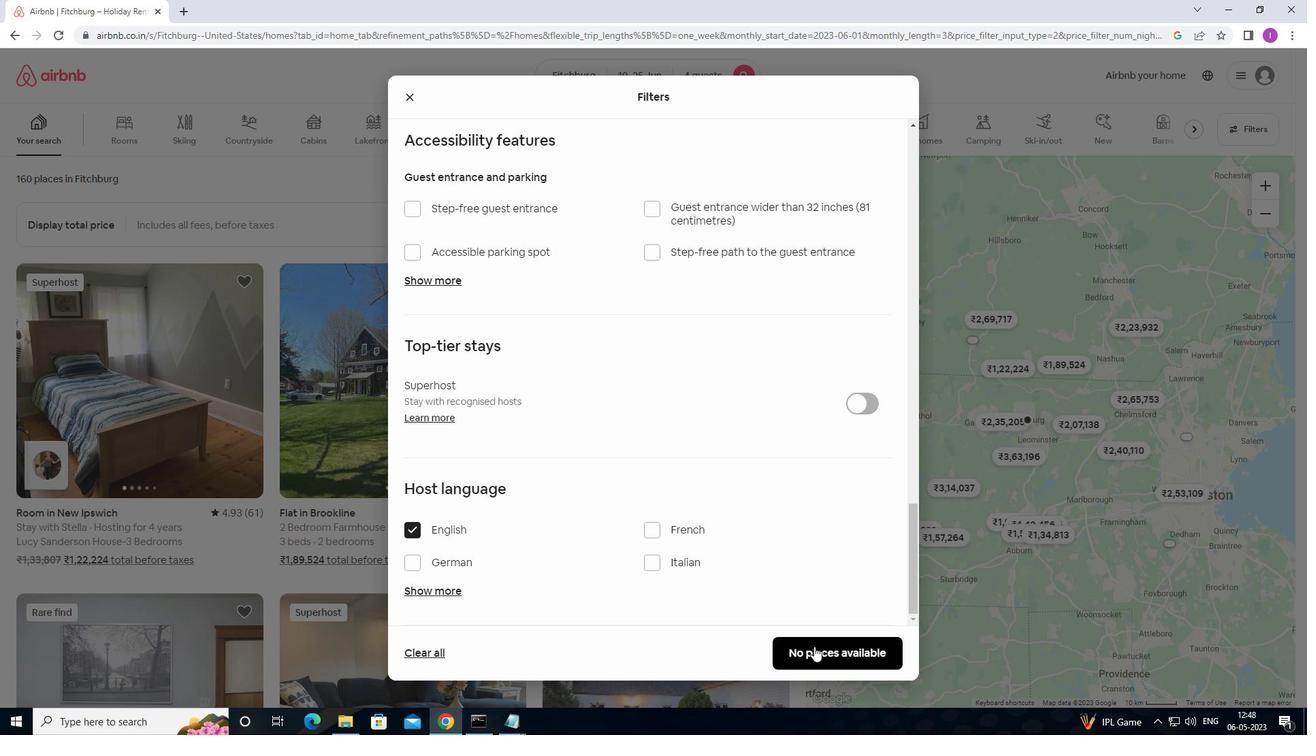 
Action: Mouse pressed left at (814, 648)
Screenshot: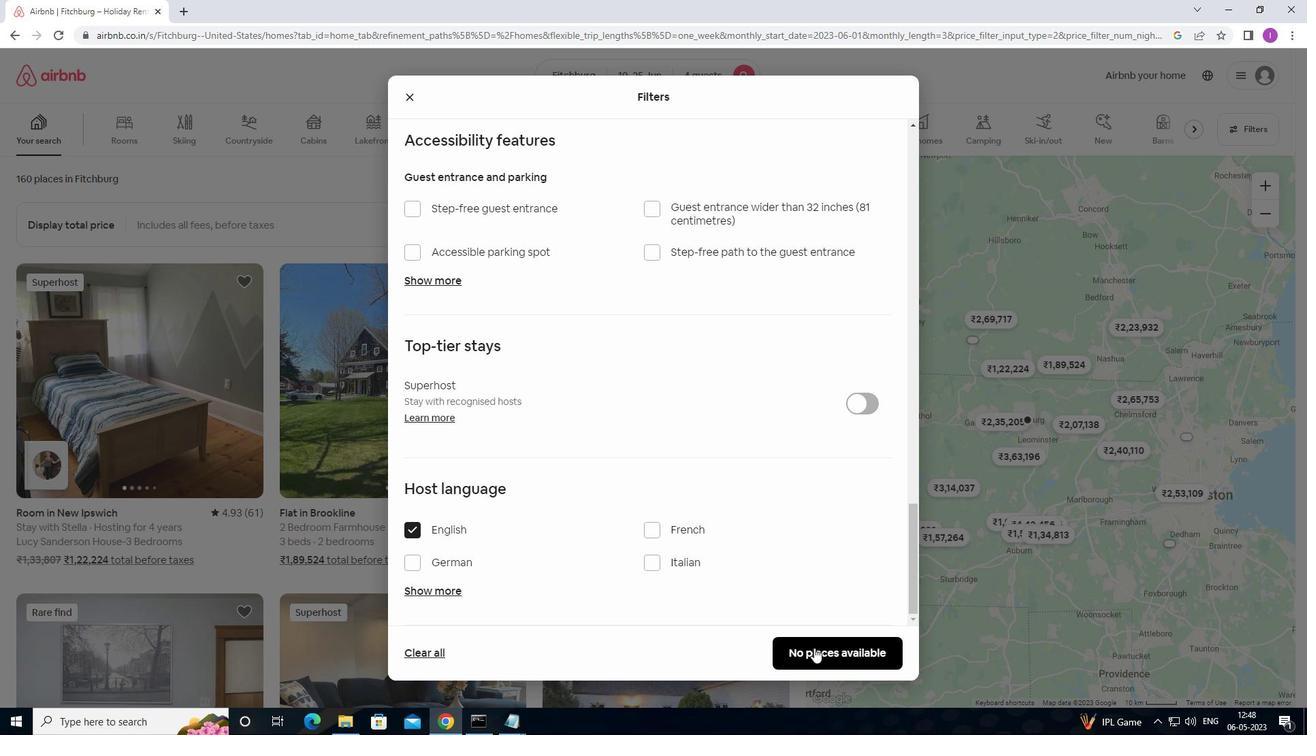 
Action: Mouse moved to (512, 272)
Screenshot: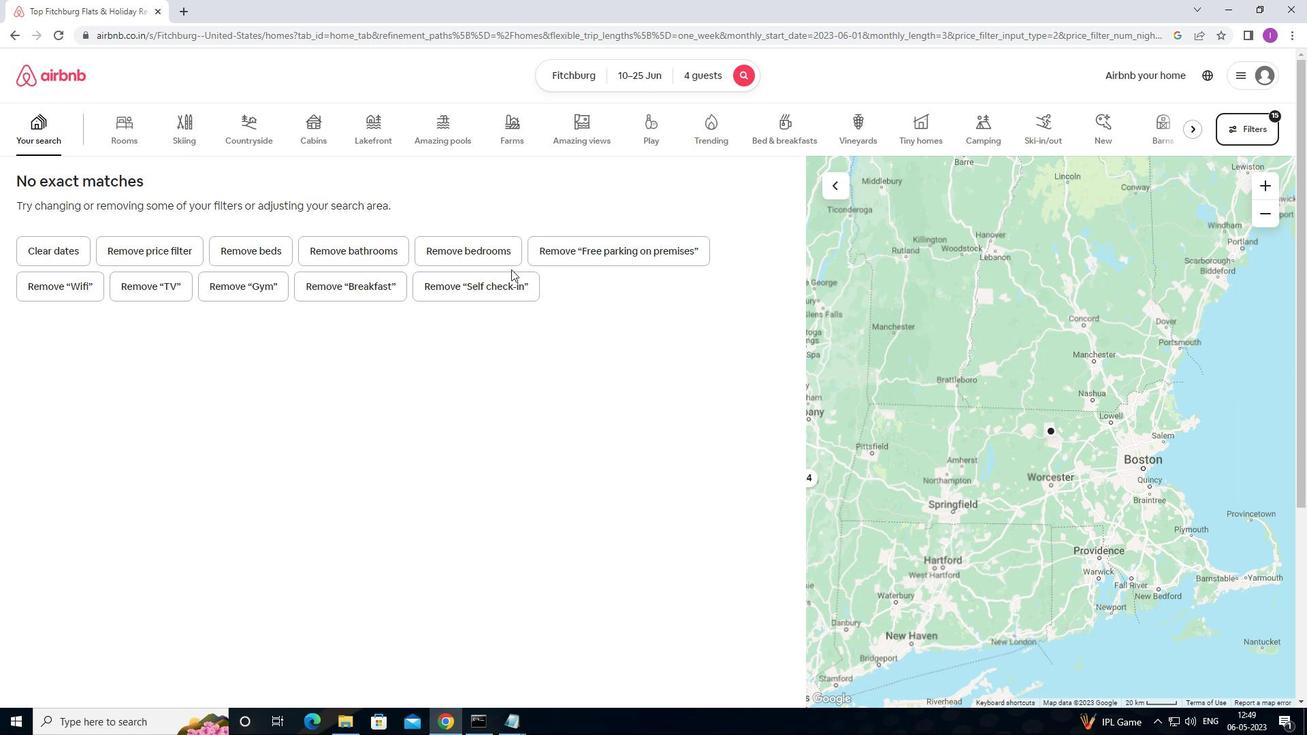 
